 Task: Buy 5 Shaving Creams for Women's from Shave & Hair Removal section under best seller category for shipping address: Melinda Young, 1980 Bartlett Avenue, Southfield, Michigan 48076, Cell Number 2485598029. Pay from credit card ending with 5759, CVV 953
Action: Mouse moved to (15, 78)
Screenshot: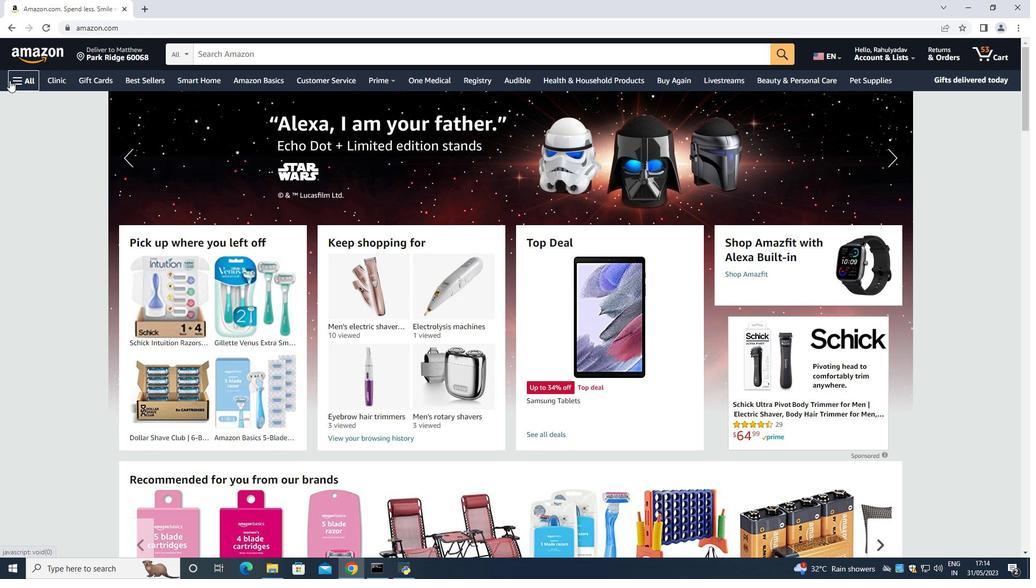 
Action: Mouse pressed left at (15, 78)
Screenshot: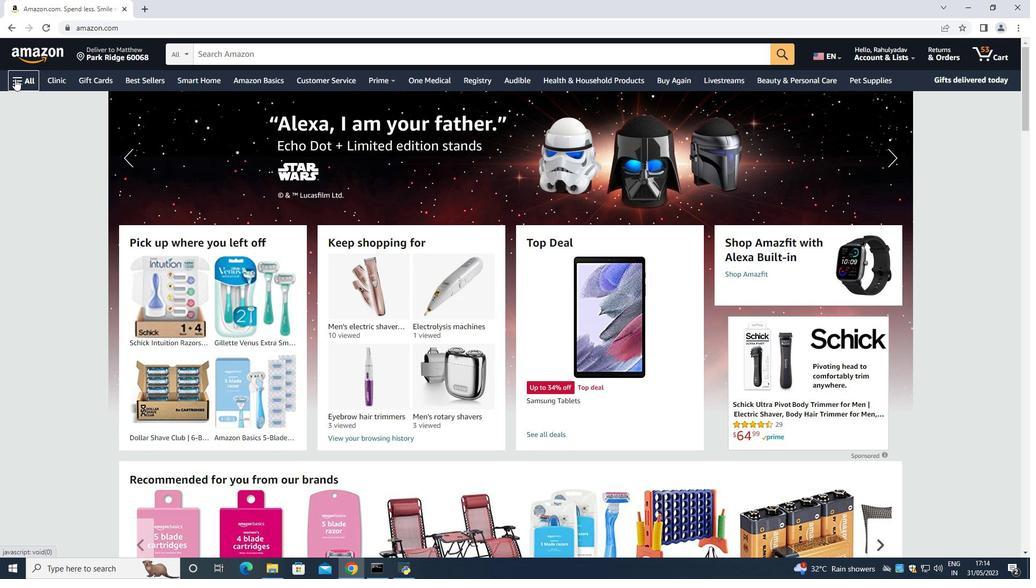 
Action: Mouse moved to (37, 98)
Screenshot: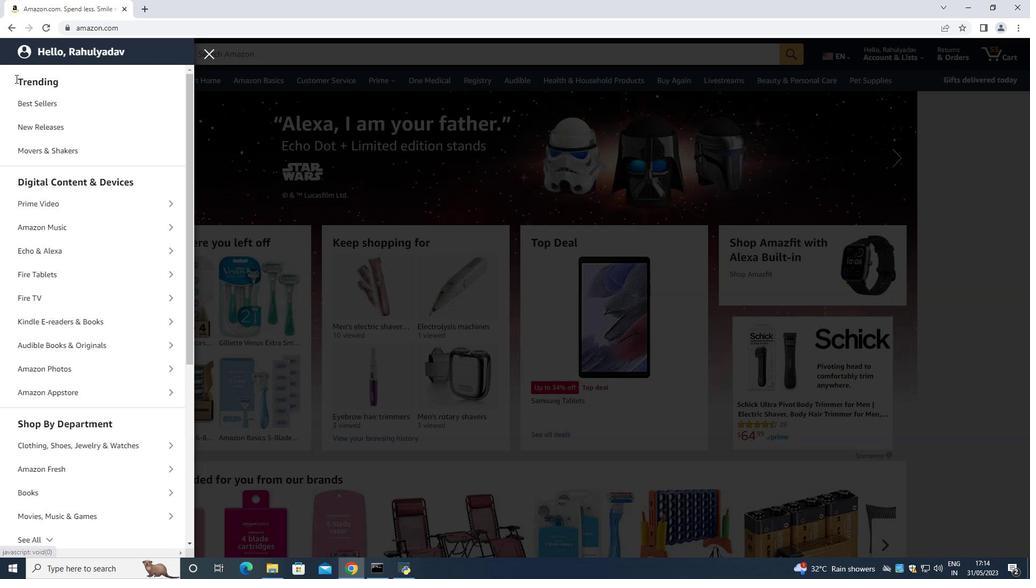 
Action: Mouse pressed left at (37, 98)
Screenshot: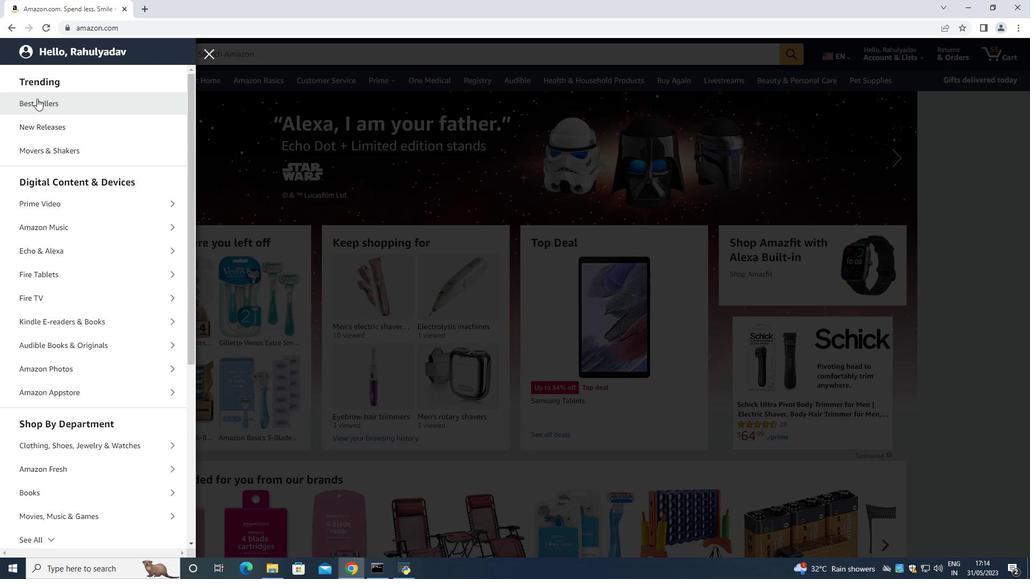 
Action: Mouse moved to (260, 54)
Screenshot: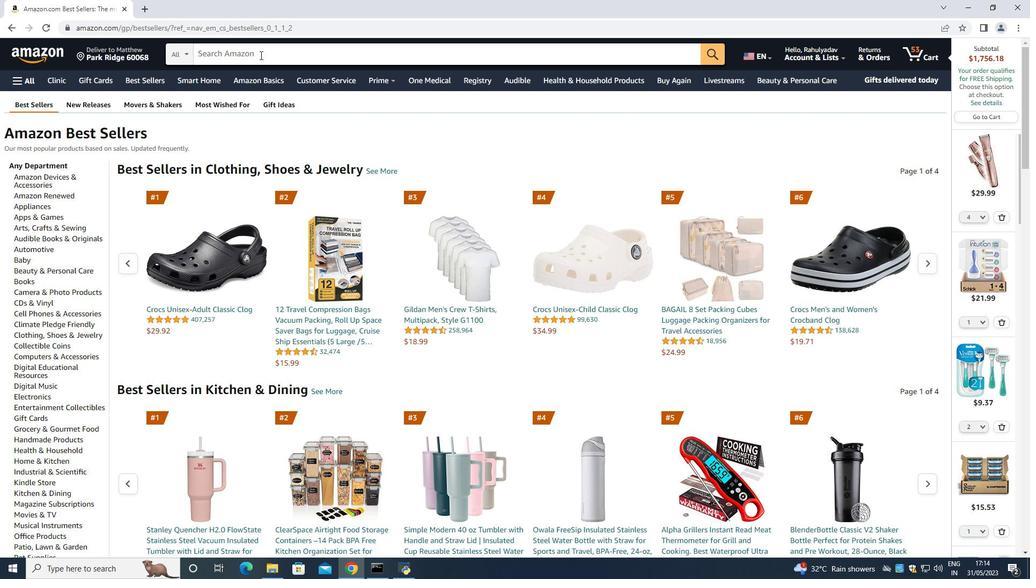 
Action: Mouse pressed left at (260, 54)
Screenshot: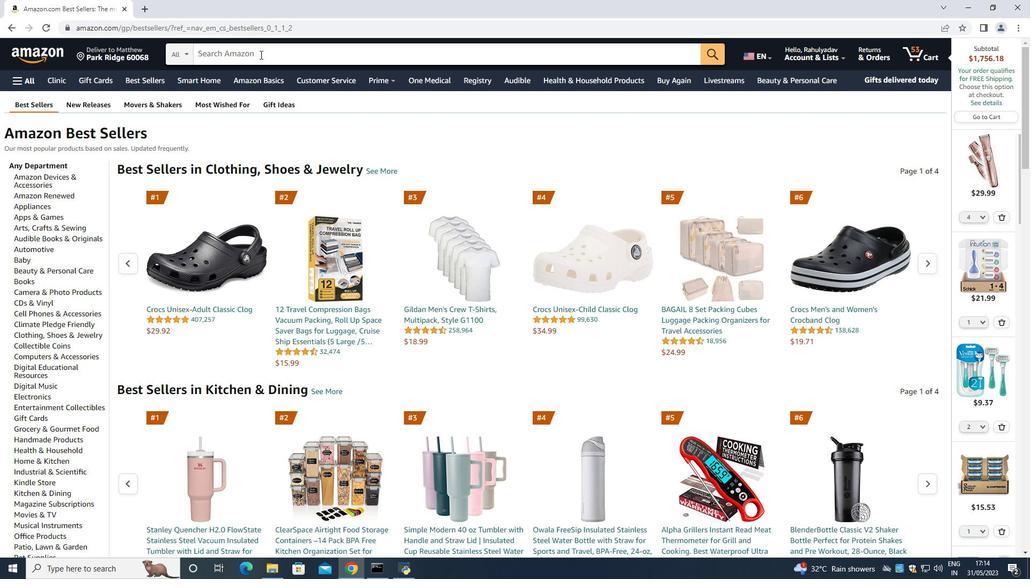 
Action: Key pressed <Key.shift>S
Screenshot: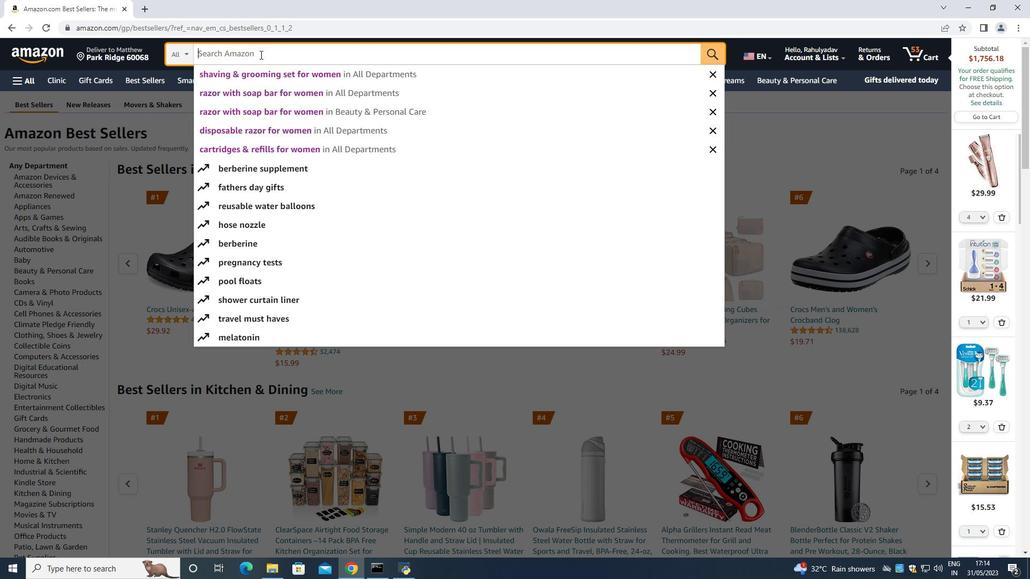 
Action: Mouse moved to (324, 66)
Screenshot: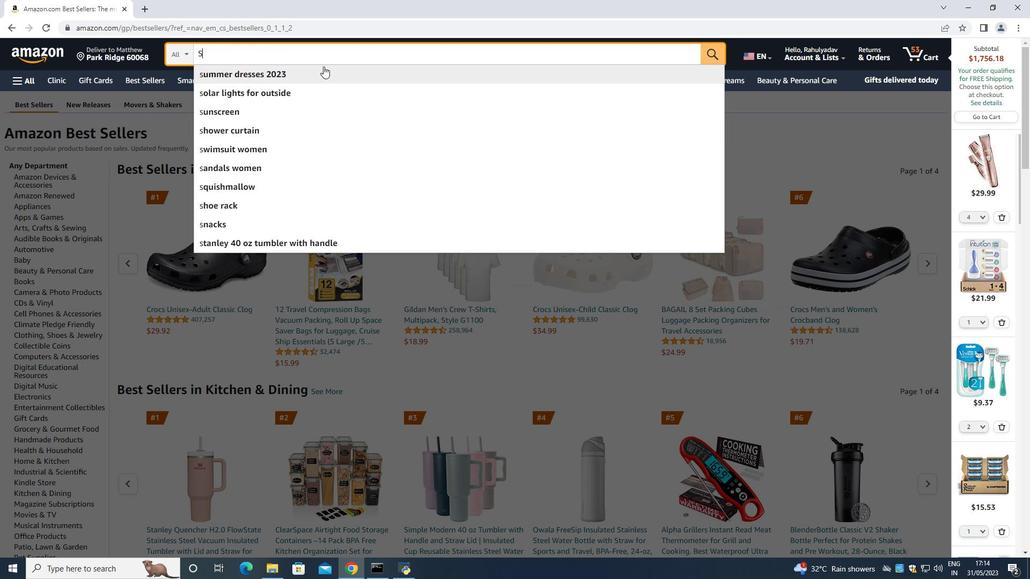 
Action: Key pressed h
Screenshot: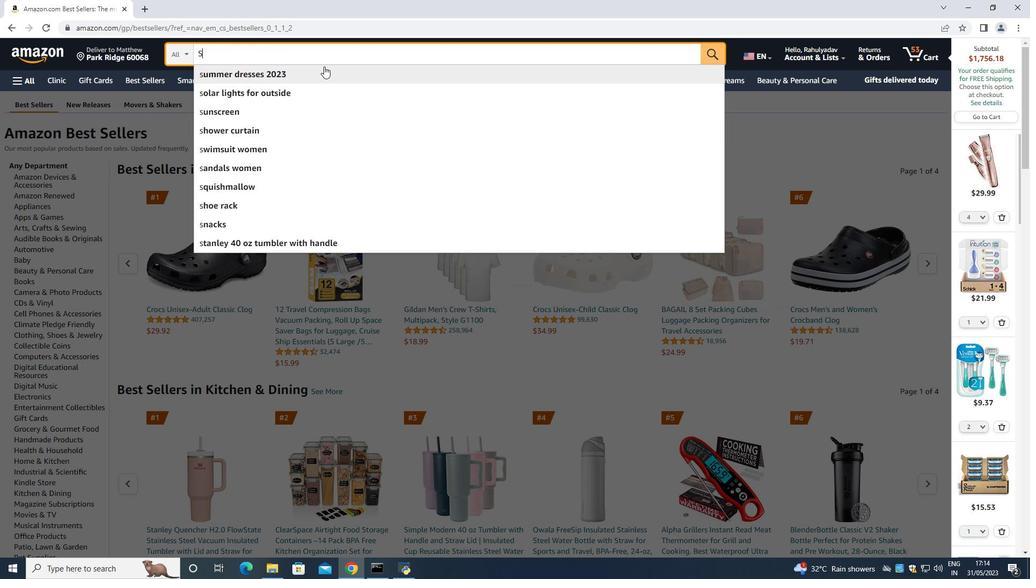 
Action: Mouse moved to (325, 66)
Screenshot: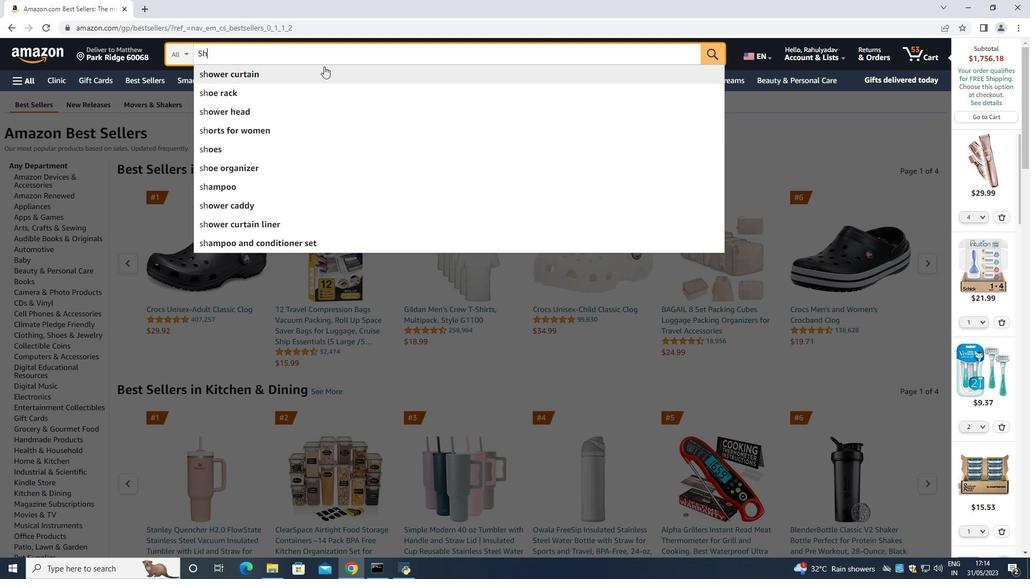 
Action: Key pressed aving<Key.space><Key.shift>Creams<Key.space><Key.shift>Form<Key.backspace><Key.space><Key.shift>Women<Key.space><Key.enter>
Screenshot: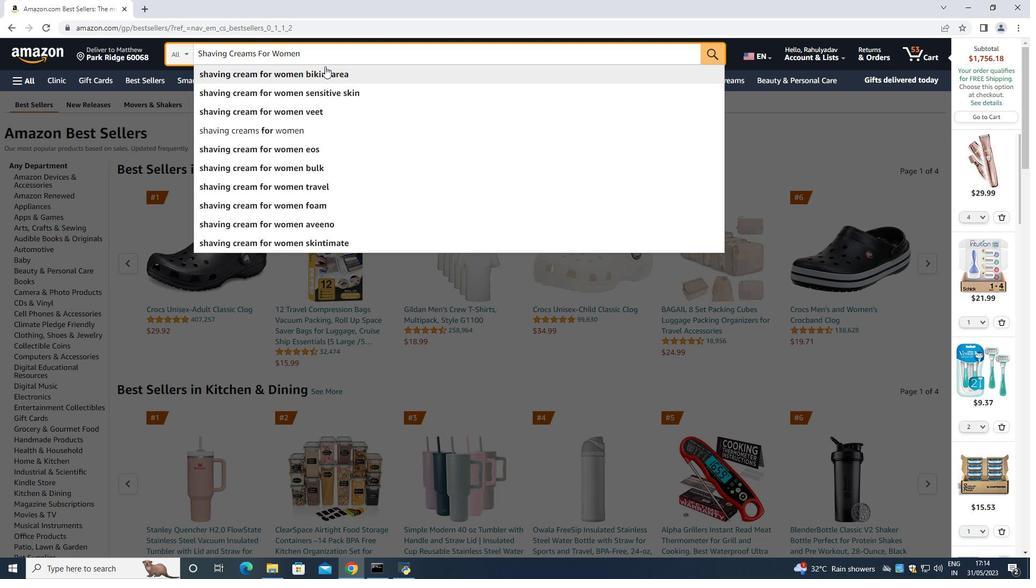
Action: Mouse moved to (346, 227)
Screenshot: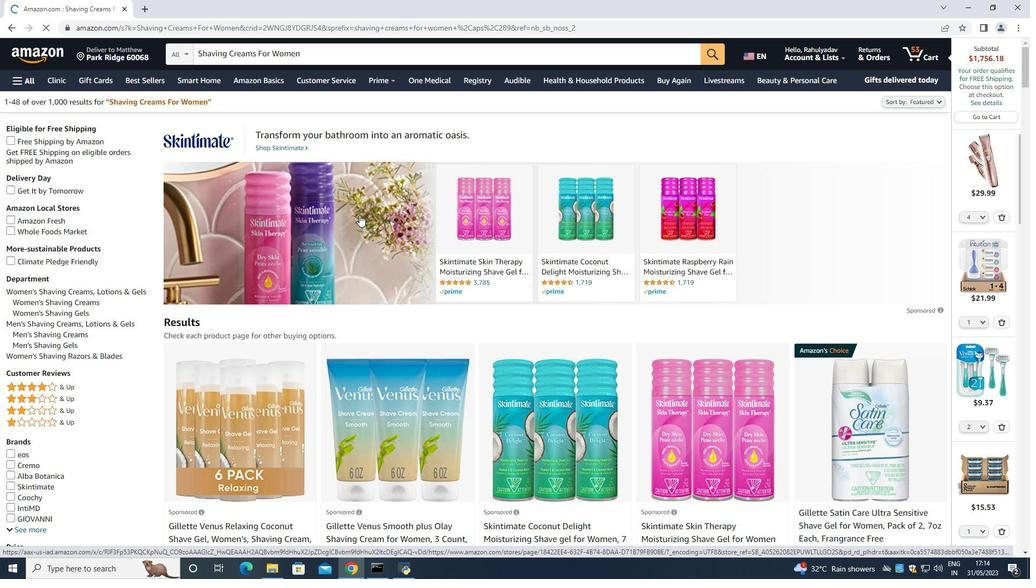 
Action: Mouse scrolled (347, 225) with delta (0, 0)
Screenshot: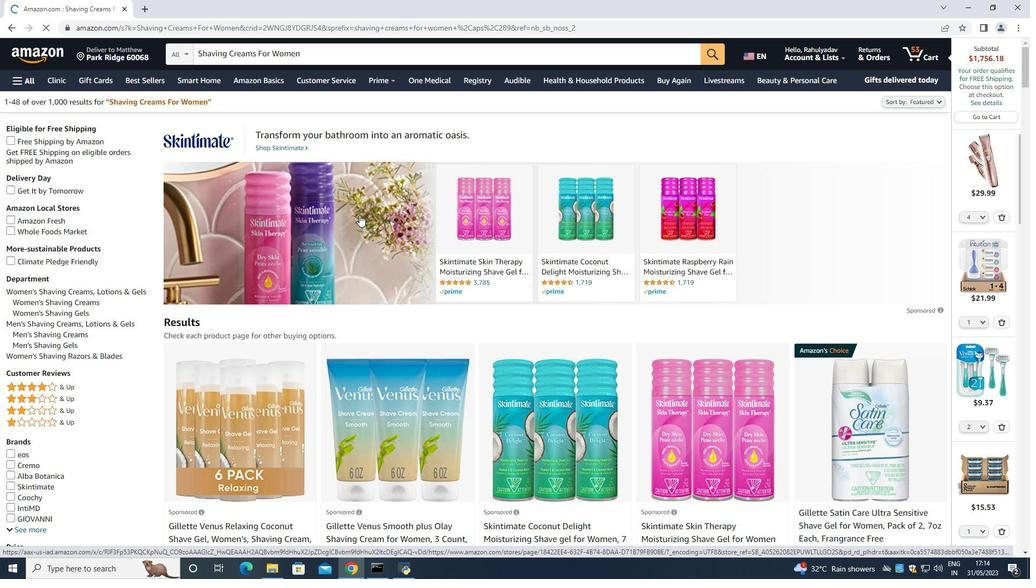 
Action: Mouse scrolled (346, 226) with delta (0, 0)
Screenshot: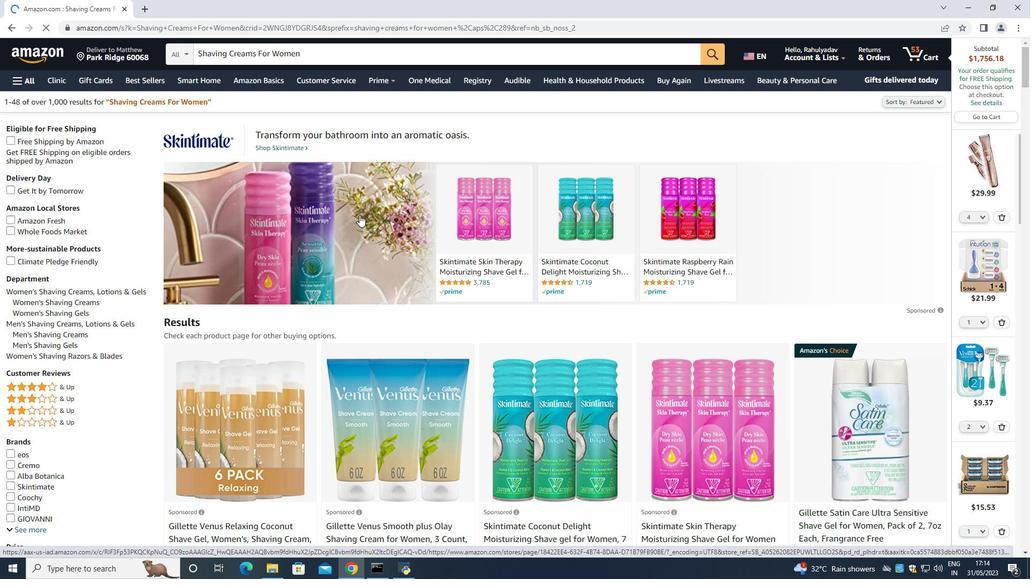 
Action: Mouse moved to (464, 430)
Screenshot: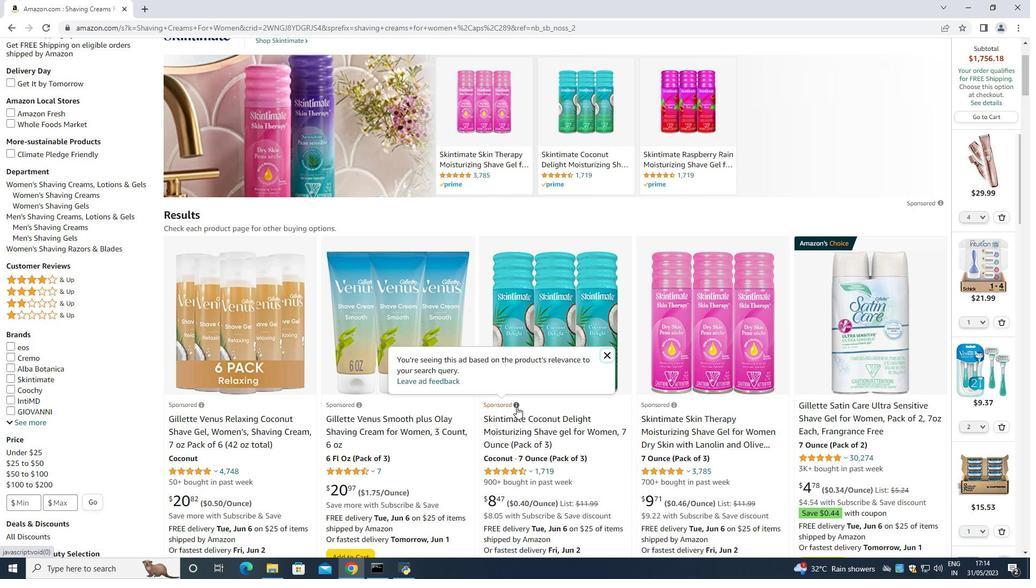 
Action: Mouse scrolled (464, 430) with delta (0, 0)
Screenshot: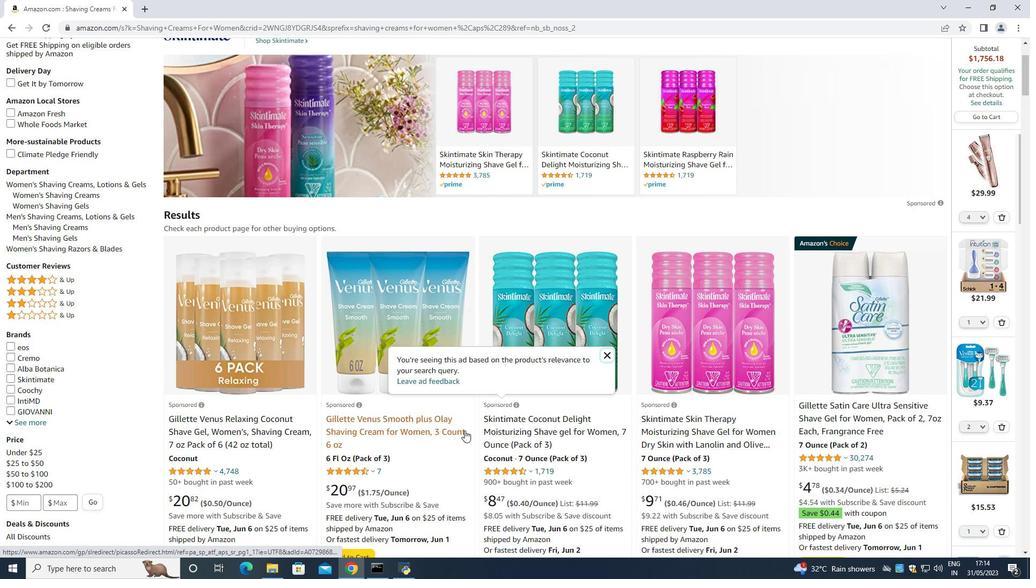 
Action: Mouse scrolled (464, 430) with delta (0, 0)
Screenshot: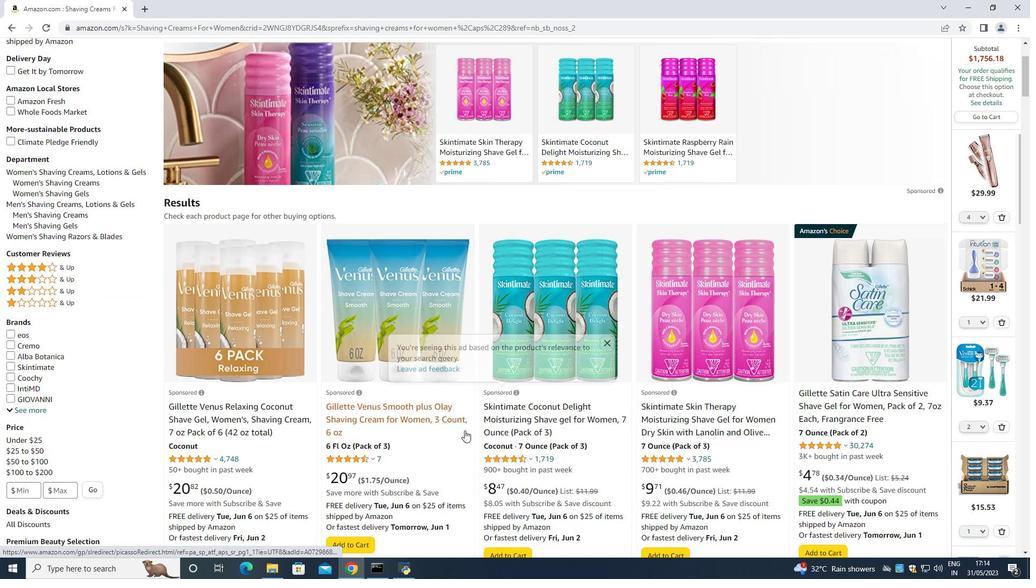 
Action: Mouse moved to (924, 256)
Screenshot: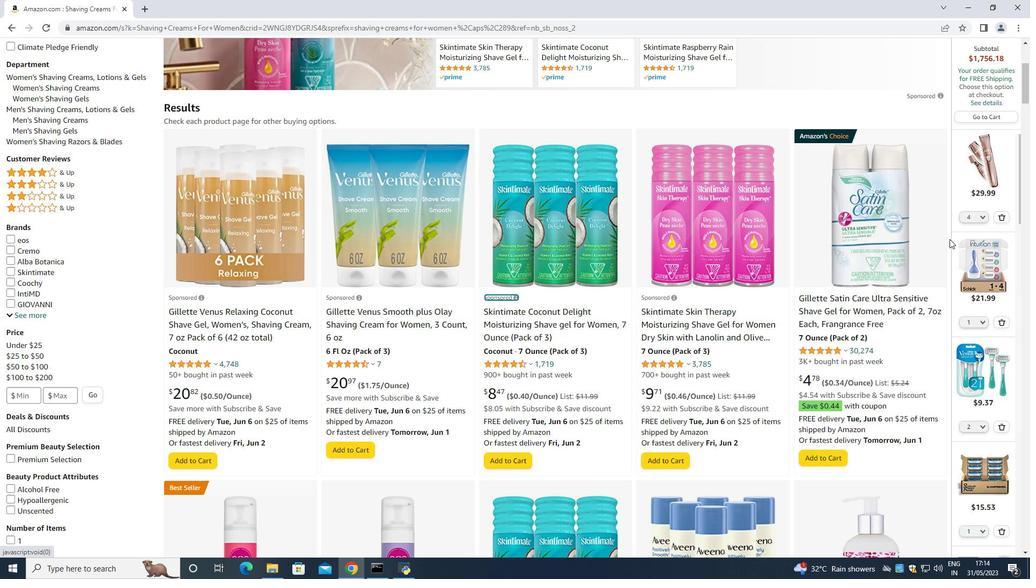 
Action: Mouse scrolled (933, 254) with delta (0, 0)
Screenshot: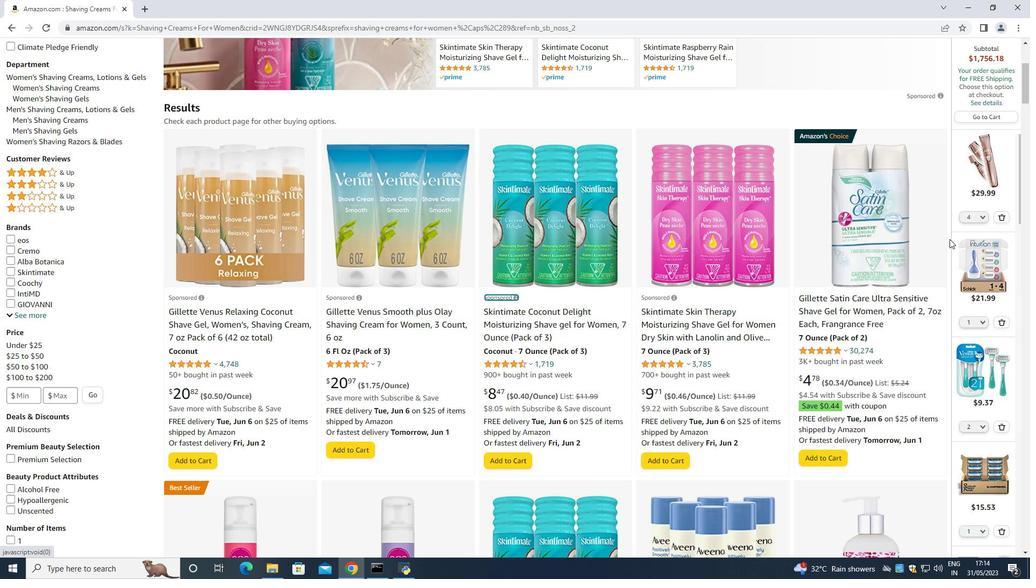 
Action: Mouse moved to (904, 254)
Screenshot: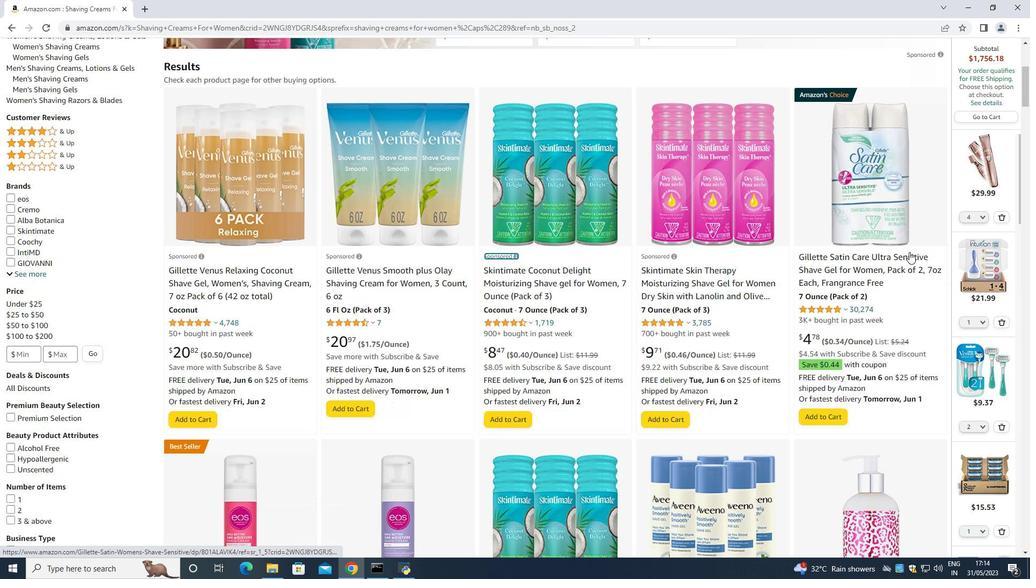 
Action: Mouse scrolled (904, 253) with delta (0, 0)
Screenshot: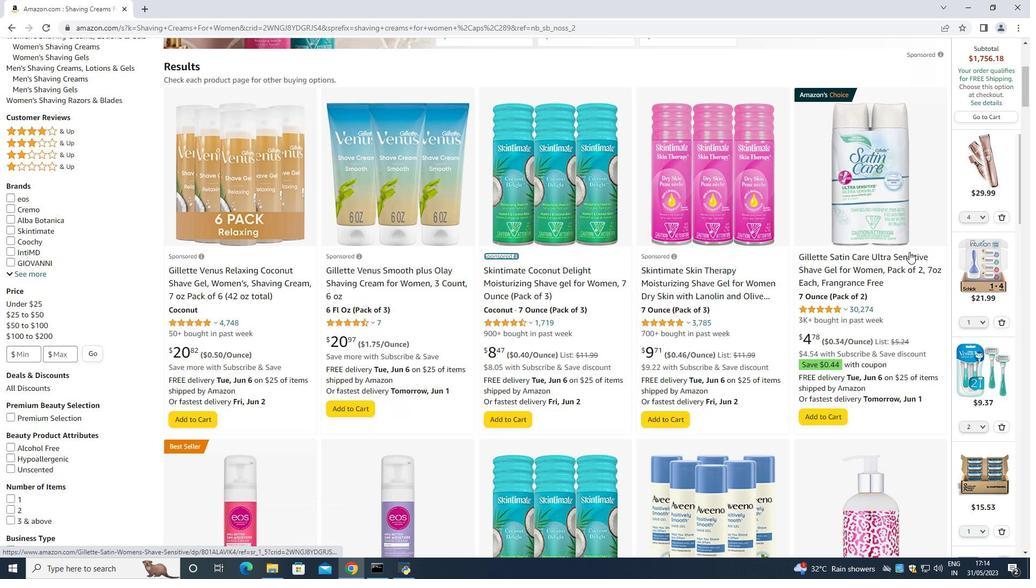 
Action: Mouse moved to (909, 182)
Screenshot: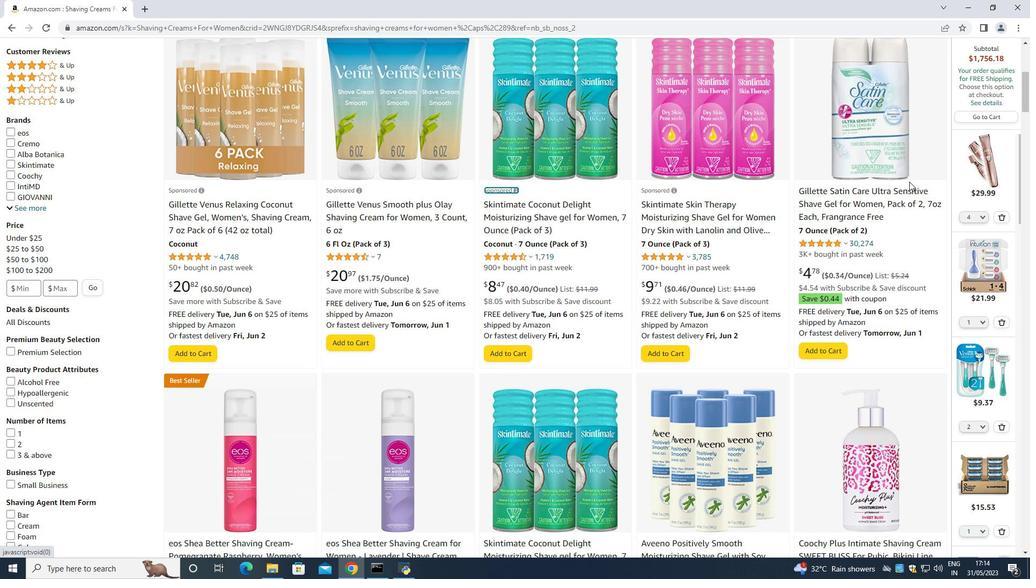 
Action: Mouse scrolled (909, 181) with delta (0, 0)
Screenshot: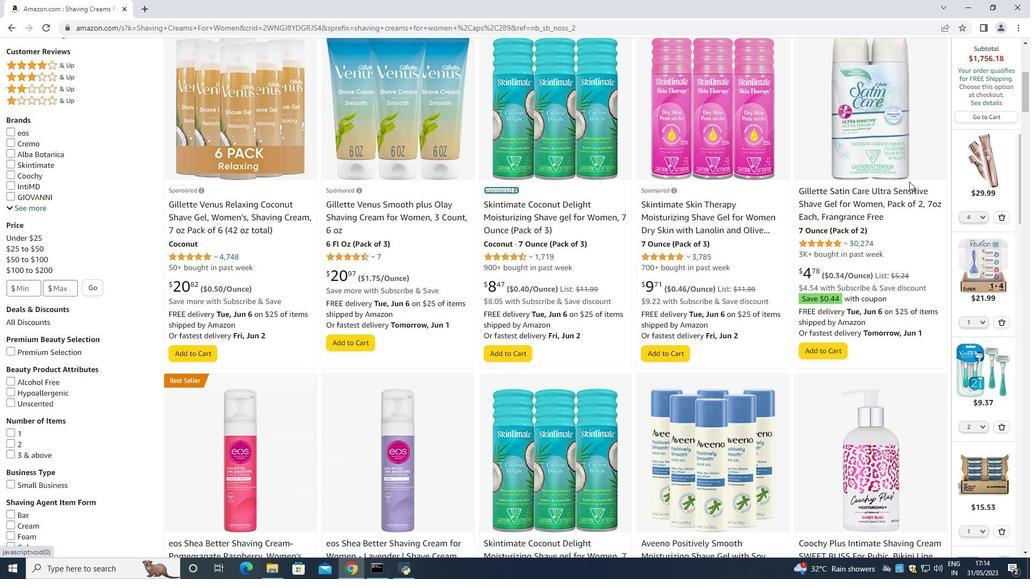 
Action: Mouse moved to (573, 143)
Screenshot: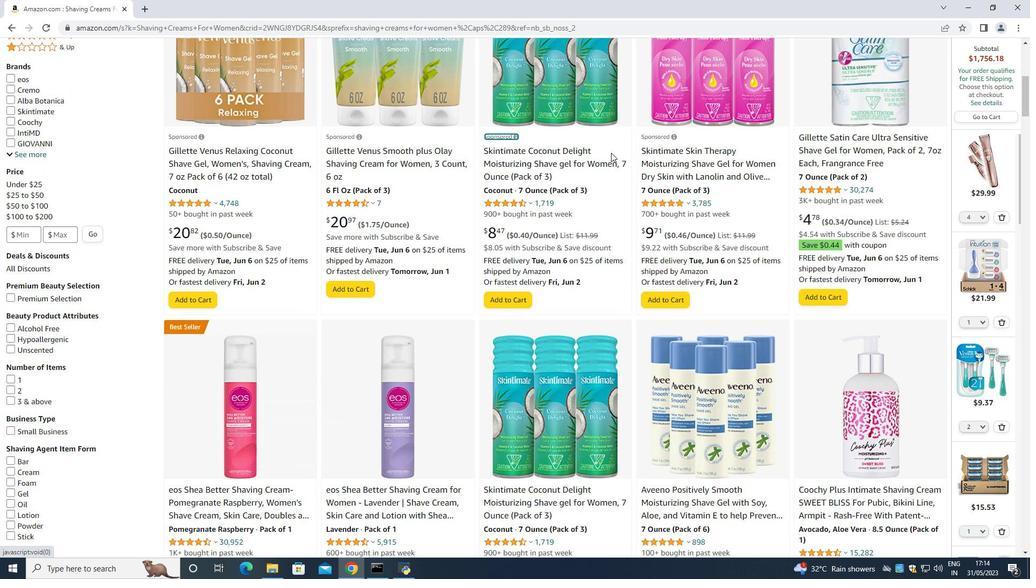 
Action: Mouse scrolled (573, 143) with delta (0, 0)
Screenshot: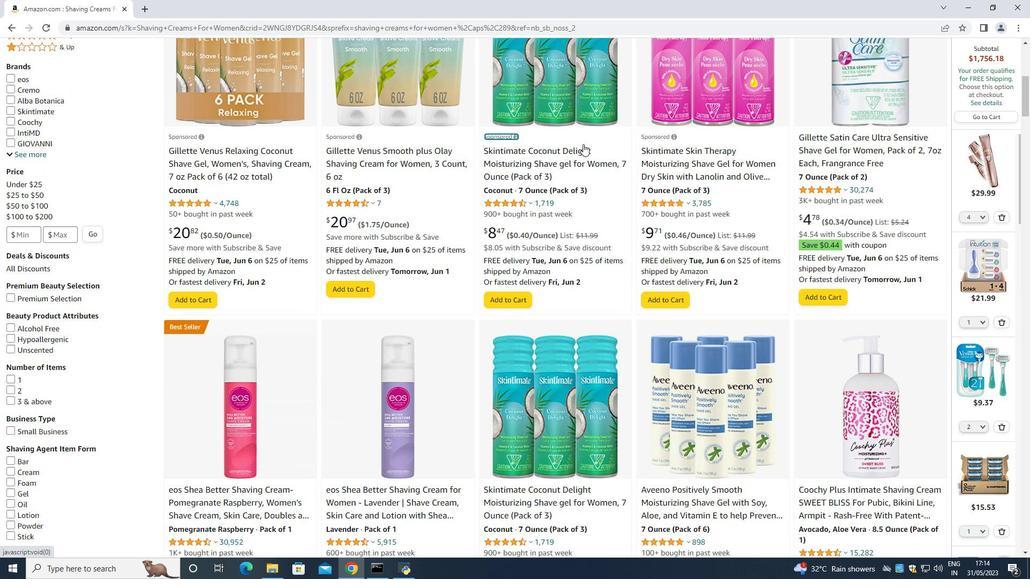 
Action: Mouse moved to (572, 143)
Screenshot: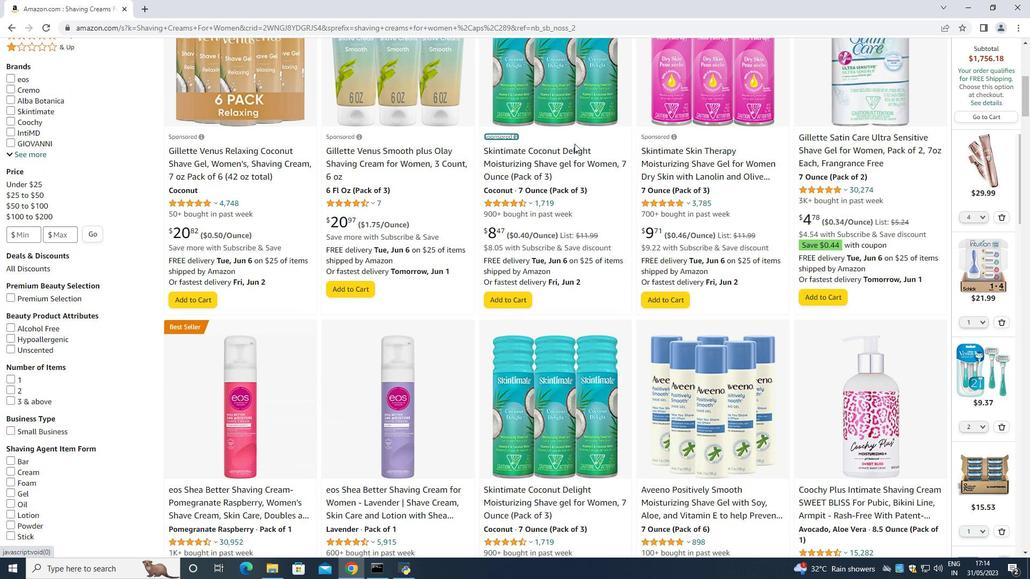 
Action: Mouse scrolled (572, 143) with delta (0, 0)
Screenshot: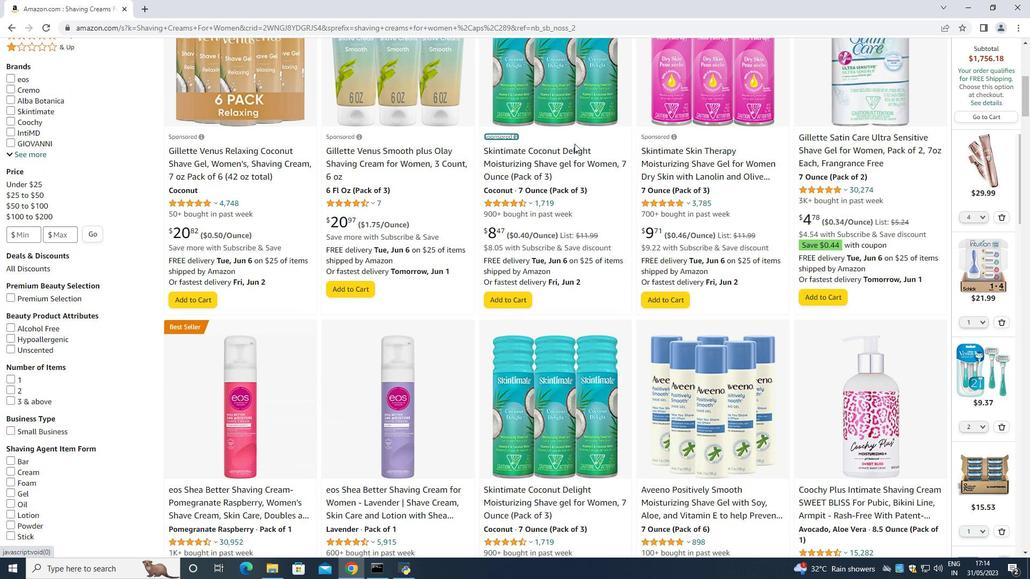 
Action: Mouse moved to (572, 143)
Screenshot: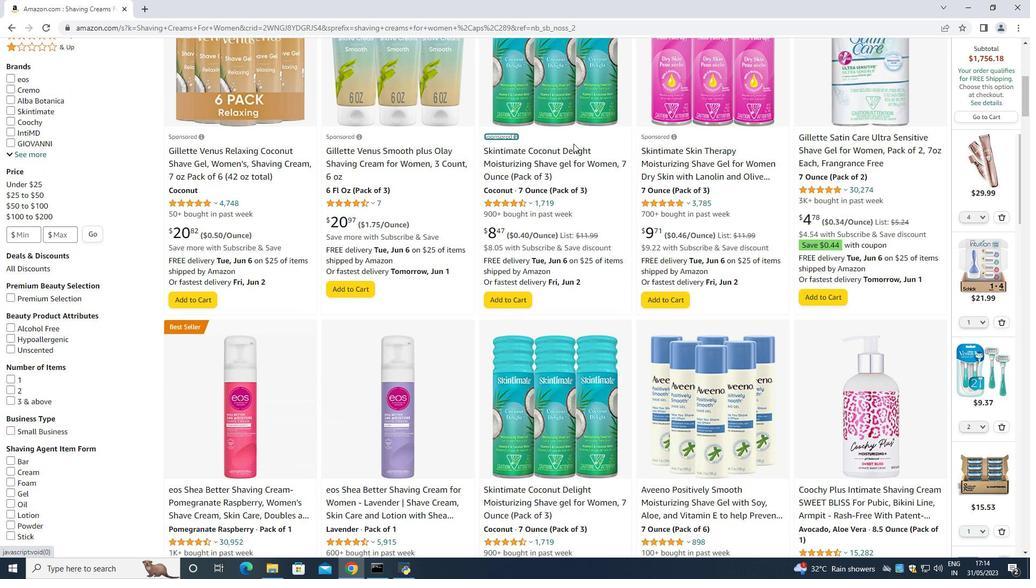 
Action: Mouse scrolled (572, 143) with delta (0, 0)
Screenshot: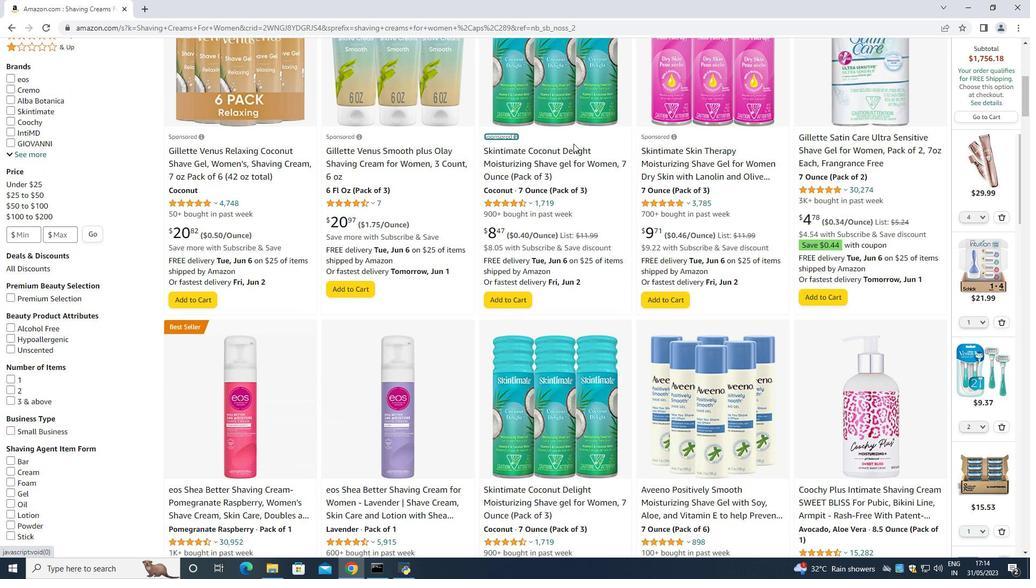 
Action: Mouse moved to (571, 143)
Screenshot: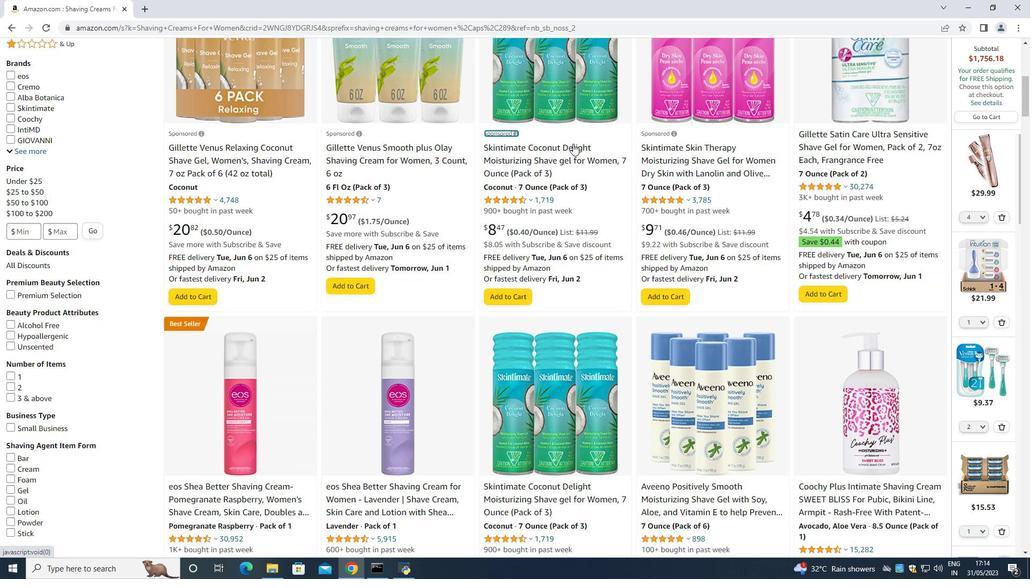 
Action: Mouse scrolled (571, 143) with delta (0, 0)
Screenshot: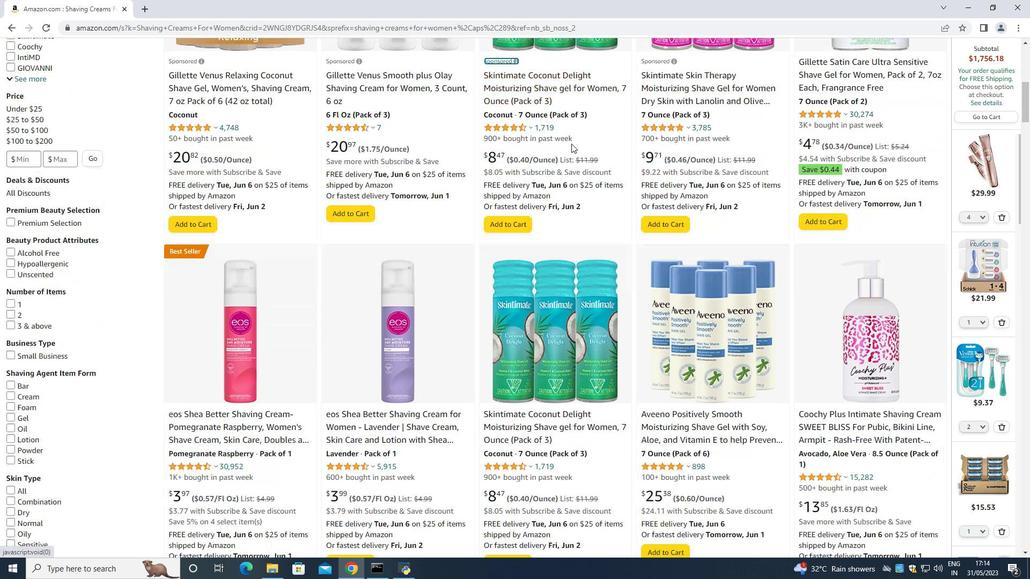 
Action: Mouse moved to (240, 290)
Screenshot: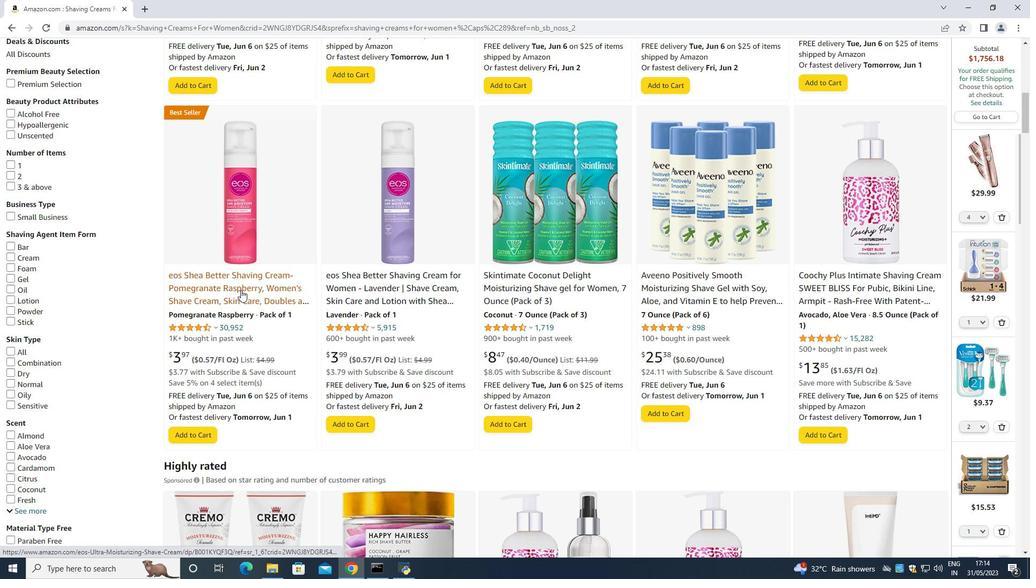 
Action: Mouse pressed left at (240, 290)
Screenshot: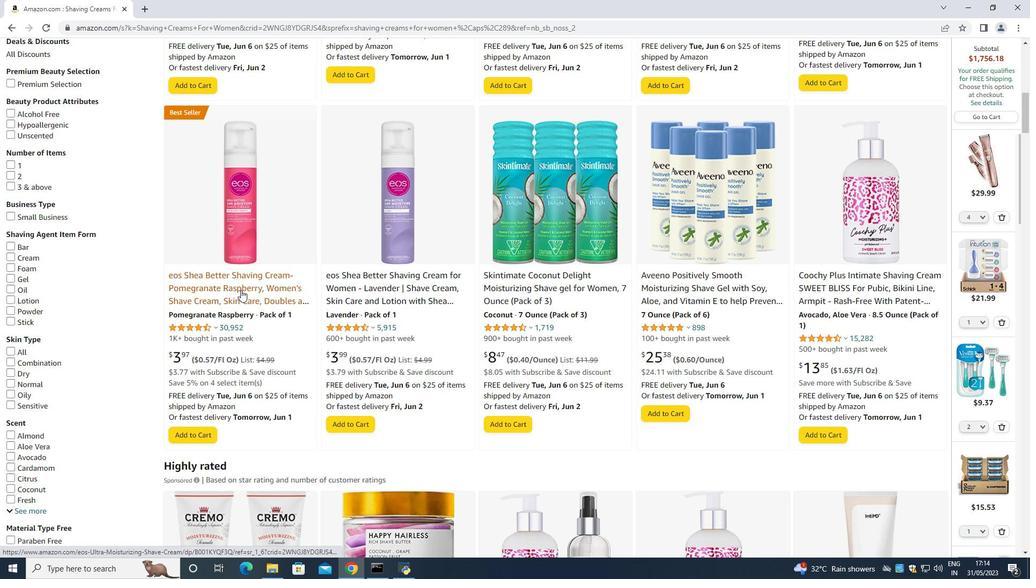 
Action: Mouse moved to (422, 178)
Screenshot: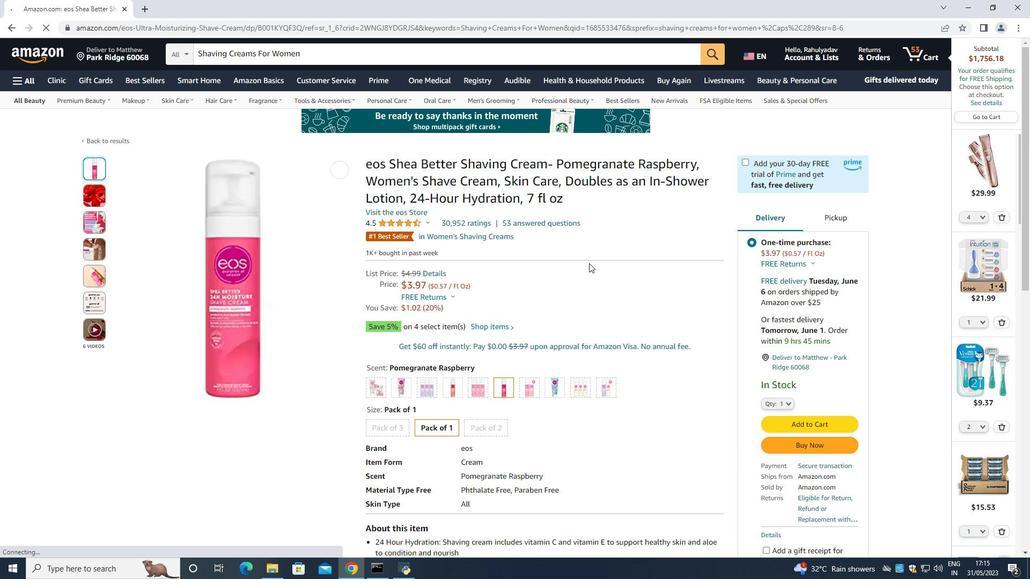 
Action: Mouse scrolled (422, 178) with delta (0, 0)
Screenshot: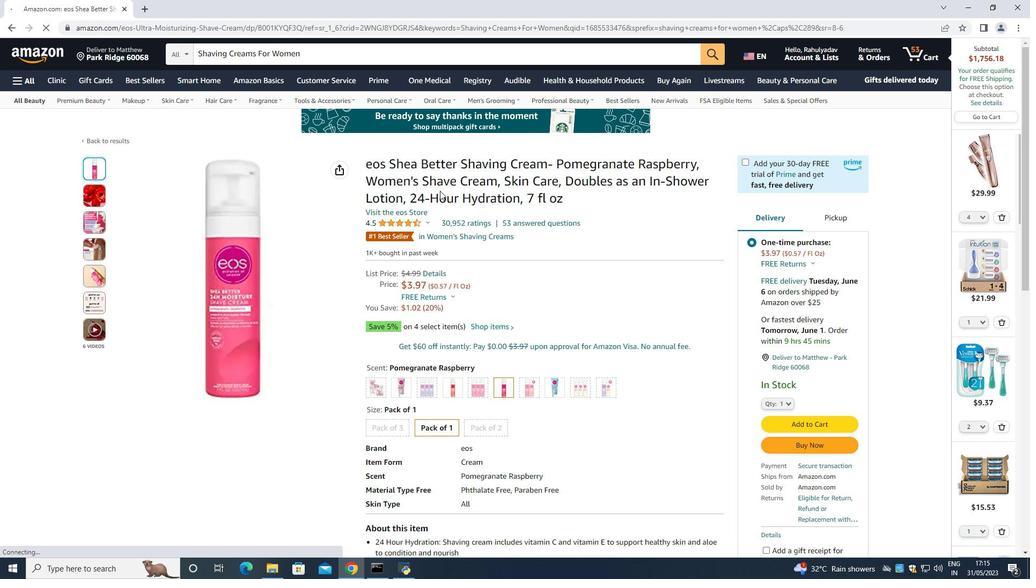 
Action: Mouse moved to (740, 213)
Screenshot: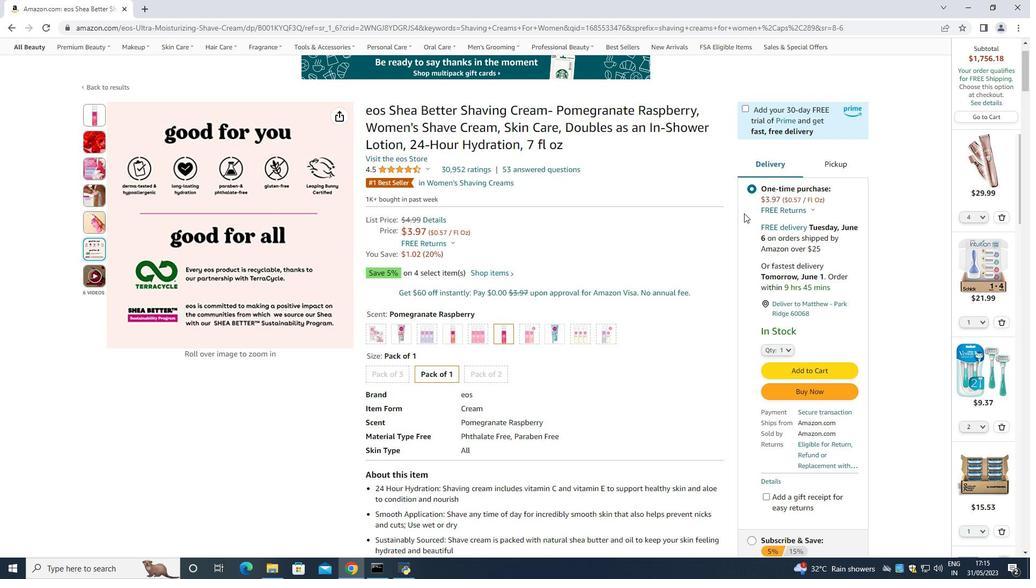 
Action: Mouse scrolled (740, 212) with delta (0, 0)
Screenshot: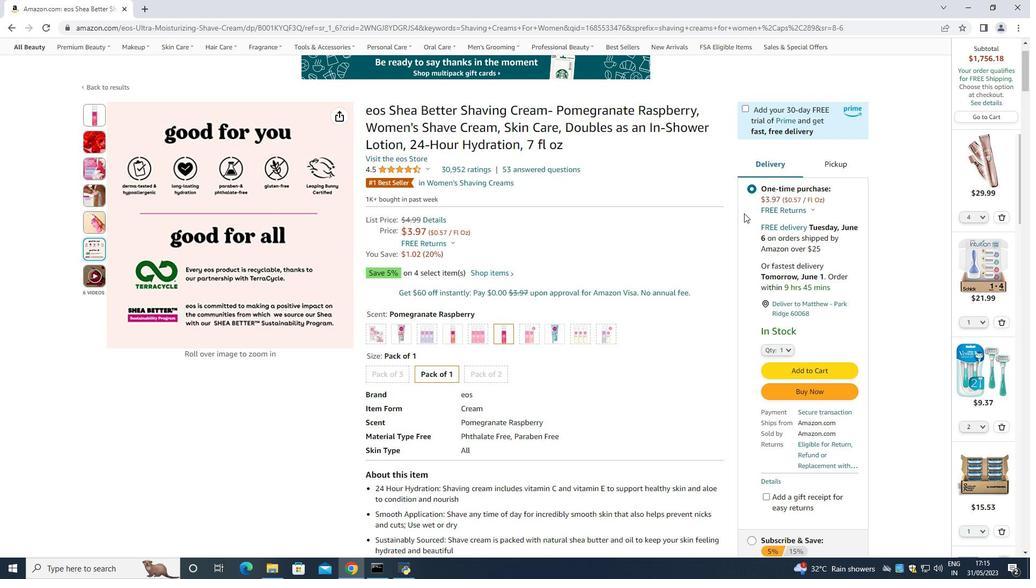 
Action: Mouse moved to (736, 213)
Screenshot: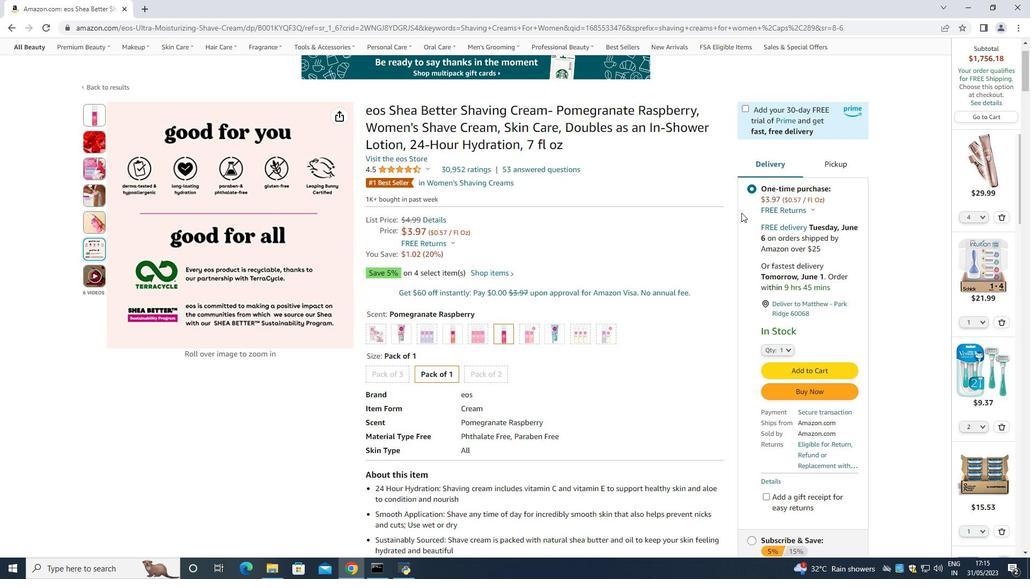 
Action: Mouse scrolled (736, 212) with delta (0, 0)
Screenshot: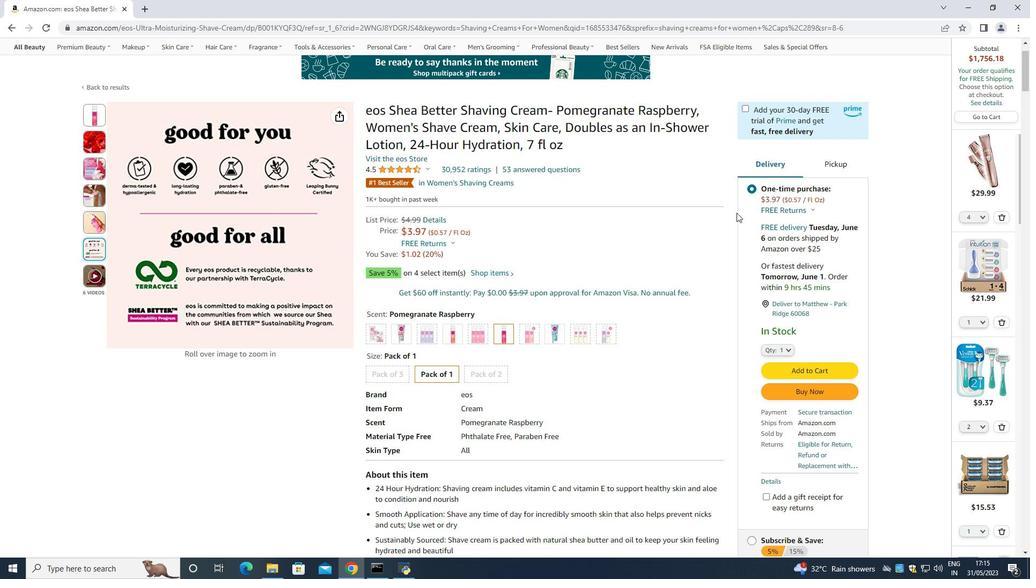 
Action: Mouse moved to (729, 205)
Screenshot: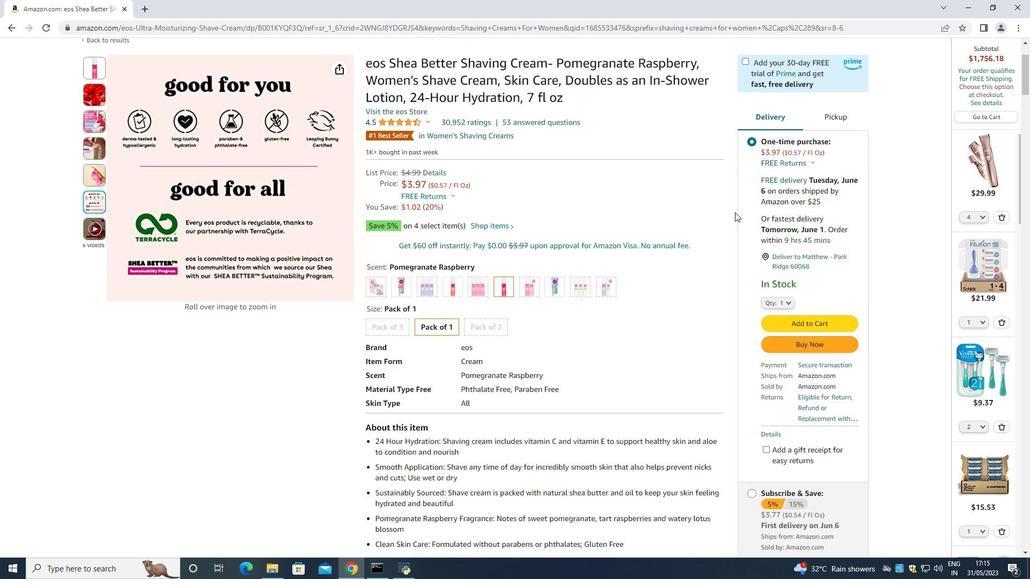 
Action: Mouse scrolled (732, 208) with delta (0, 0)
Screenshot: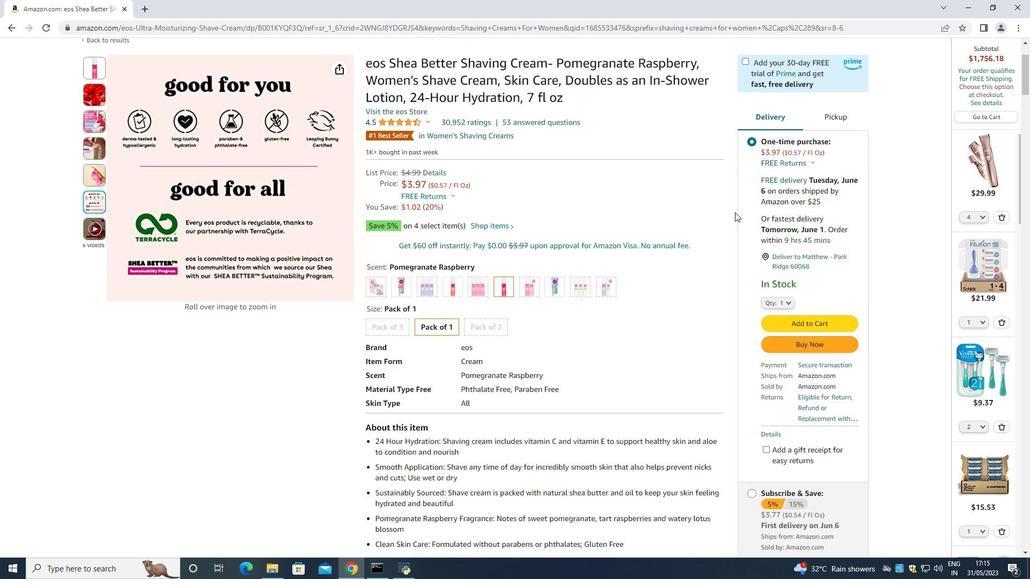 
Action: Mouse moved to (784, 192)
Screenshot: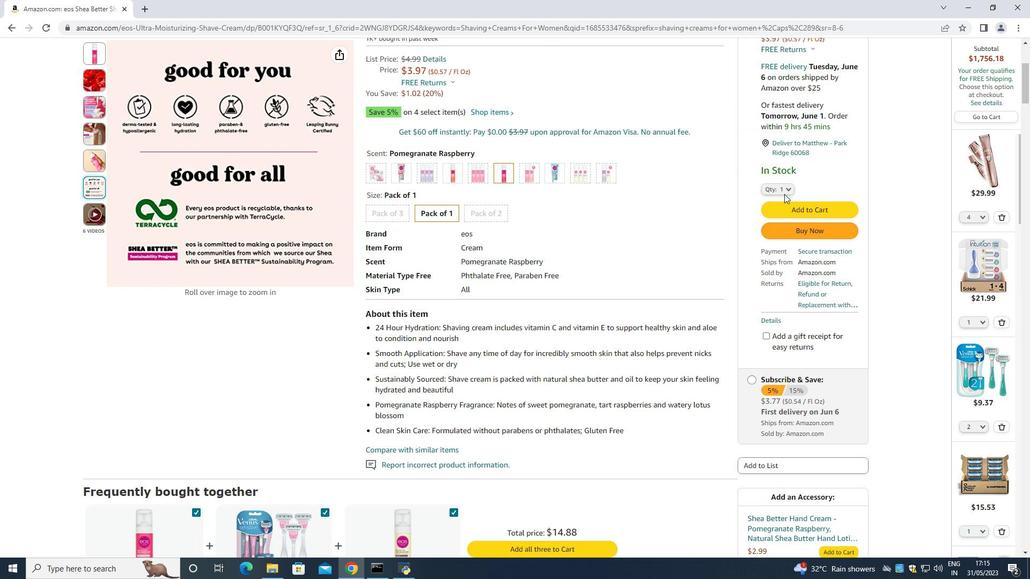 
Action: Mouse pressed left at (784, 192)
Screenshot: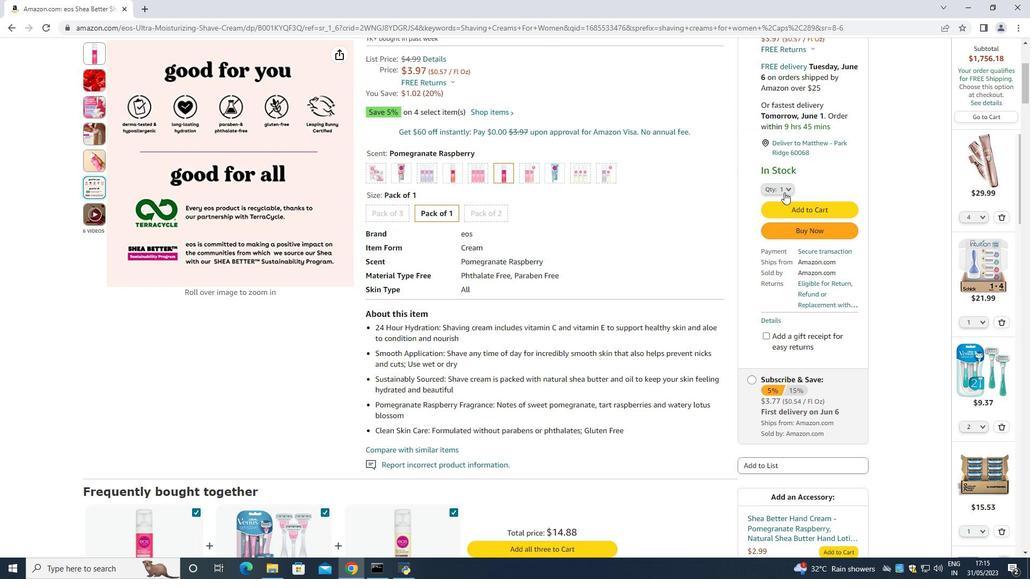 
Action: Mouse moved to (774, 243)
Screenshot: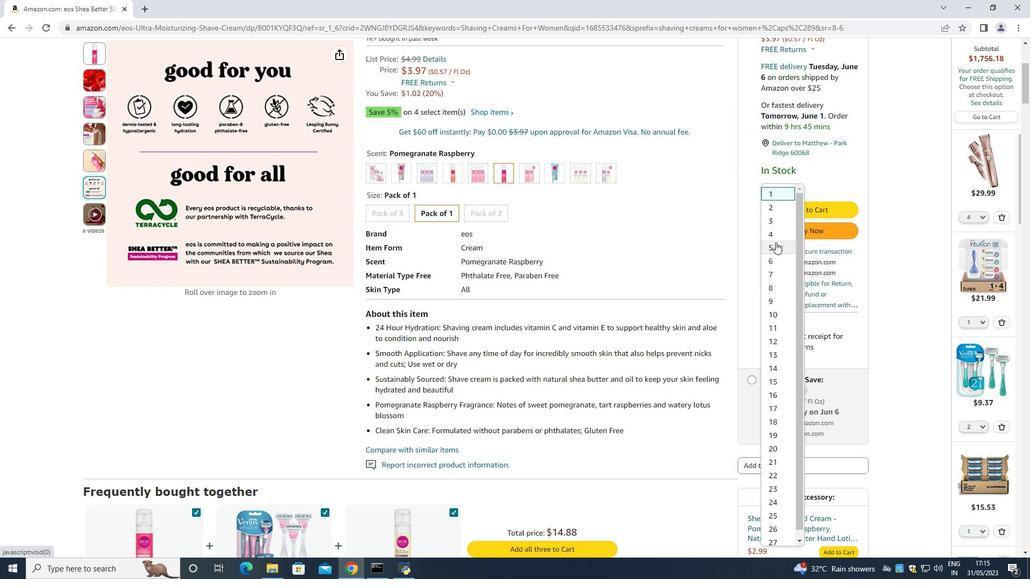 
Action: Mouse pressed left at (774, 243)
Screenshot: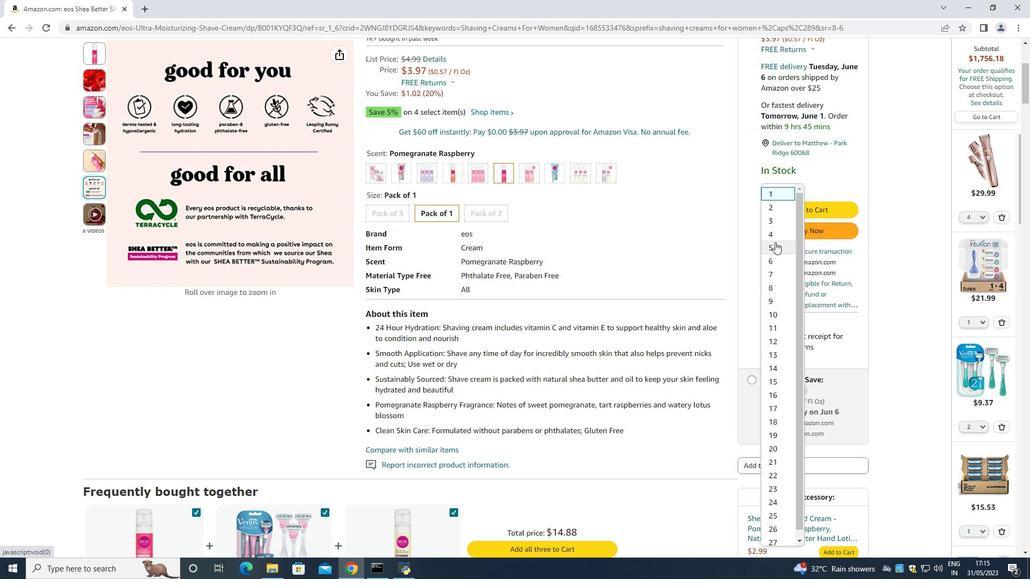 
Action: Mouse moved to (814, 224)
Screenshot: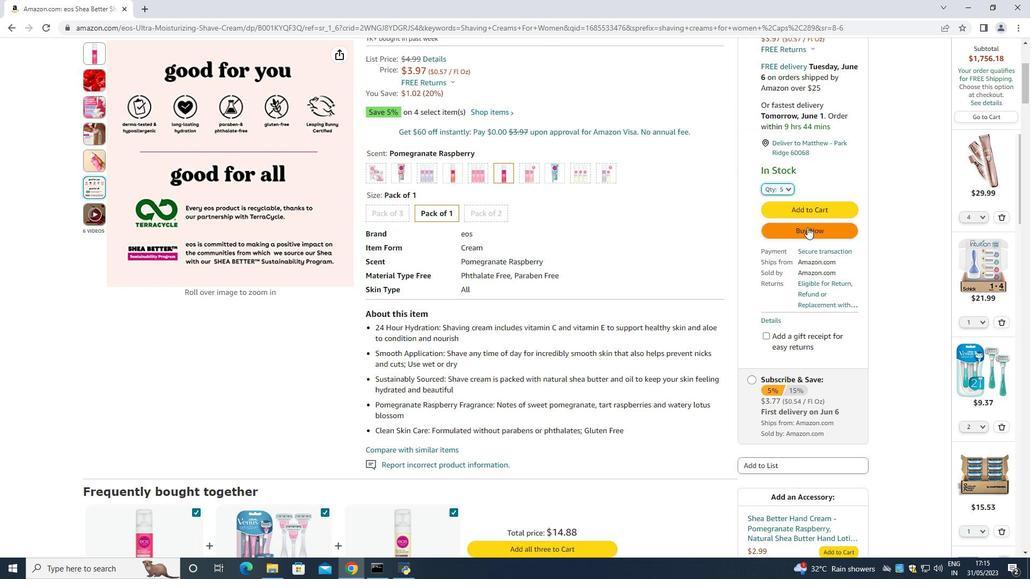 
Action: Mouse pressed left at (814, 224)
Screenshot: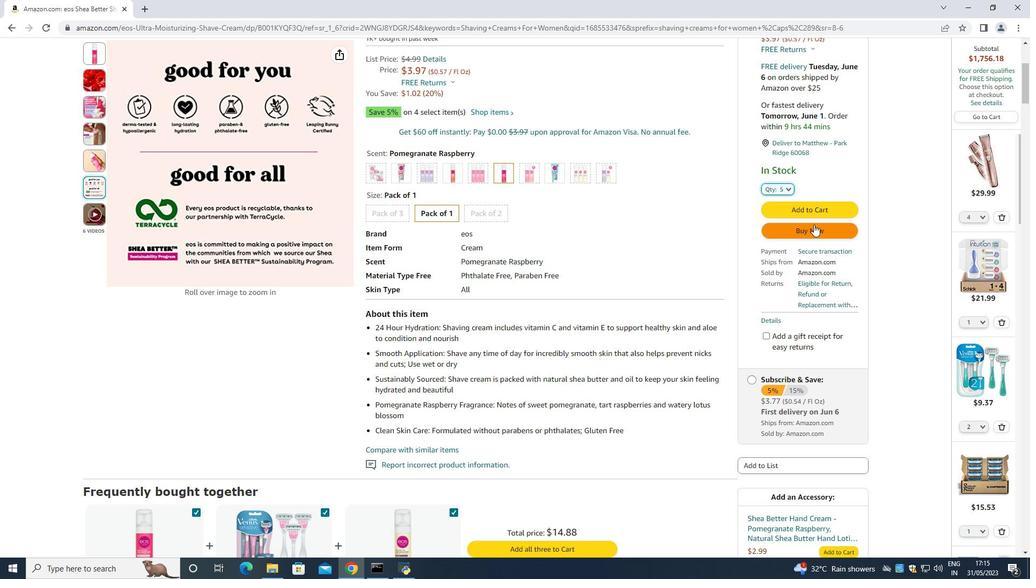 
Action: Mouse moved to (629, 85)
Screenshot: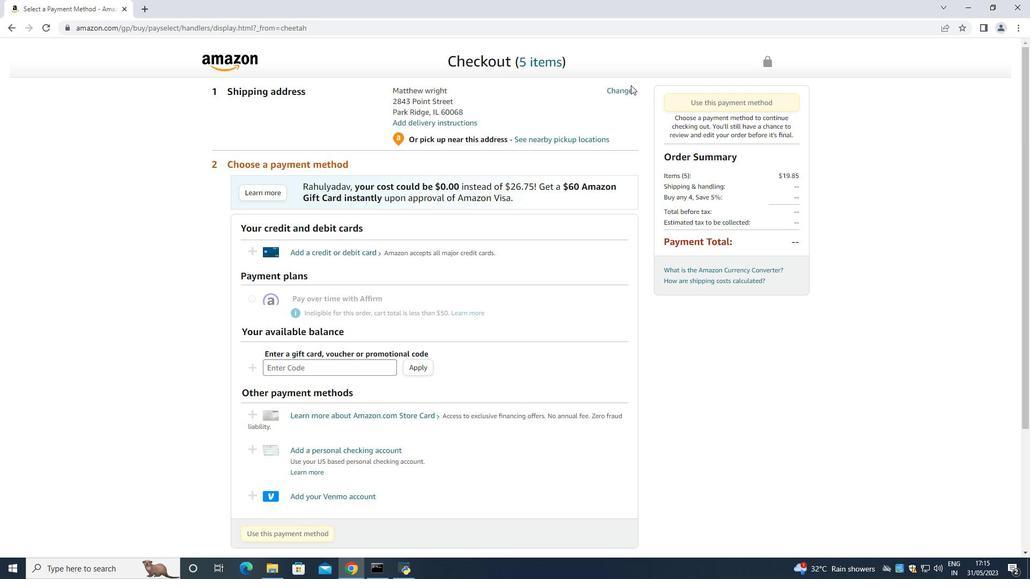 
Action: Mouse pressed left at (629, 85)
Screenshot: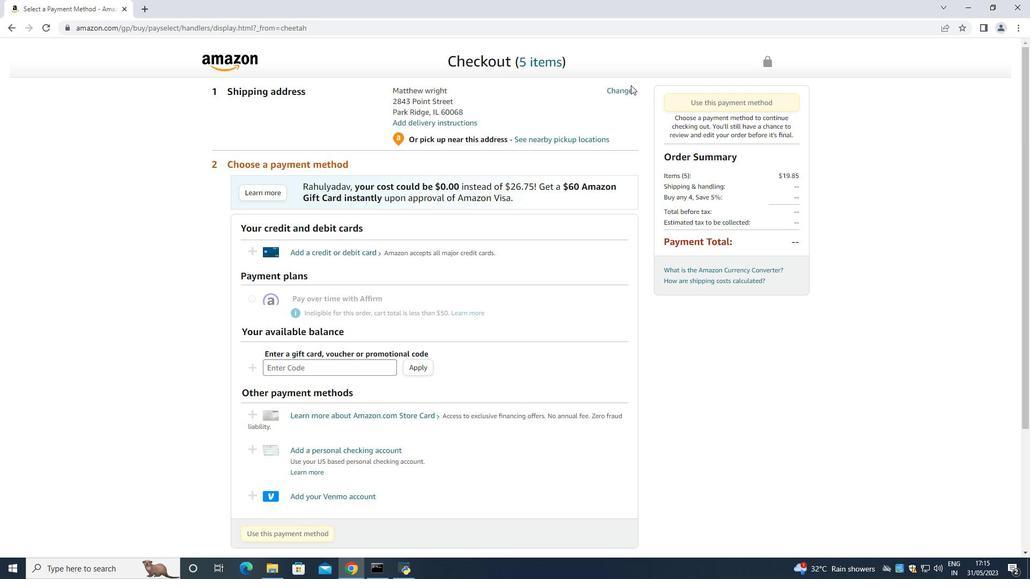 
Action: Mouse moved to (623, 92)
Screenshot: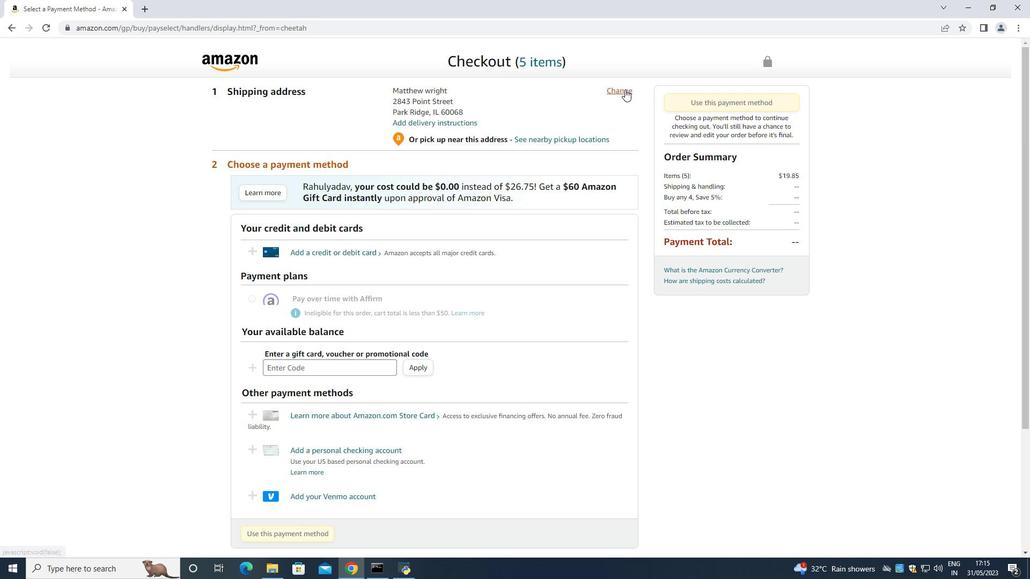 
Action: Mouse pressed left at (623, 92)
Screenshot: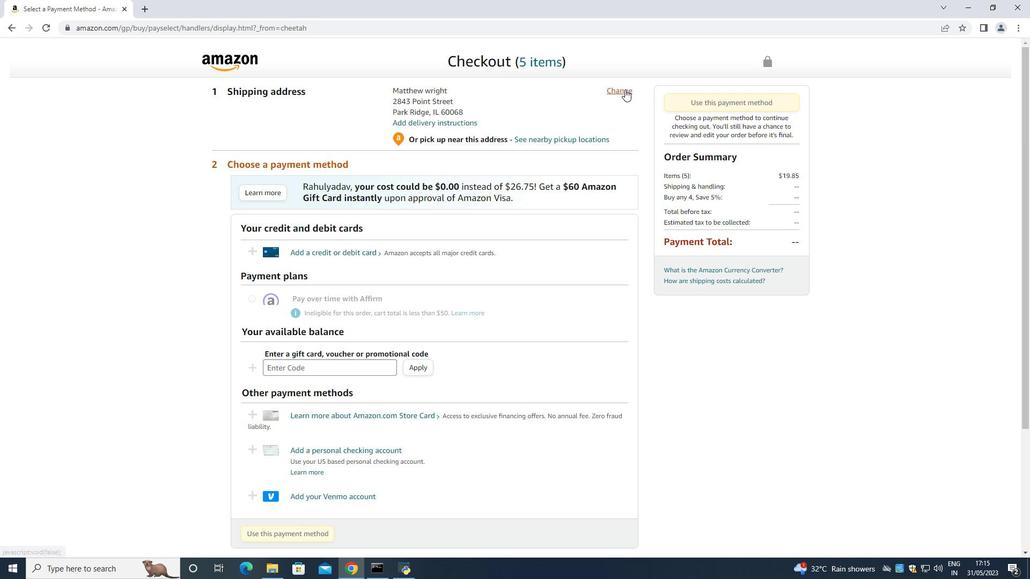 
Action: Mouse moved to (477, 110)
Screenshot: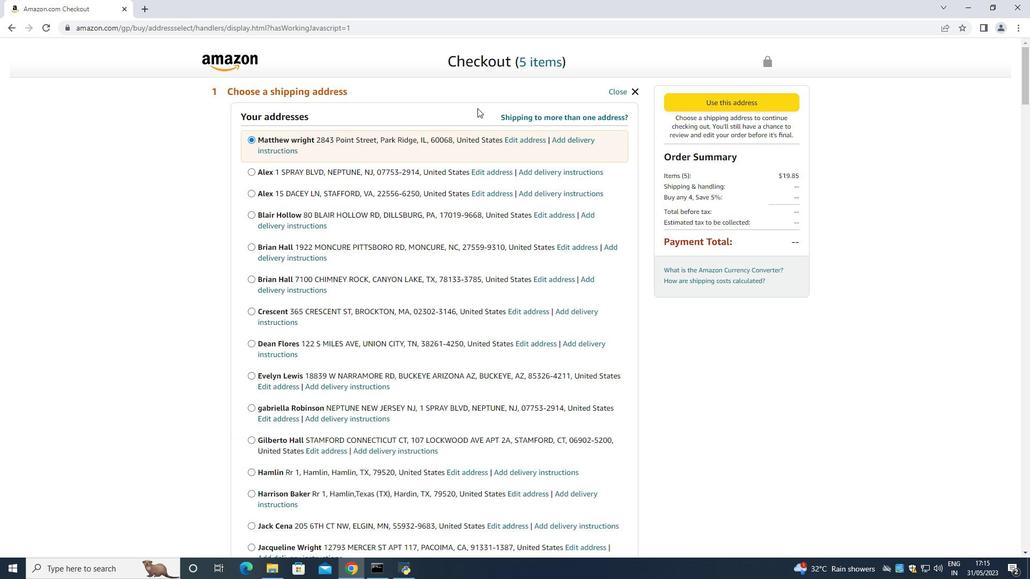 
Action: Mouse scrolled (477, 110) with delta (0, 0)
Screenshot: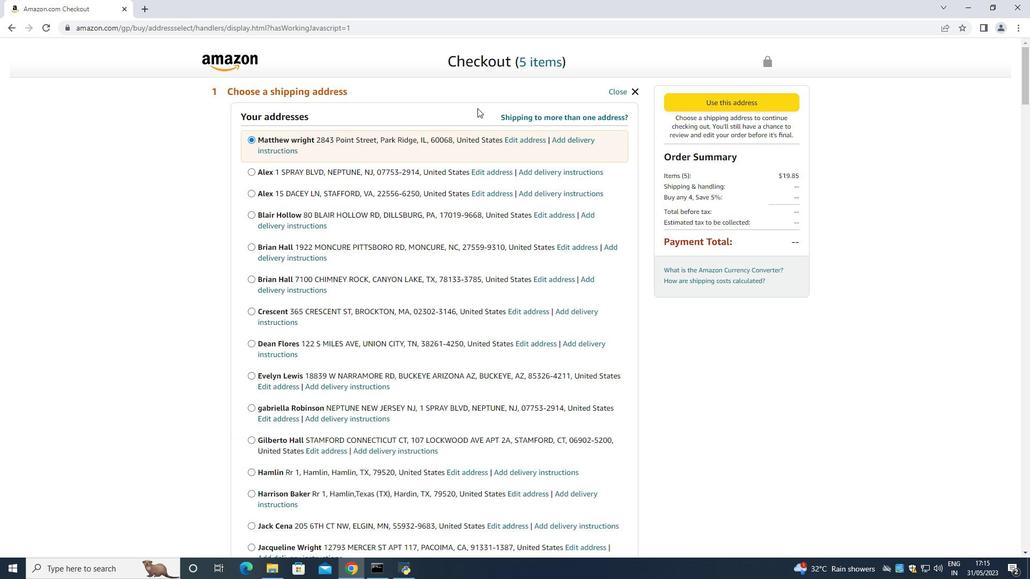 
Action: Mouse moved to (477, 112)
Screenshot: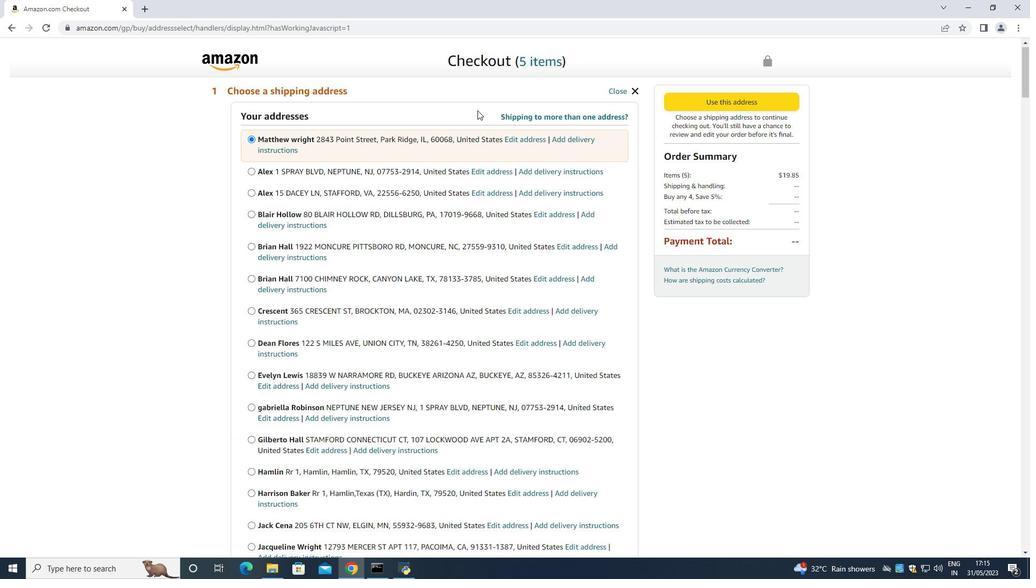 
Action: Mouse scrolled (477, 110) with delta (0, 0)
Screenshot: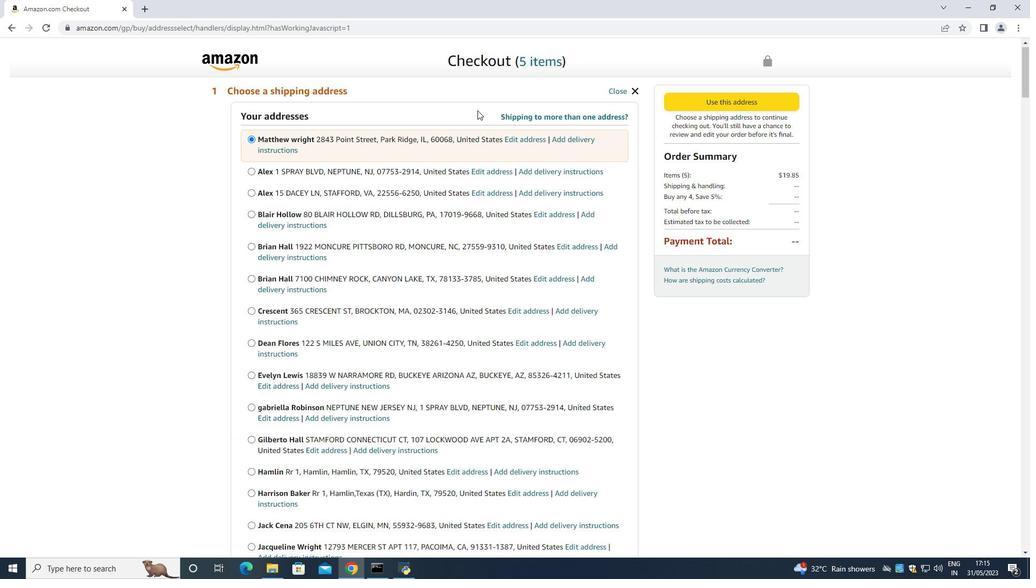 
Action: Mouse scrolled (477, 111) with delta (0, 0)
Screenshot: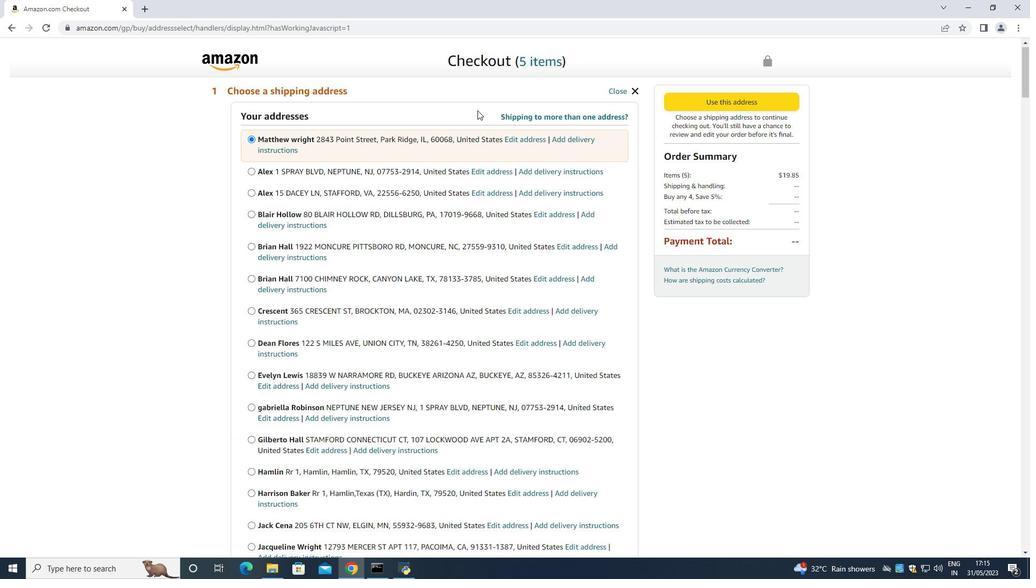 
Action: Mouse moved to (477, 111)
Screenshot: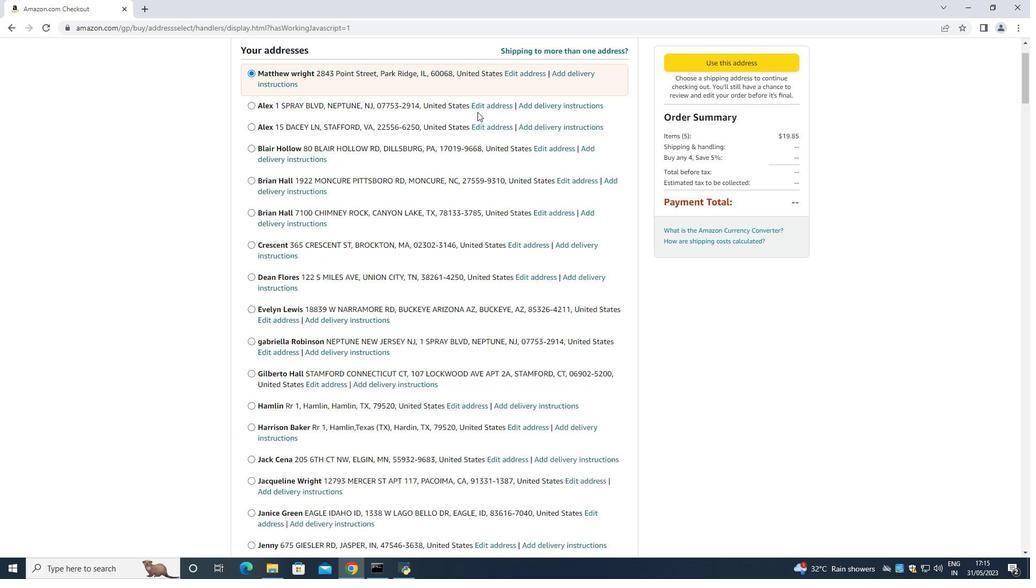 
Action: Mouse scrolled (477, 111) with delta (0, 0)
Screenshot: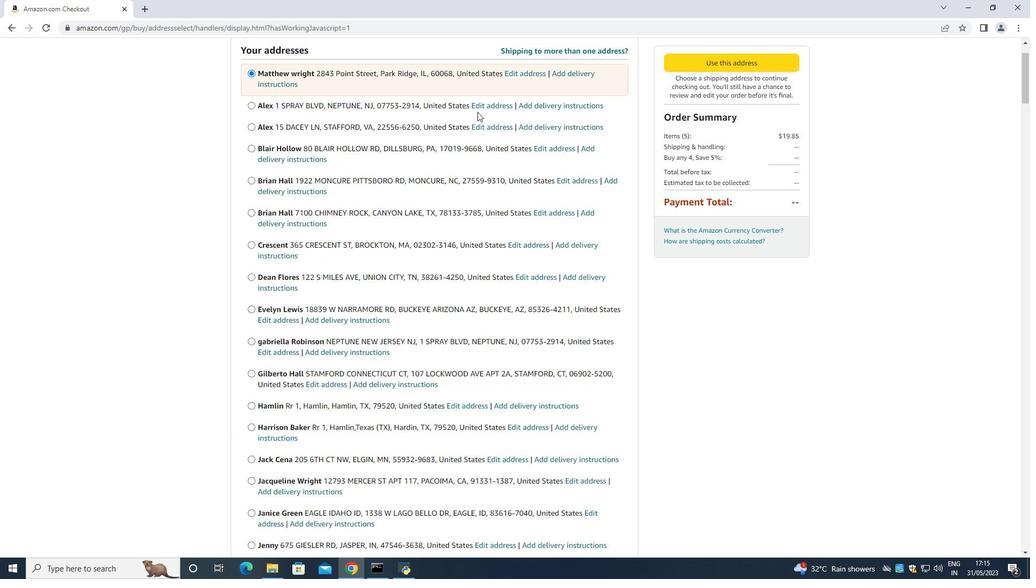 
Action: Mouse moved to (485, 106)
Screenshot: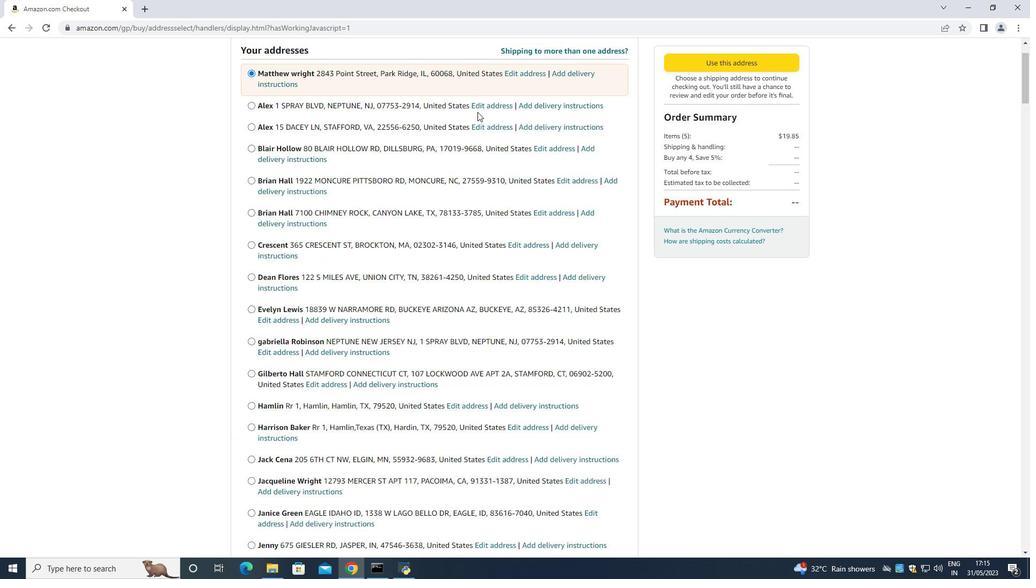 
Action: Mouse scrolled (485, 105) with delta (0, 0)
Screenshot: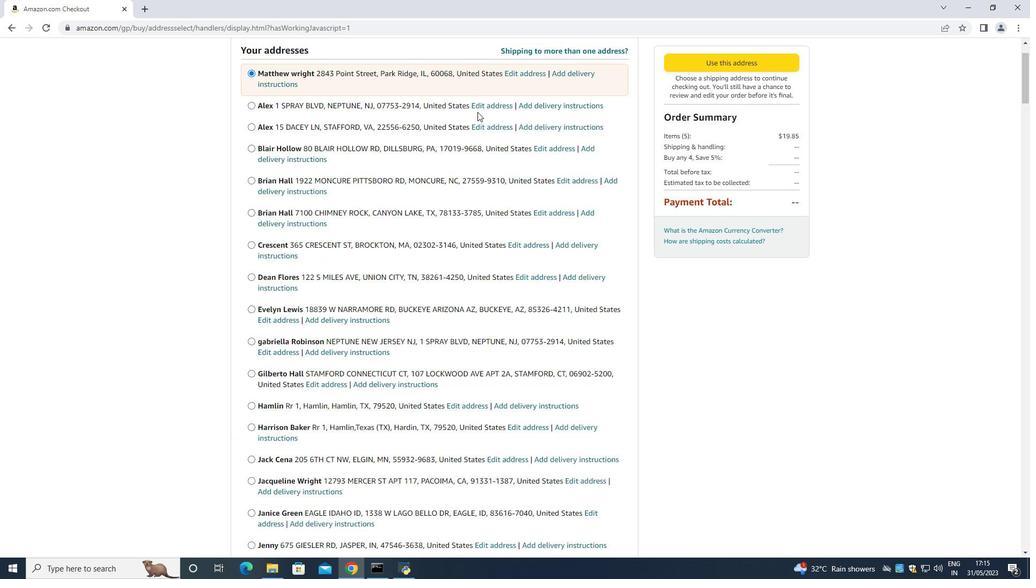 
Action: Mouse scrolled (485, 105) with delta (0, 0)
Screenshot: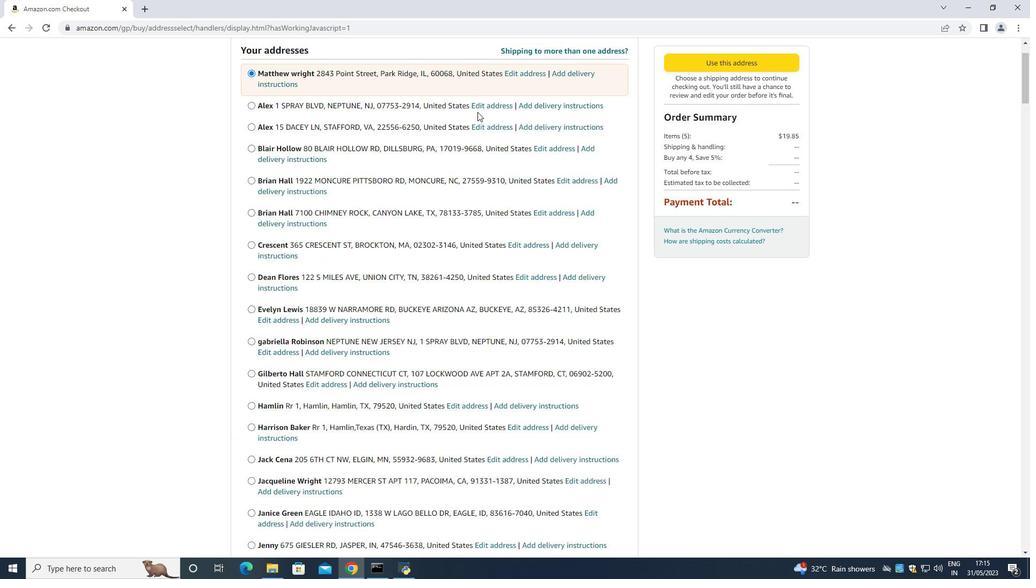 
Action: Mouse scrolled (485, 105) with delta (0, 0)
Screenshot: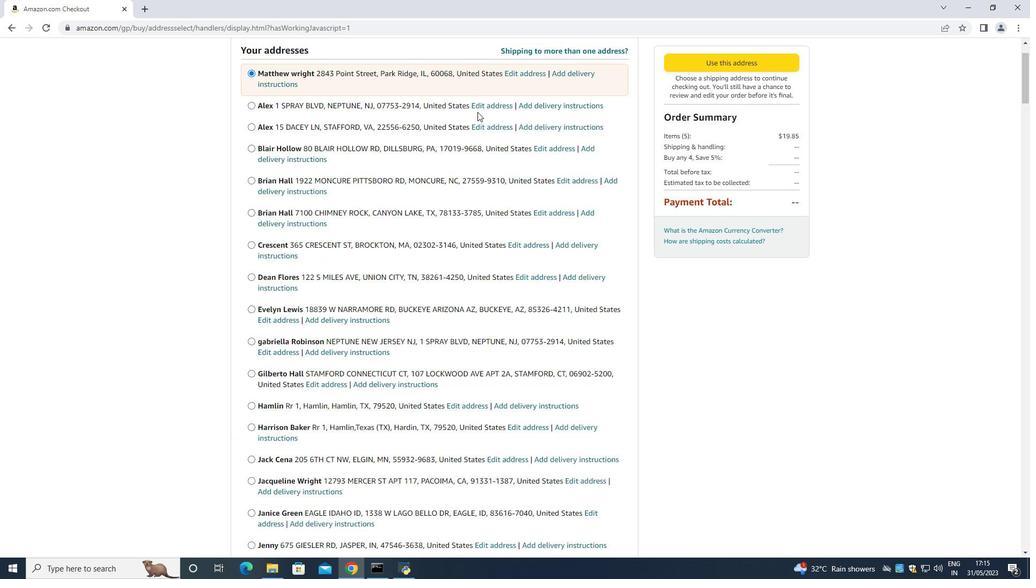 
Action: Mouse moved to (485, 106)
Screenshot: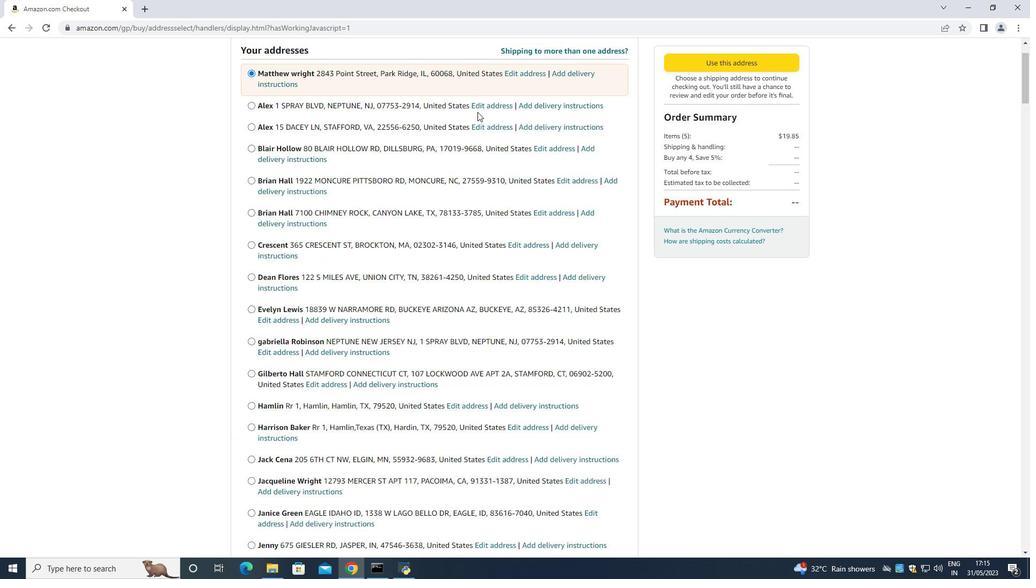 
Action: Mouse scrolled (485, 105) with delta (0, 0)
Screenshot: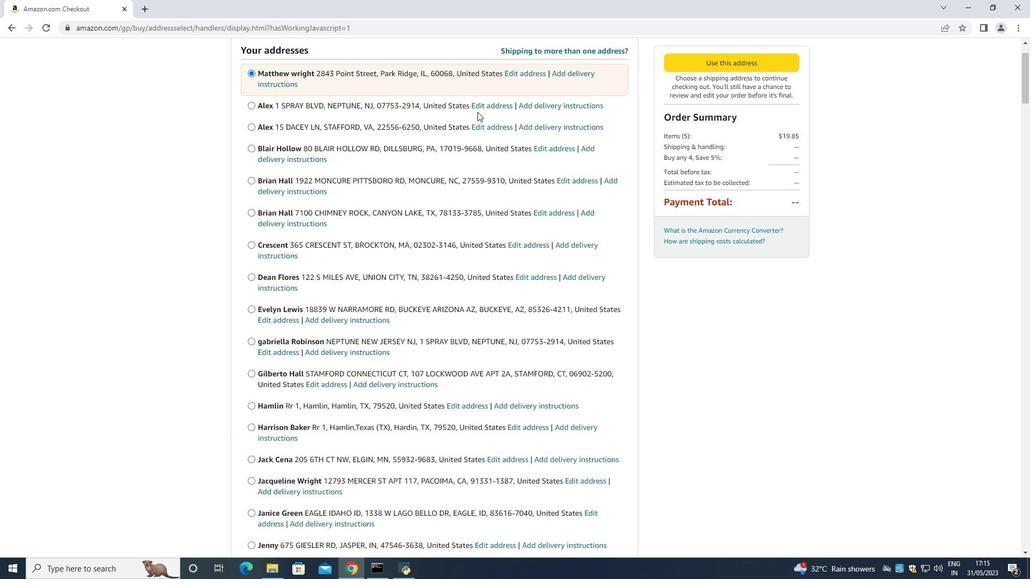 
Action: Mouse moved to (485, 106)
Screenshot: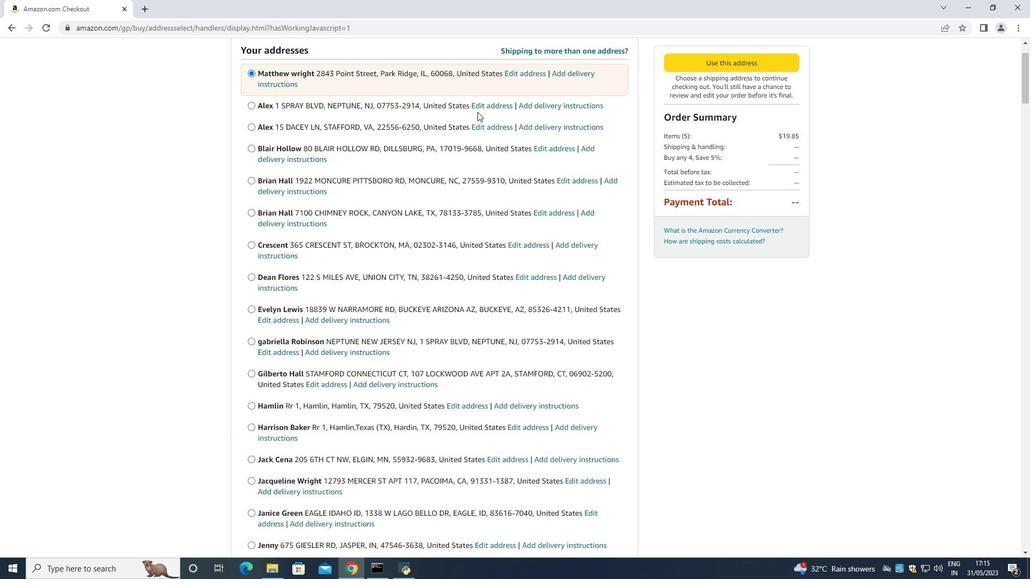 
Action: Mouse scrolled (485, 105) with delta (0, 0)
Screenshot: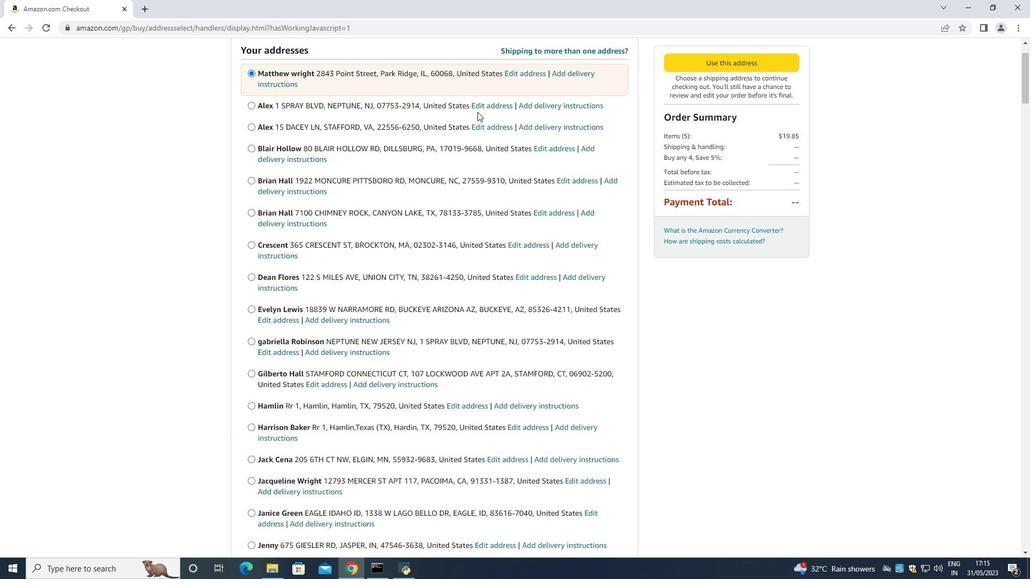 
Action: Mouse scrolled (485, 105) with delta (0, 0)
Screenshot: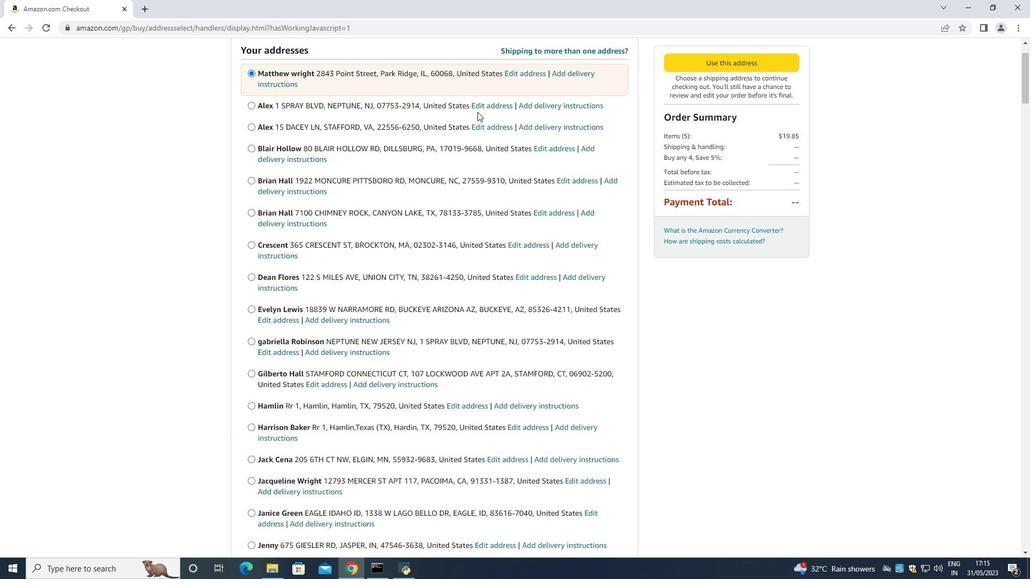 
Action: Mouse moved to (486, 102)
Screenshot: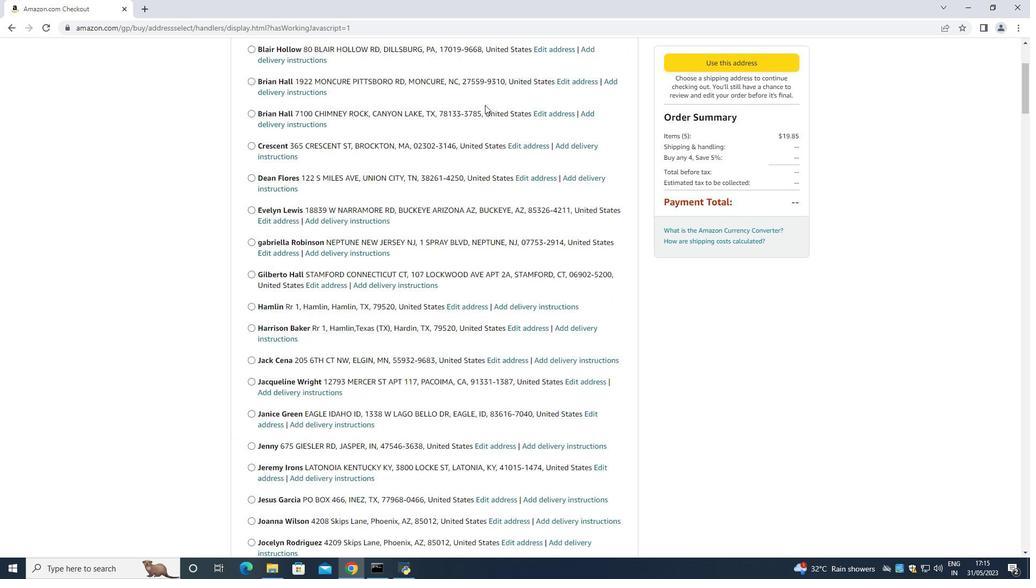 
Action: Mouse scrolled (486, 101) with delta (0, 0)
Screenshot: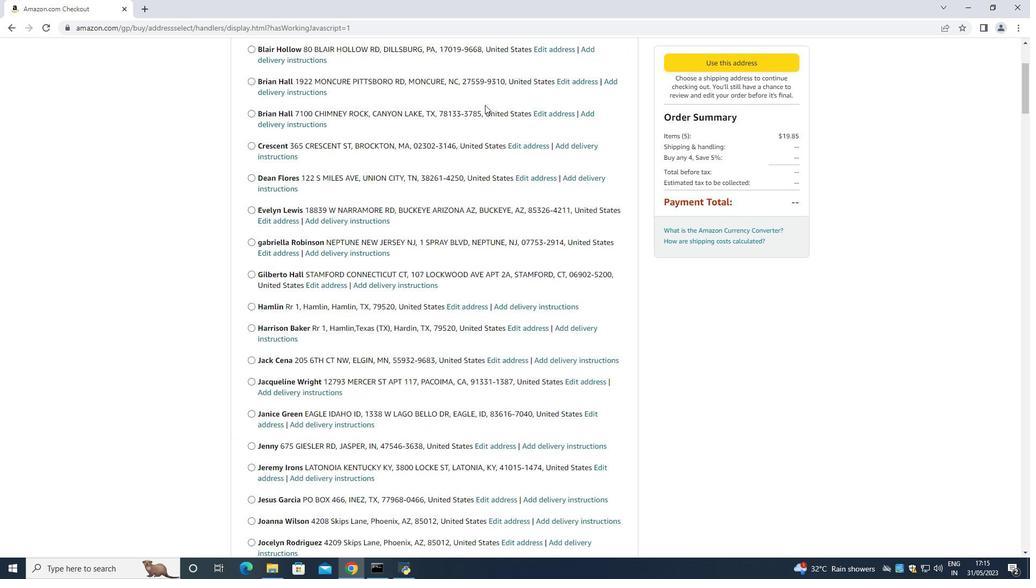 
Action: Mouse scrolled (486, 101) with delta (0, 0)
Screenshot: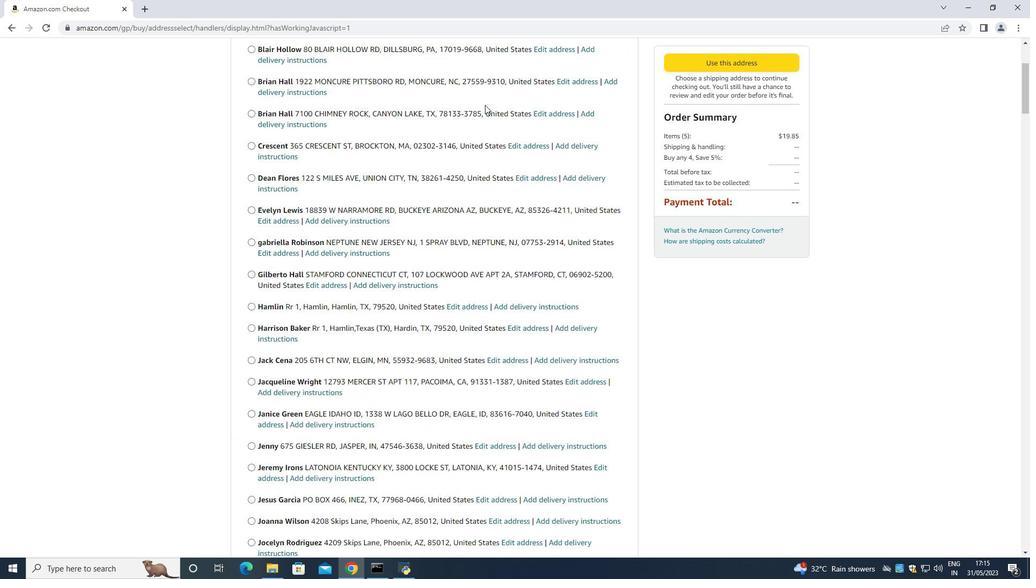 
Action: Mouse scrolled (486, 101) with delta (0, 0)
Screenshot: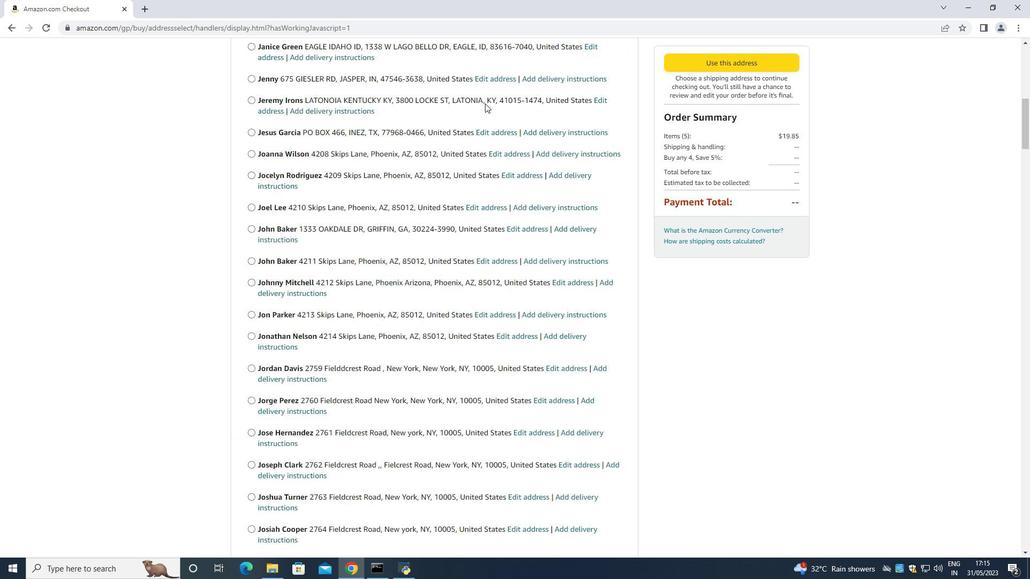 
Action: Mouse scrolled (486, 101) with delta (0, 0)
Screenshot: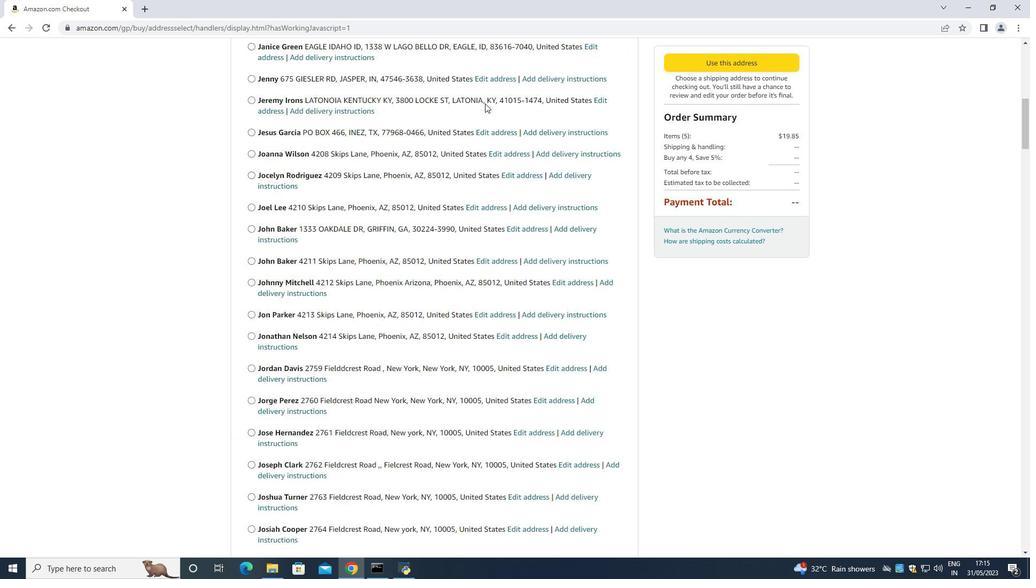 
Action: Mouse scrolled (486, 101) with delta (0, 0)
Screenshot: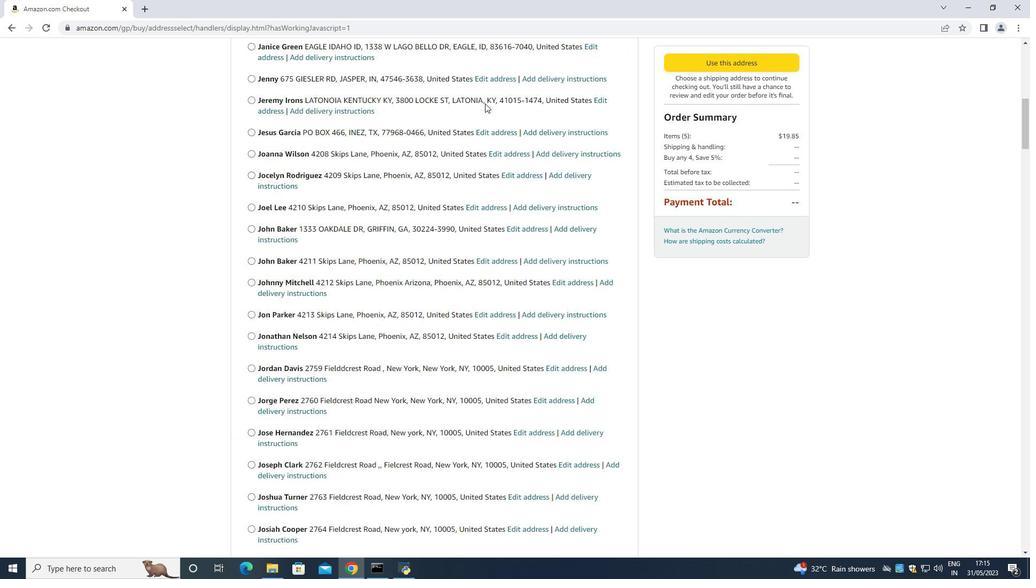 
Action: Mouse scrolled (486, 101) with delta (0, 0)
Screenshot: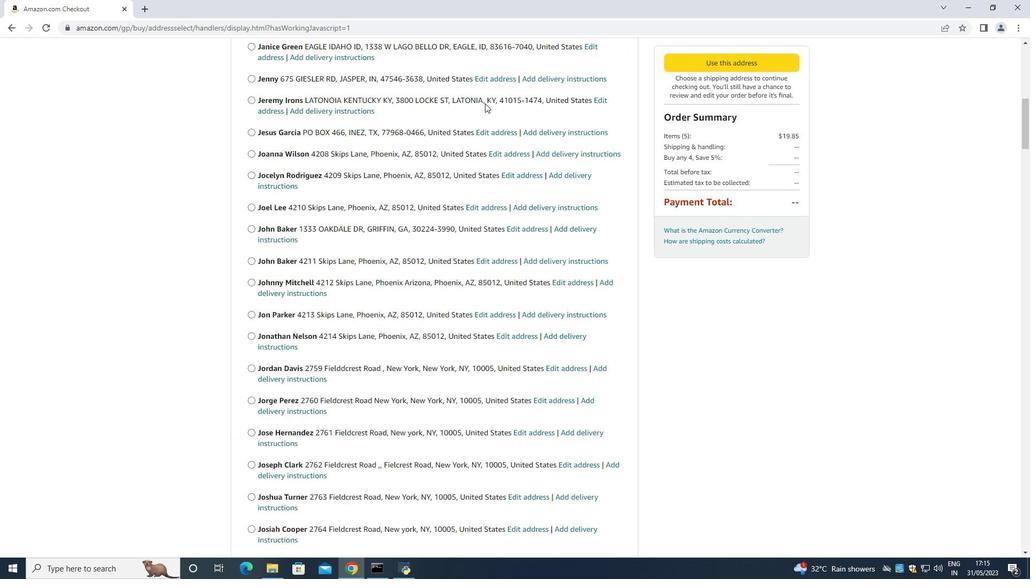 
Action: Mouse moved to (486, 101)
Screenshot: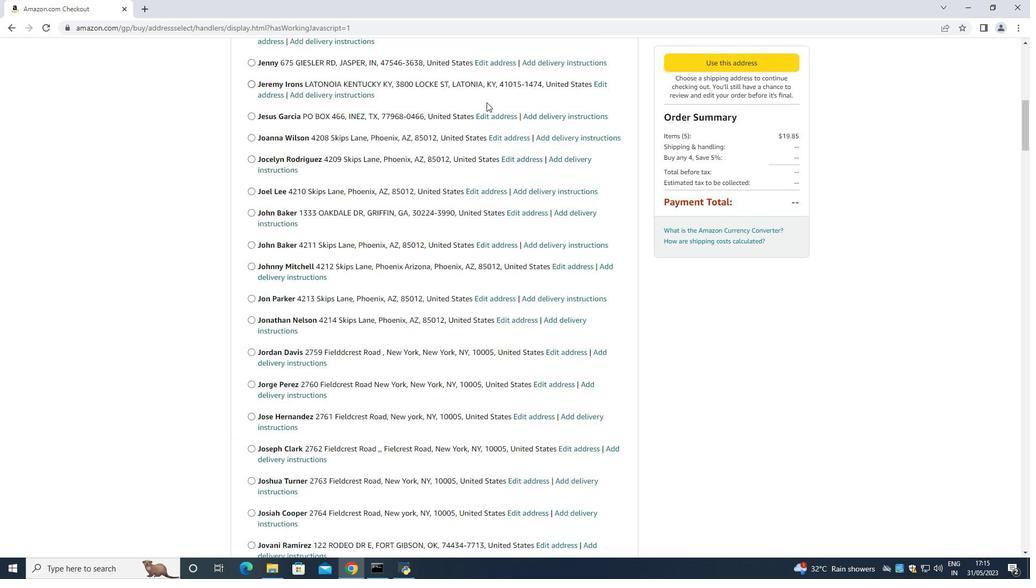 
Action: Mouse scrolled (486, 101) with delta (0, 0)
Screenshot: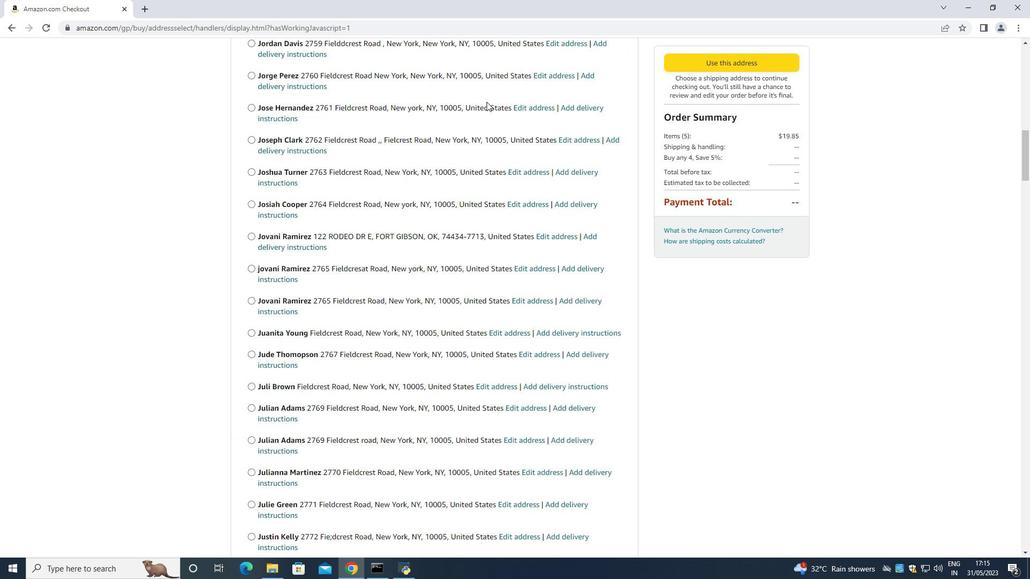 
Action: Mouse scrolled (486, 101) with delta (0, 0)
Screenshot: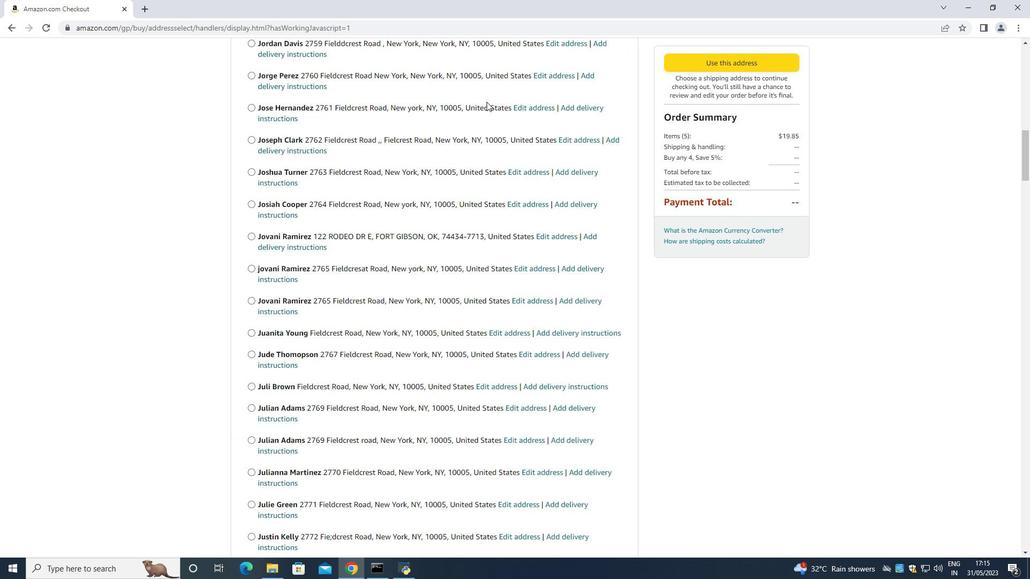 
Action: Mouse scrolled (486, 101) with delta (0, 0)
Screenshot: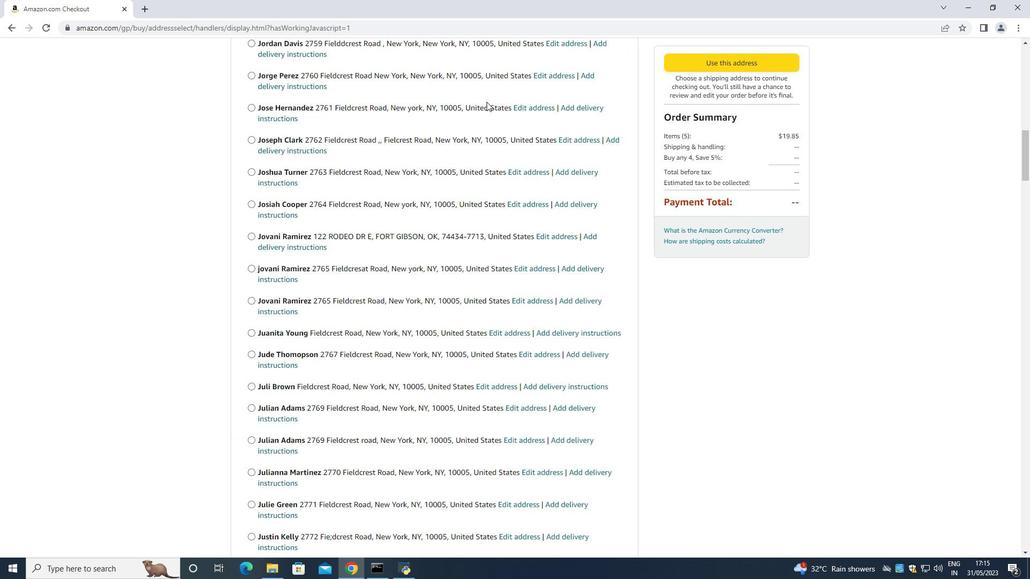 
Action: Mouse scrolled (486, 101) with delta (0, 0)
Screenshot: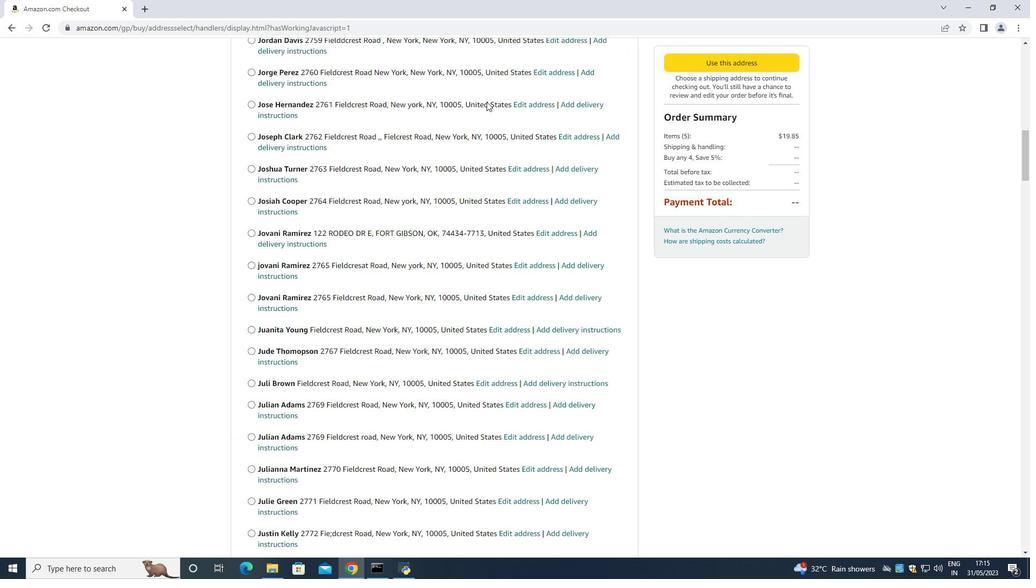 
Action: Mouse moved to (486, 101)
Screenshot: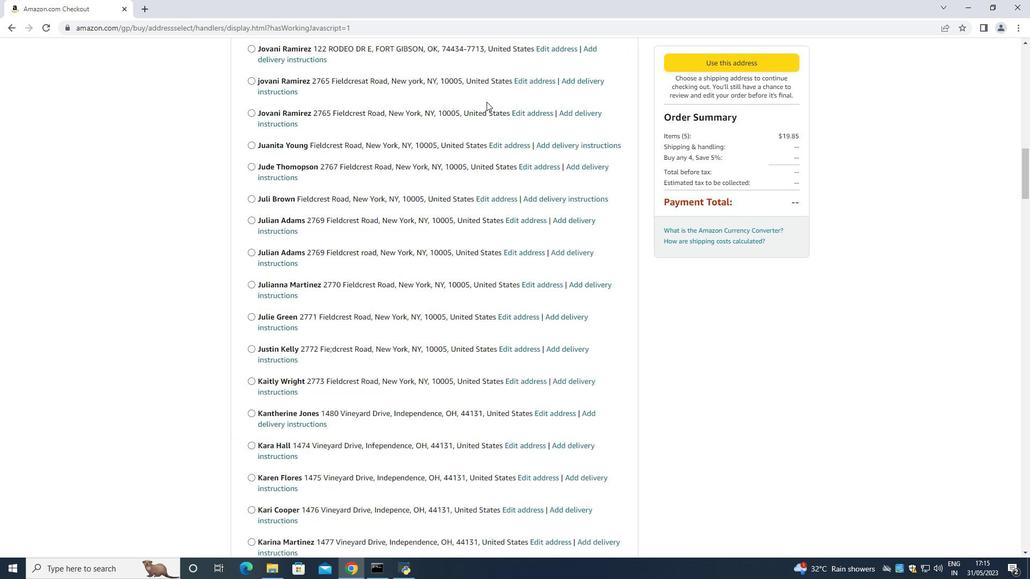 
Action: Mouse scrolled (486, 100) with delta (0, 0)
Screenshot: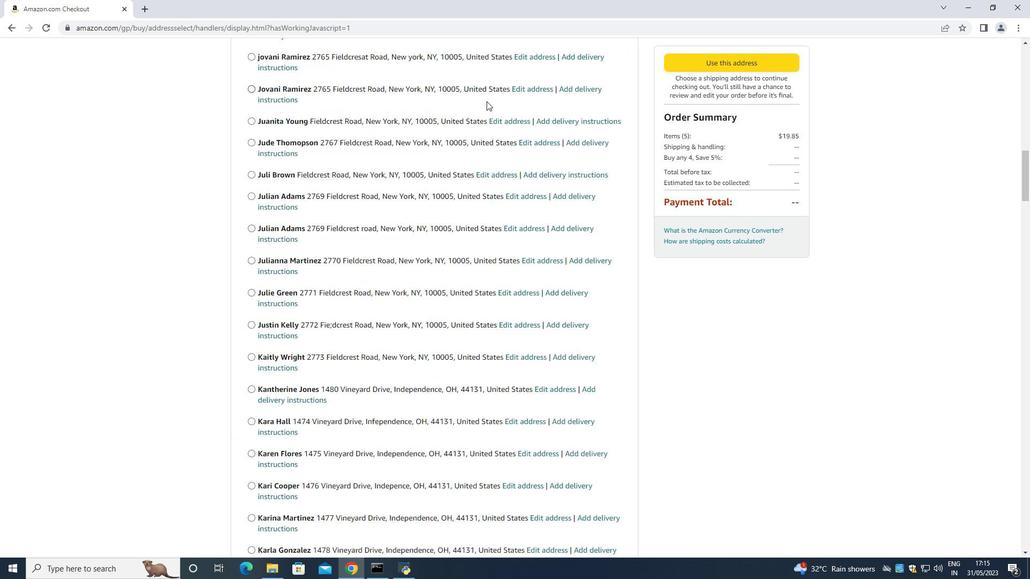 
Action: Mouse scrolled (486, 100) with delta (0, 0)
Screenshot: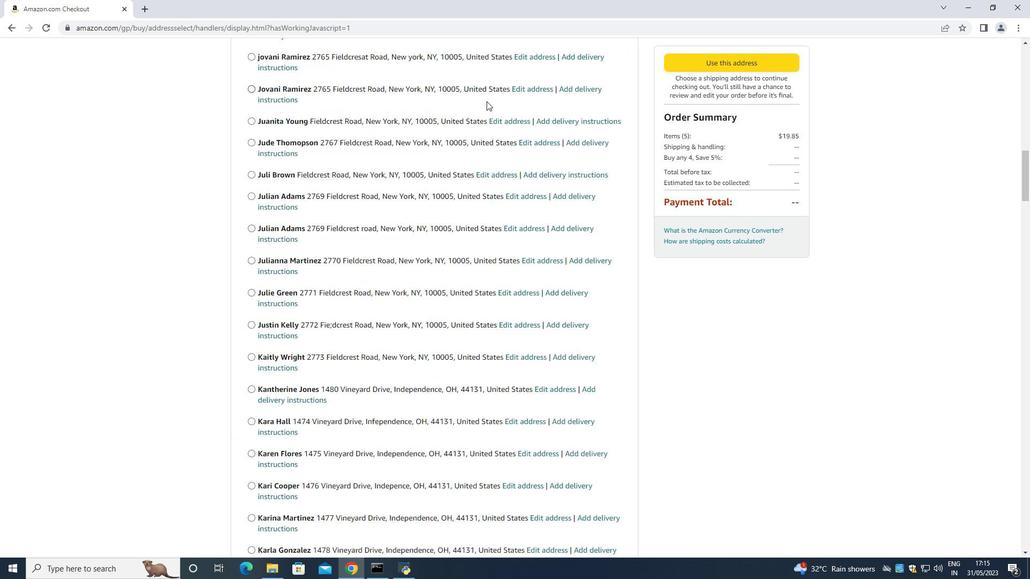 
Action: Mouse scrolled (486, 100) with delta (0, 0)
Screenshot: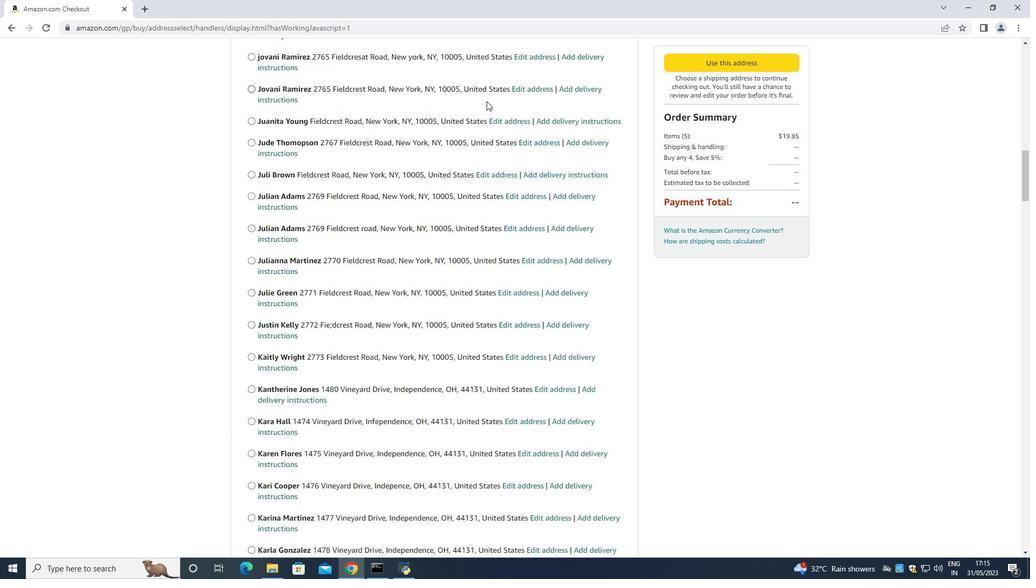 
Action: Mouse scrolled (486, 100) with delta (0, 0)
Screenshot: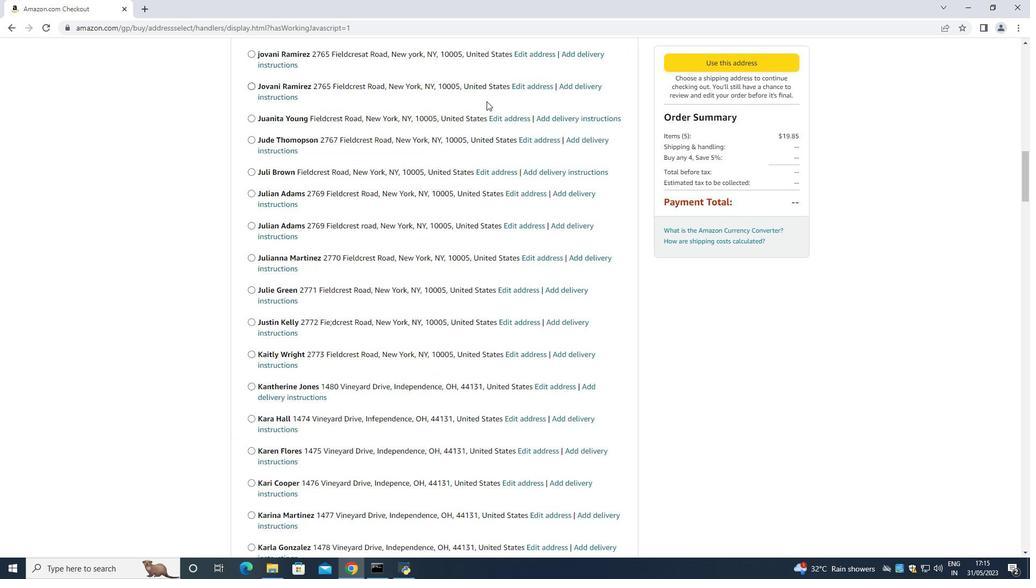 
Action: Mouse moved to (485, 100)
Screenshot: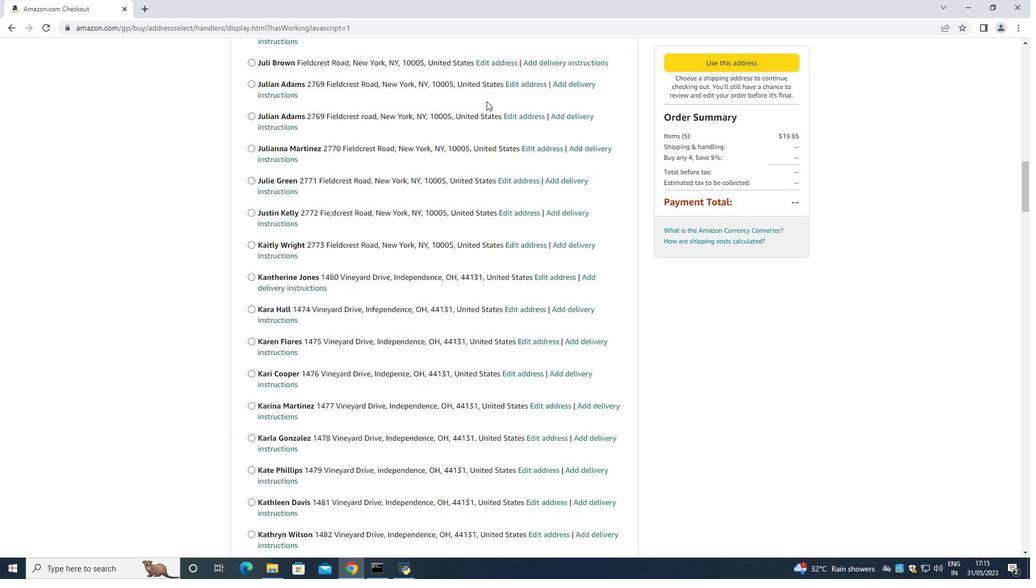 
Action: Mouse scrolled (485, 100) with delta (0, 0)
Screenshot: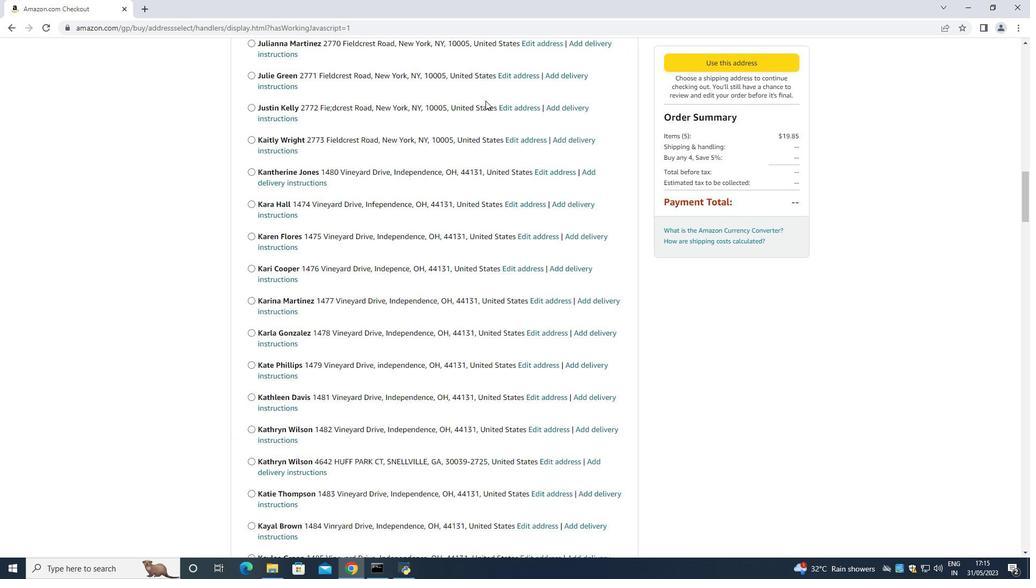 
Action: Mouse scrolled (485, 100) with delta (0, 0)
Screenshot: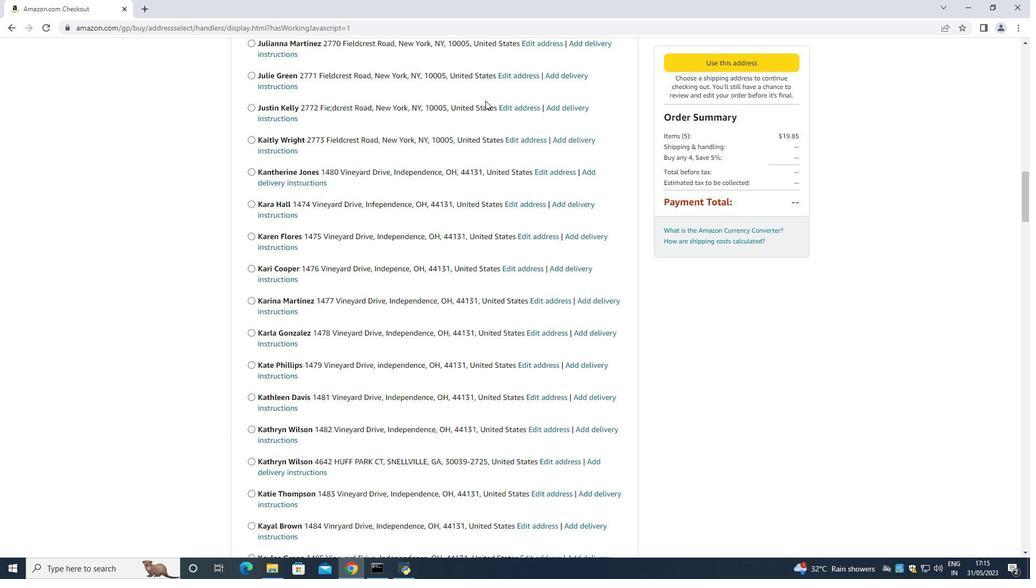 
Action: Mouse scrolled (485, 100) with delta (0, 0)
Screenshot: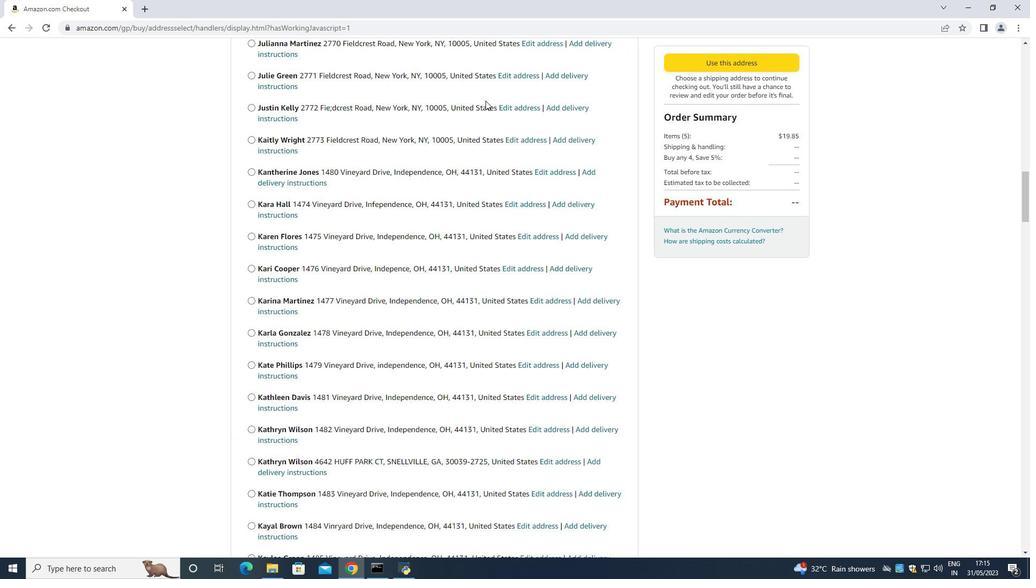
Action: Mouse scrolled (485, 100) with delta (0, 0)
Screenshot: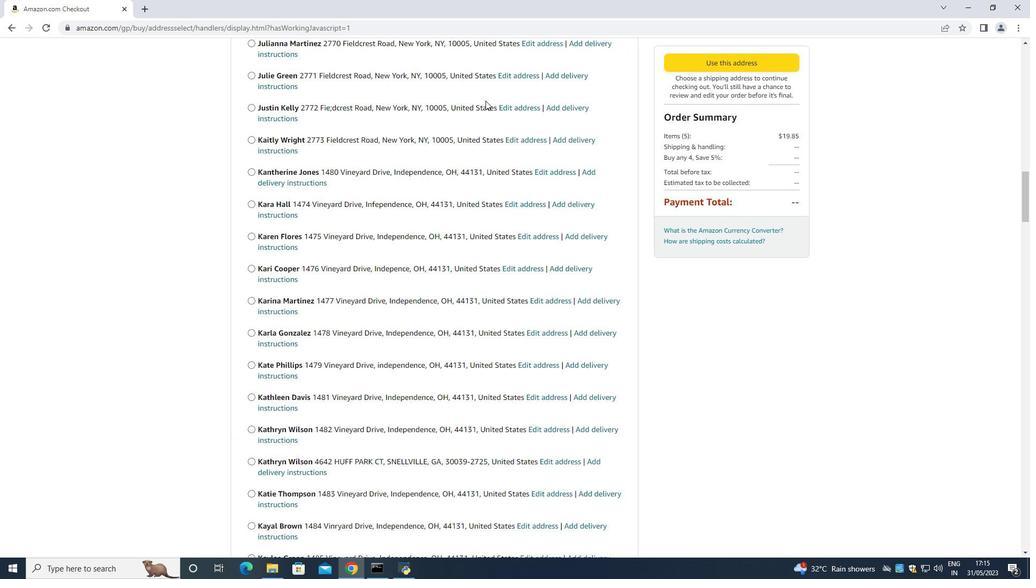 
Action: Mouse moved to (485, 100)
Screenshot: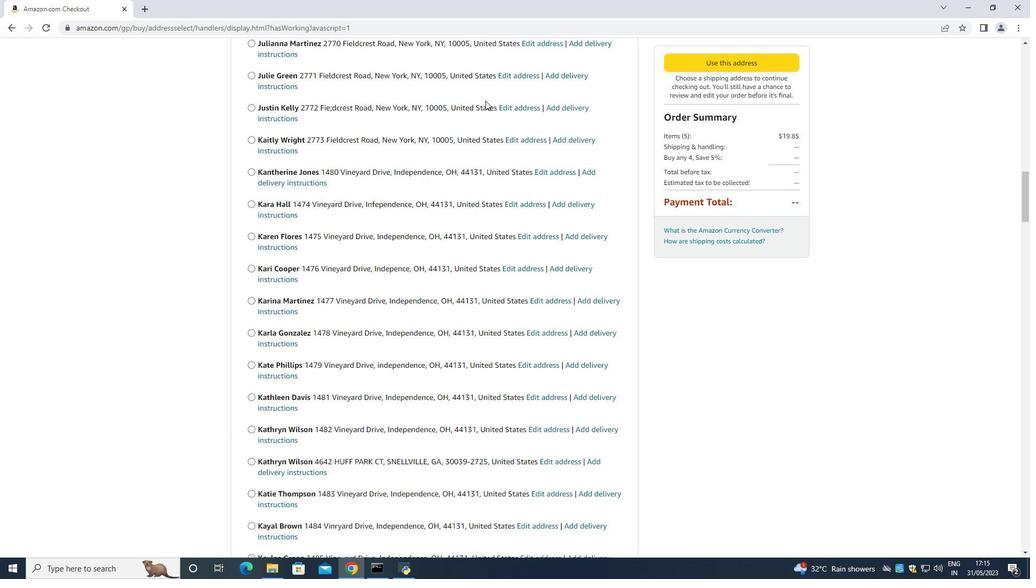 
Action: Mouse scrolled (485, 100) with delta (0, 0)
Screenshot: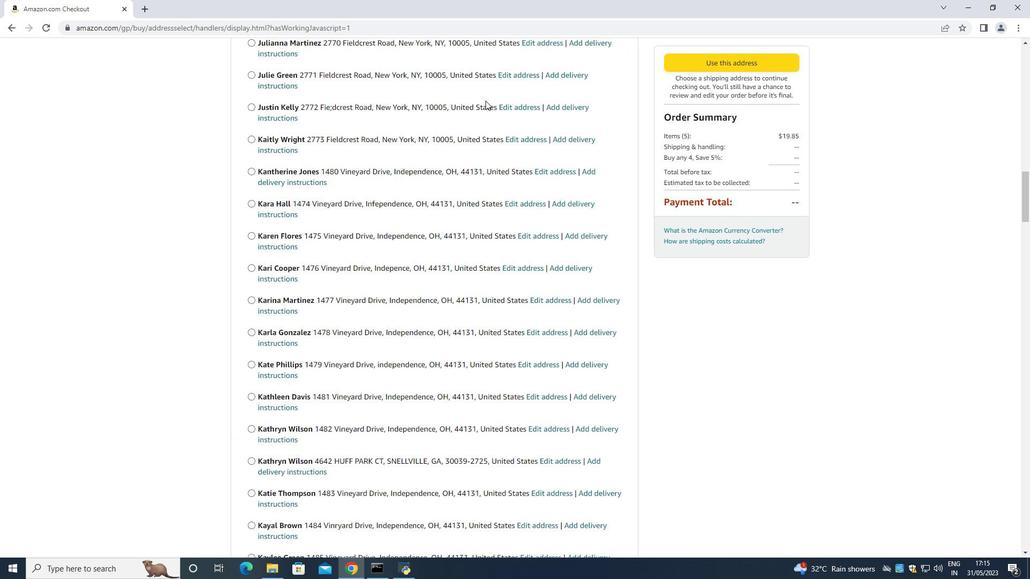 
Action: Mouse scrolled (485, 100) with delta (0, 0)
Screenshot: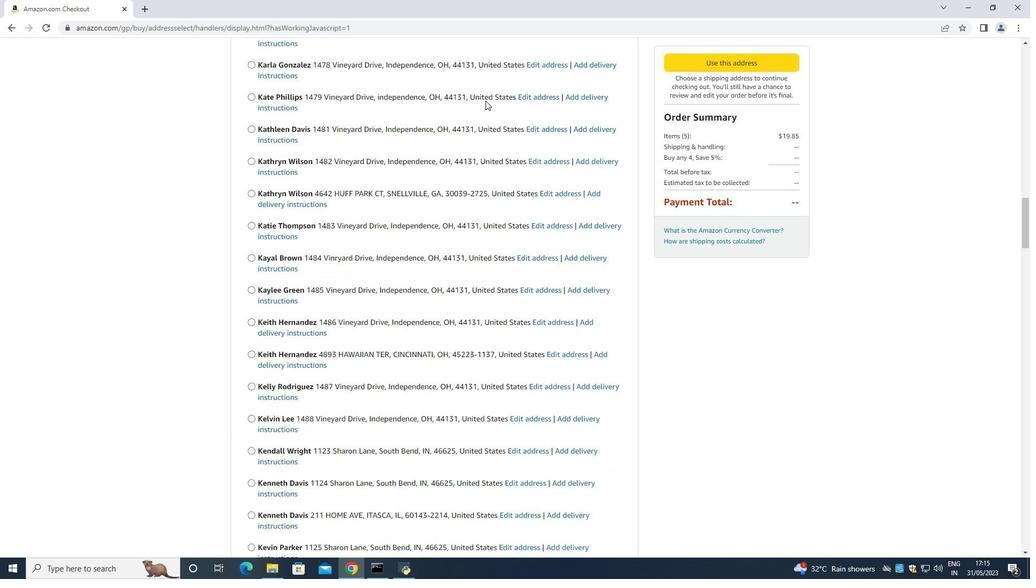 
Action: Mouse scrolled (485, 100) with delta (0, 0)
Screenshot: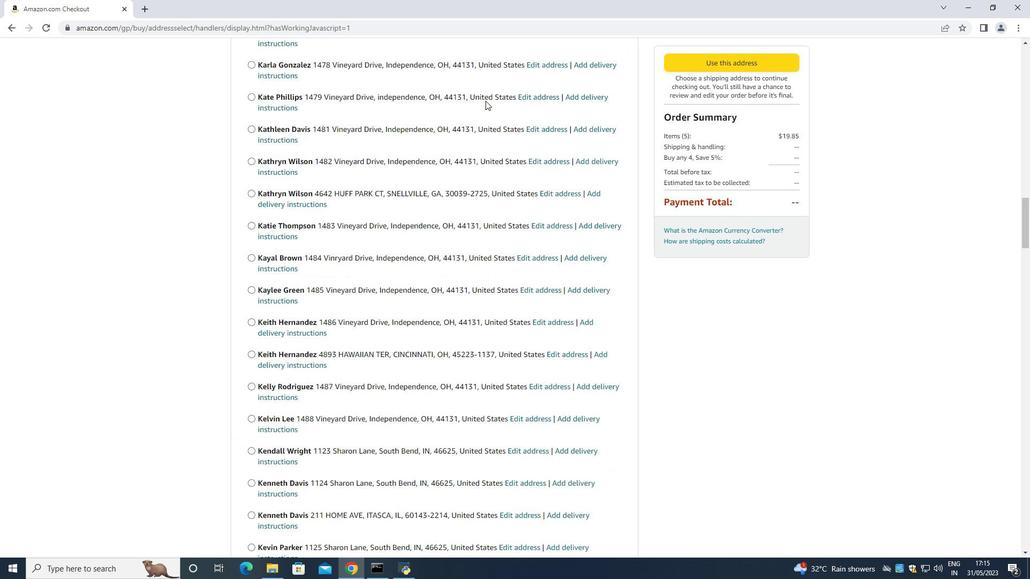 
Action: Mouse scrolled (485, 100) with delta (0, 0)
Screenshot: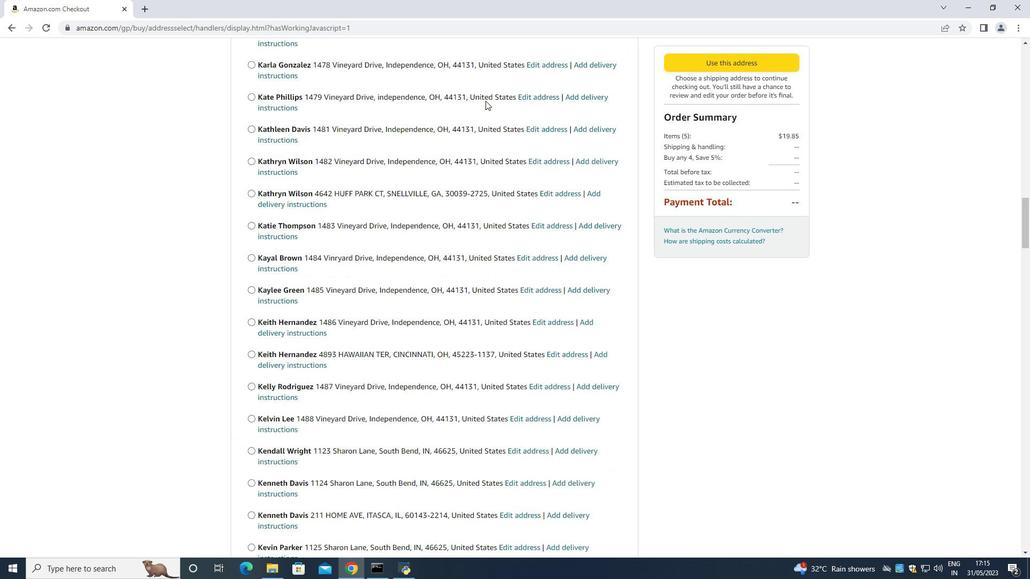 
Action: Mouse scrolled (485, 100) with delta (0, 0)
Screenshot: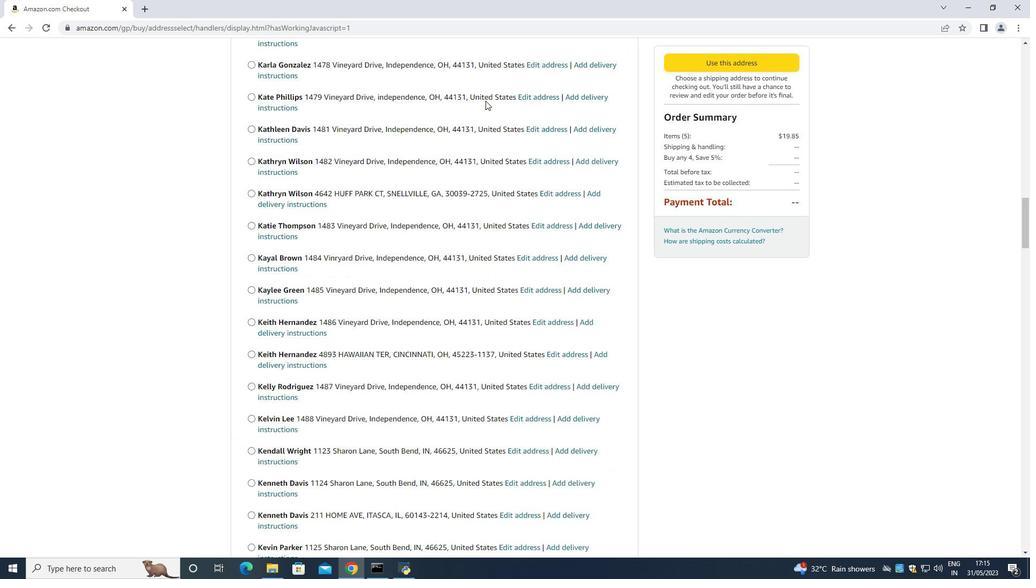 
Action: Mouse scrolled (485, 100) with delta (0, 0)
Screenshot: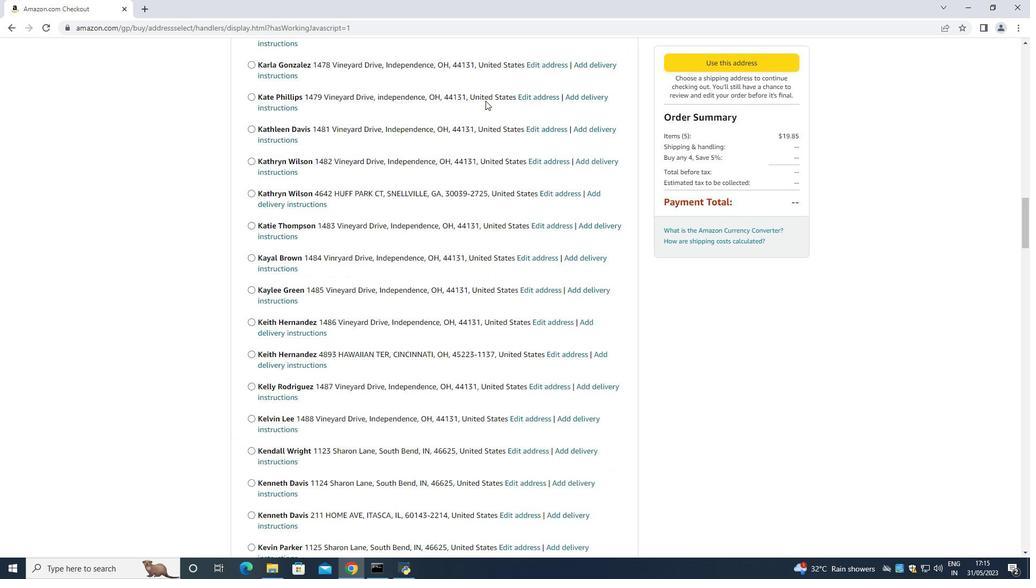 
Action: Mouse moved to (485, 100)
Screenshot: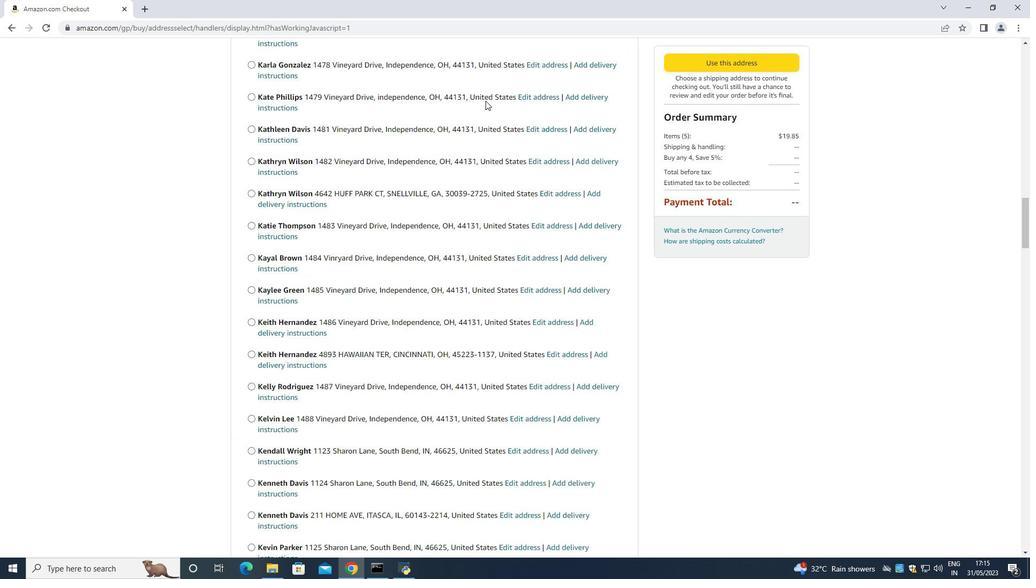 
Action: Mouse scrolled (485, 100) with delta (0, 0)
Screenshot: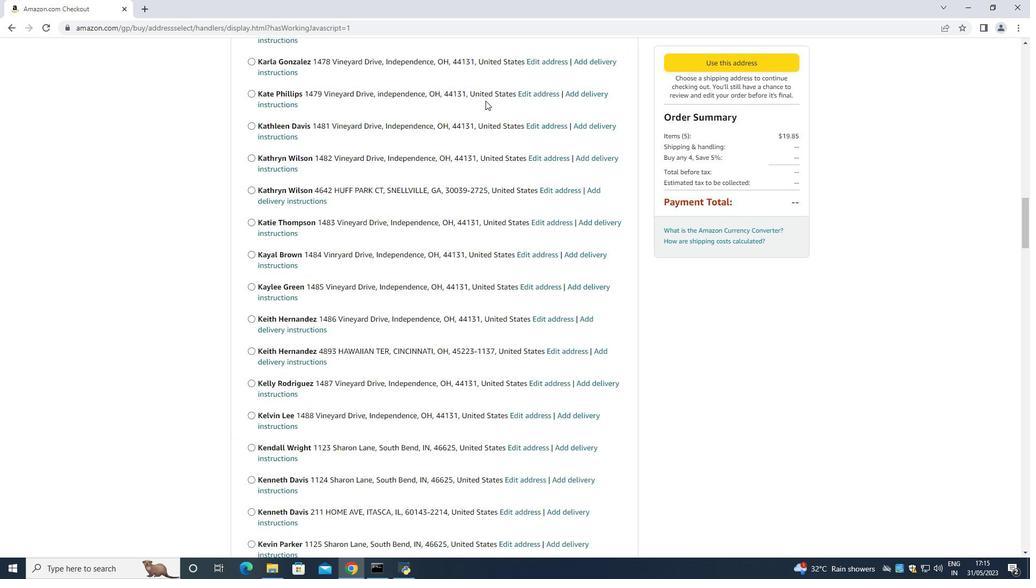 
Action: Mouse moved to (484, 100)
Screenshot: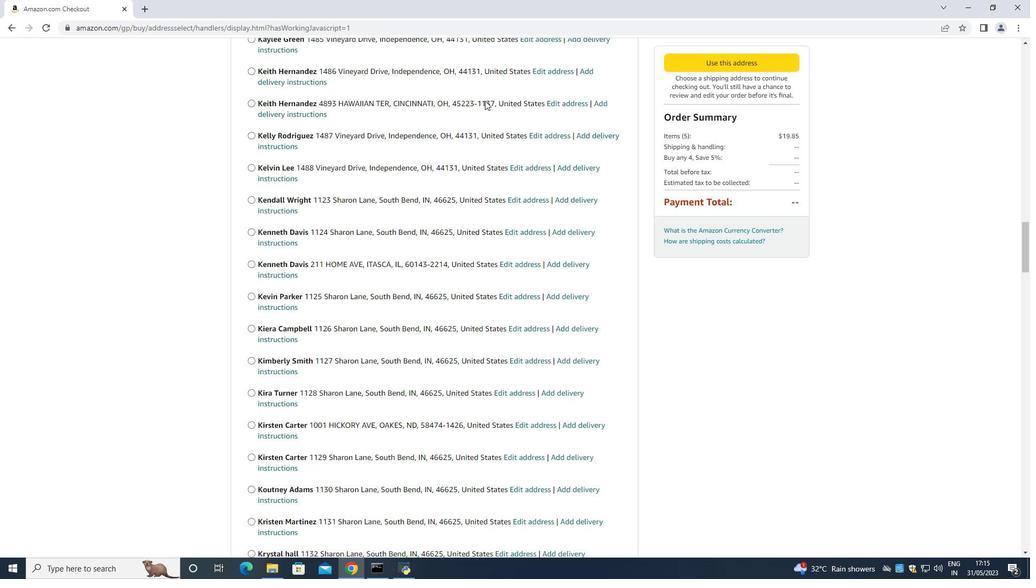 
Action: Mouse scrolled (484, 100) with delta (0, 0)
Screenshot: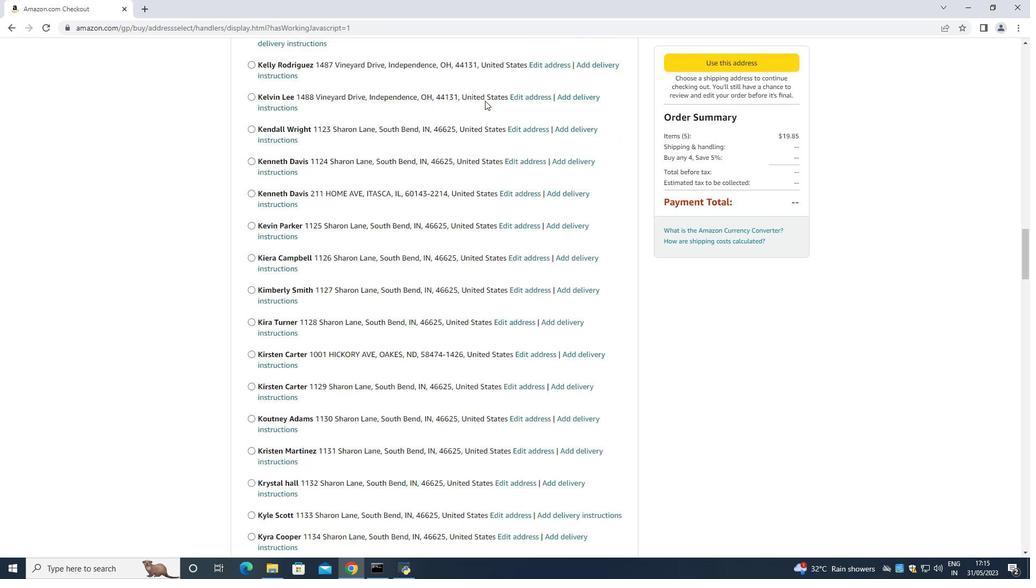 
Action: Mouse scrolled (484, 100) with delta (0, 0)
Screenshot: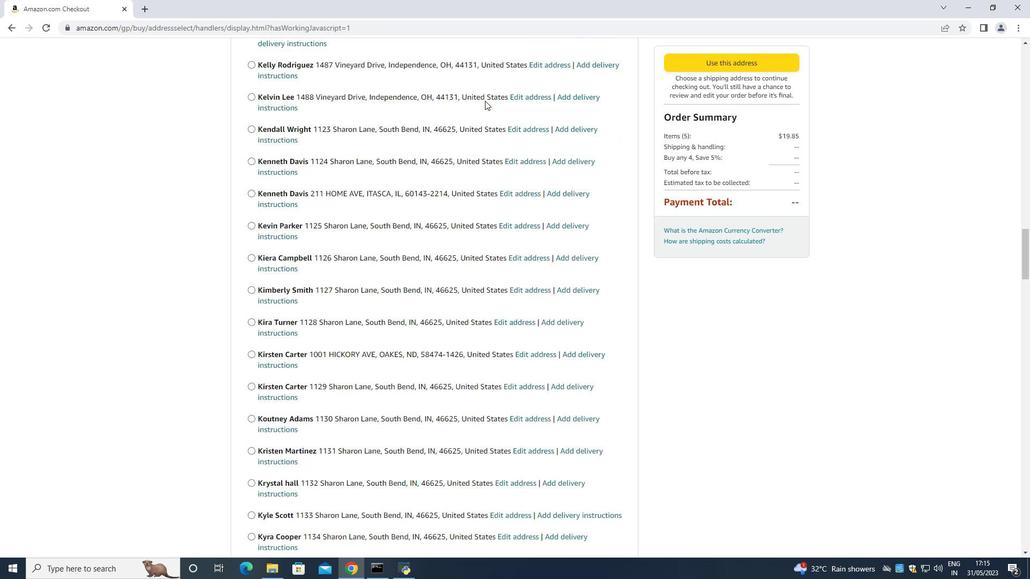 
Action: Mouse scrolled (484, 100) with delta (0, 0)
Screenshot: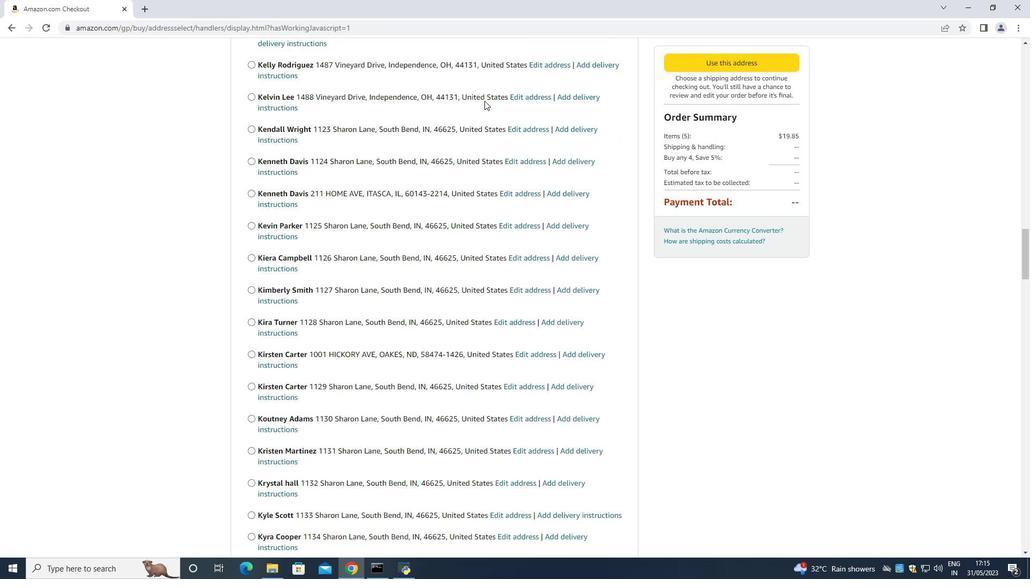 
Action: Mouse moved to (484, 101)
Screenshot: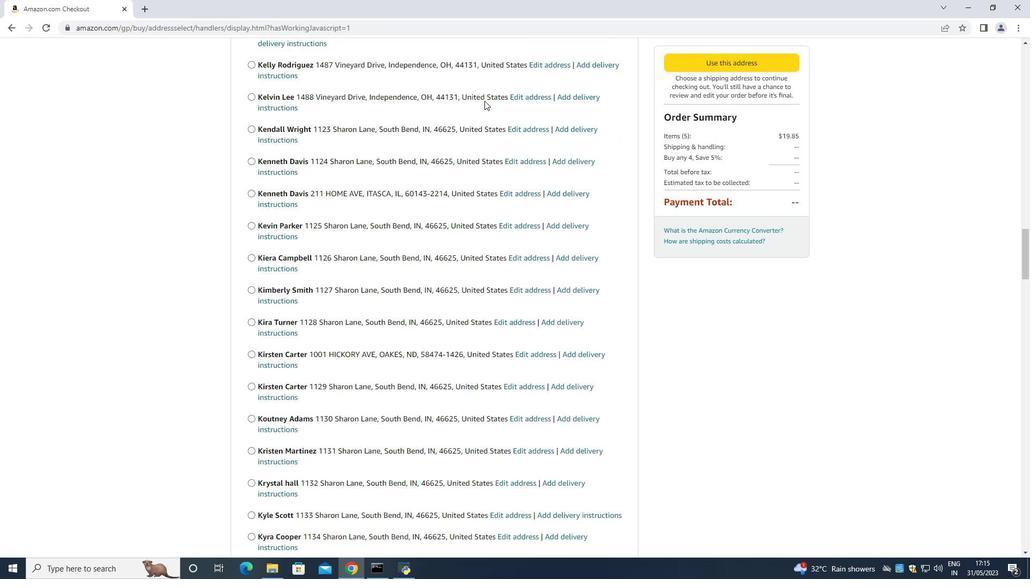 
Action: Mouse scrolled (484, 100) with delta (0, 0)
Screenshot: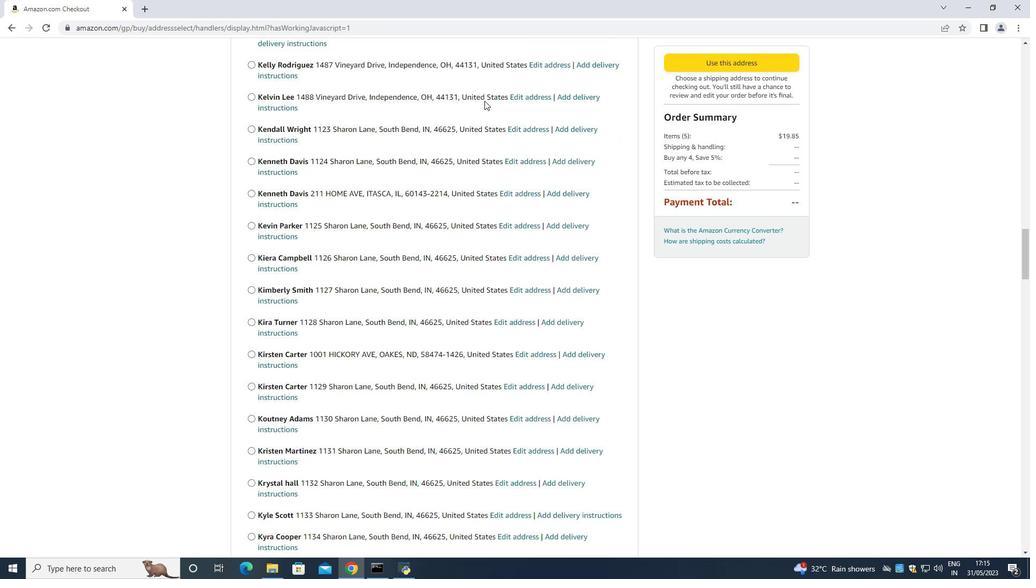 
Action: Mouse scrolled (484, 100) with delta (0, 0)
Screenshot: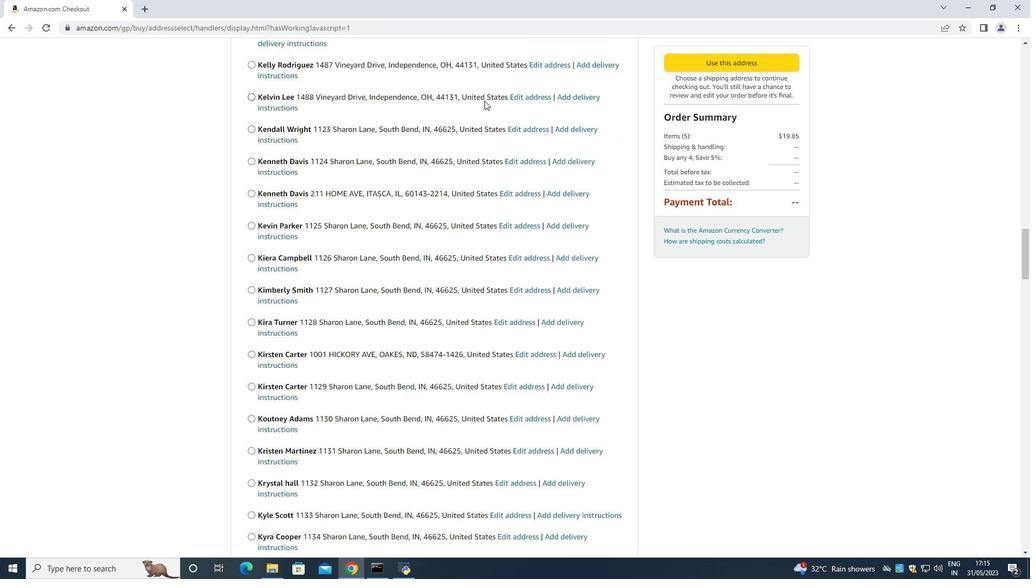 
Action: Mouse moved to (484, 101)
Screenshot: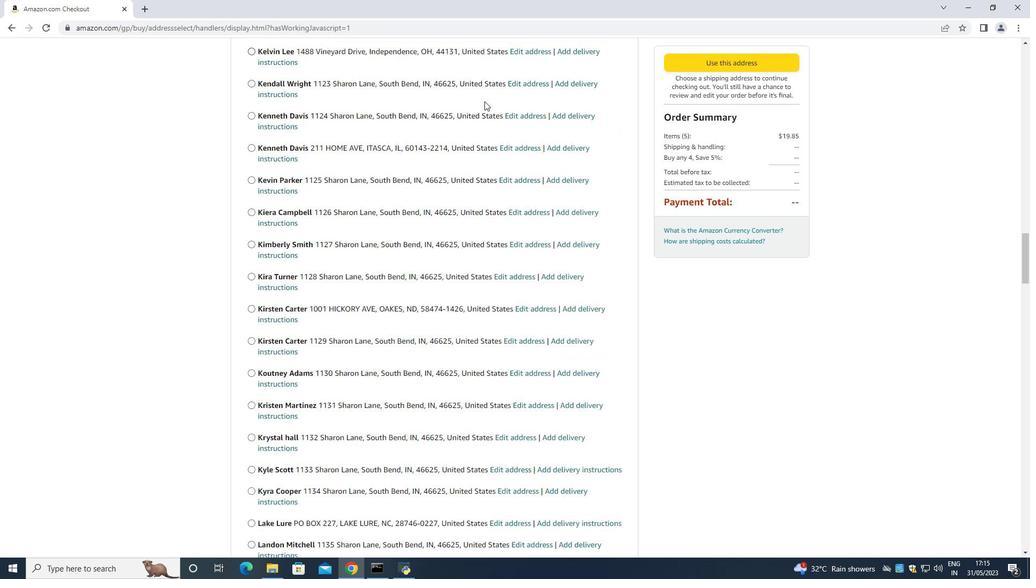
Action: Mouse scrolled (484, 100) with delta (0, 0)
Screenshot: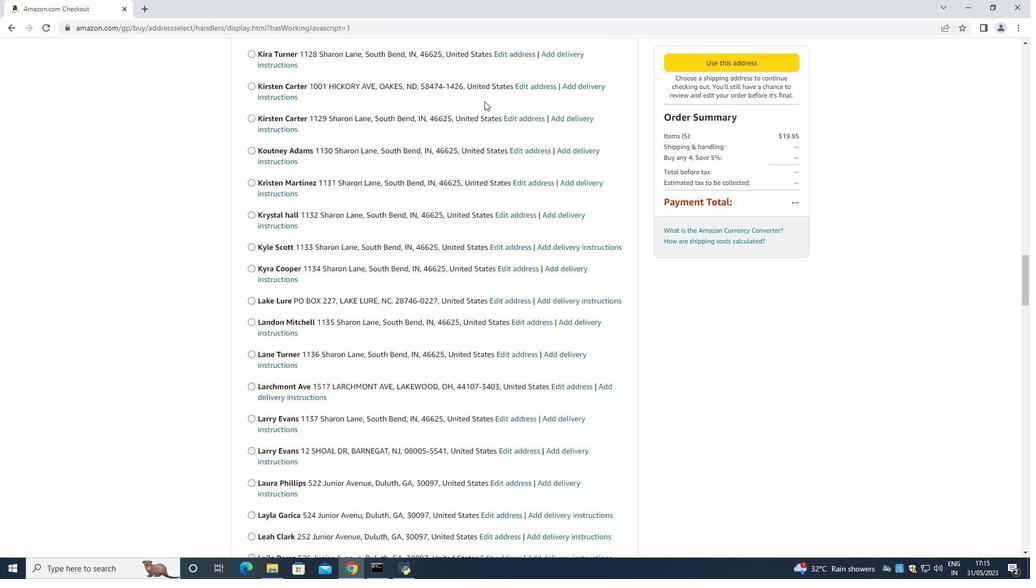 
Action: Mouse scrolled (484, 100) with delta (0, 0)
Screenshot: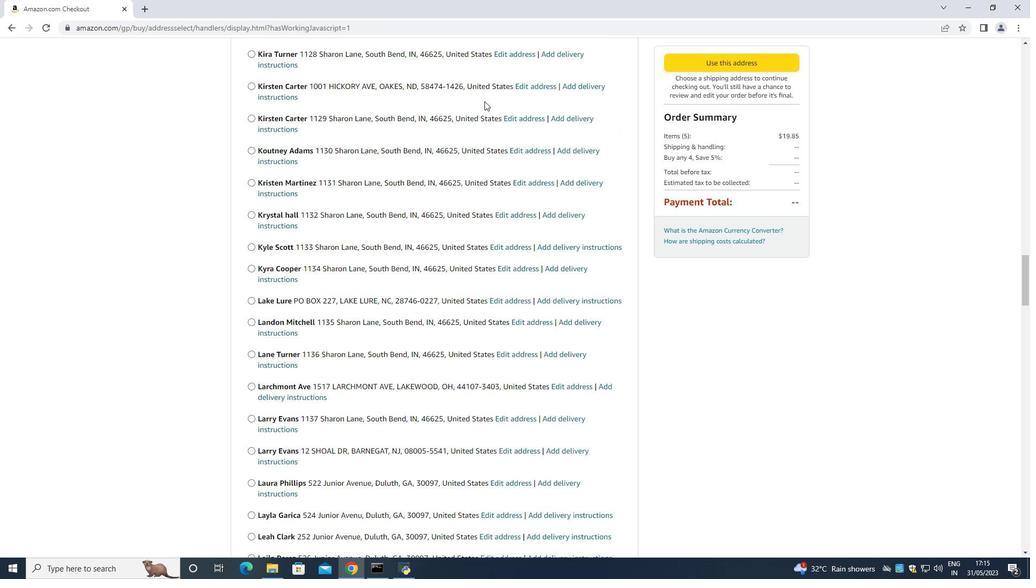 
Action: Mouse scrolled (484, 100) with delta (0, 0)
Screenshot: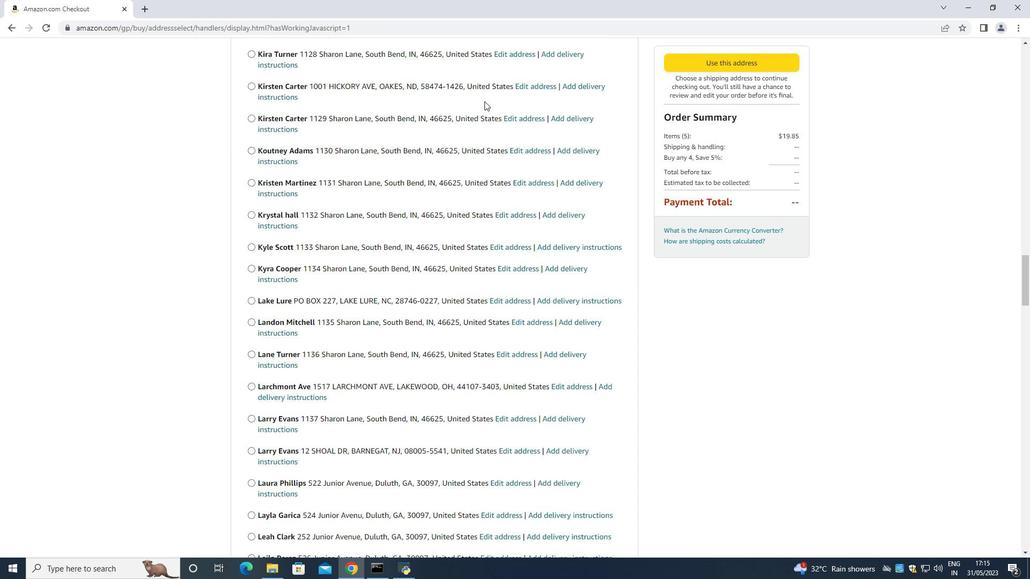 
Action: Mouse scrolled (484, 100) with delta (0, 0)
Screenshot: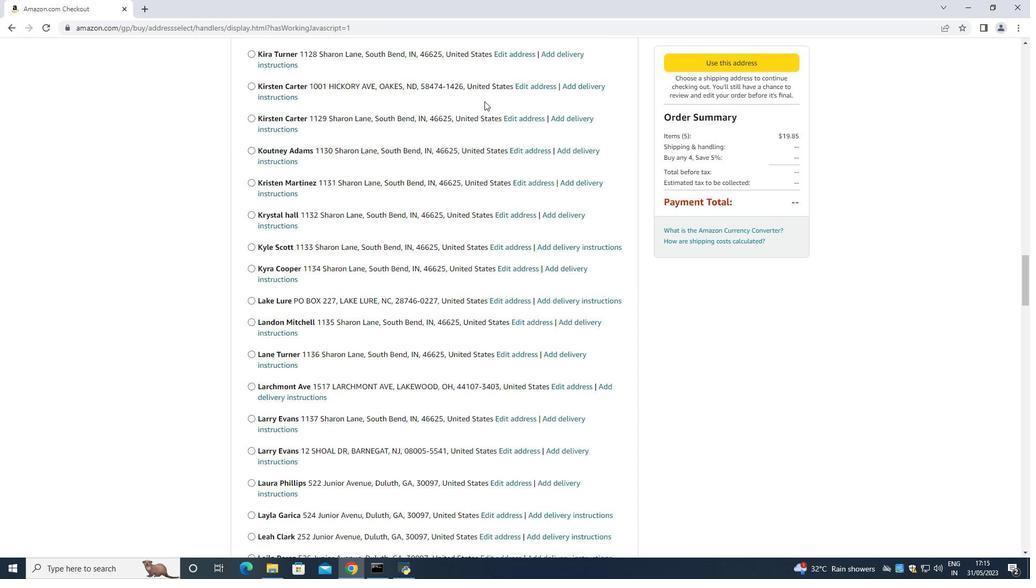 
Action: Mouse scrolled (484, 100) with delta (0, 0)
Screenshot: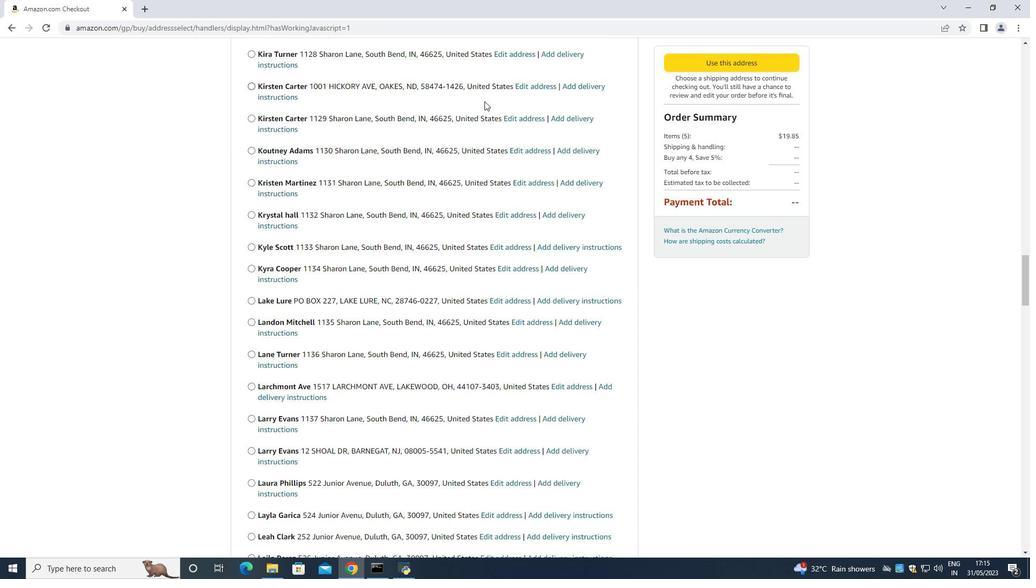 
Action: Mouse scrolled (484, 100) with delta (0, 0)
Screenshot: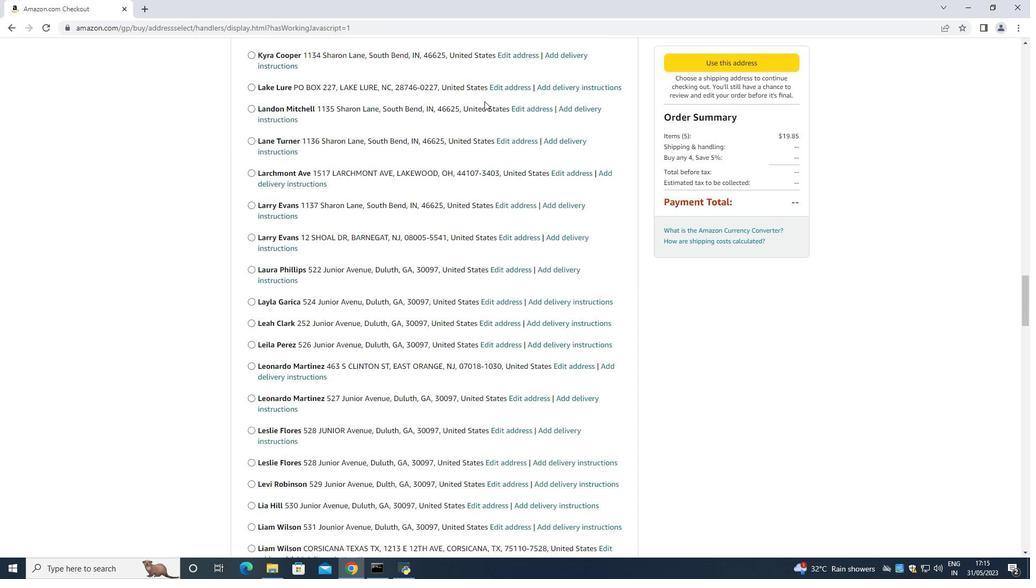 
Action: Mouse scrolled (484, 100) with delta (0, 0)
Screenshot: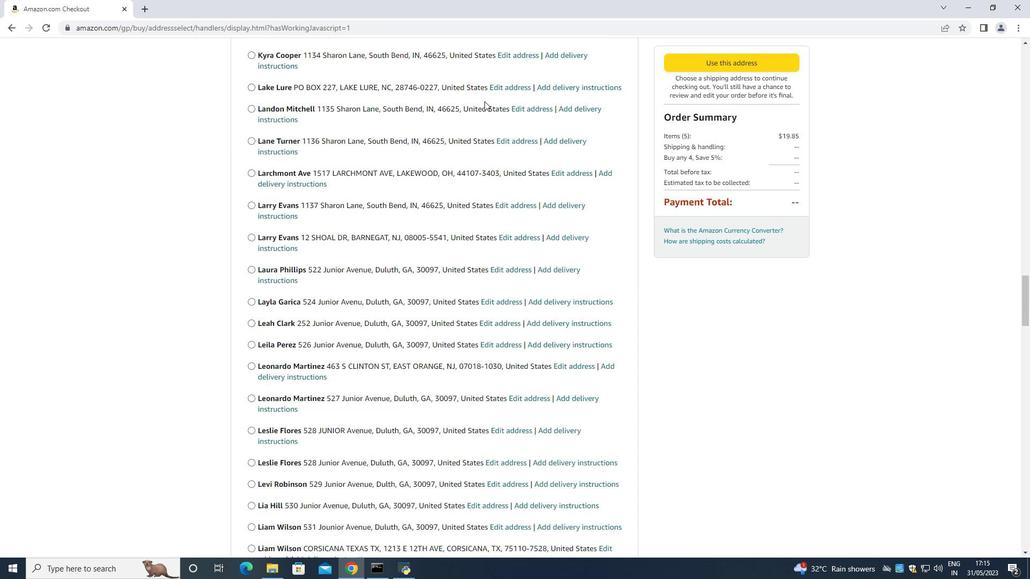 
Action: Mouse scrolled (484, 100) with delta (0, 0)
Screenshot: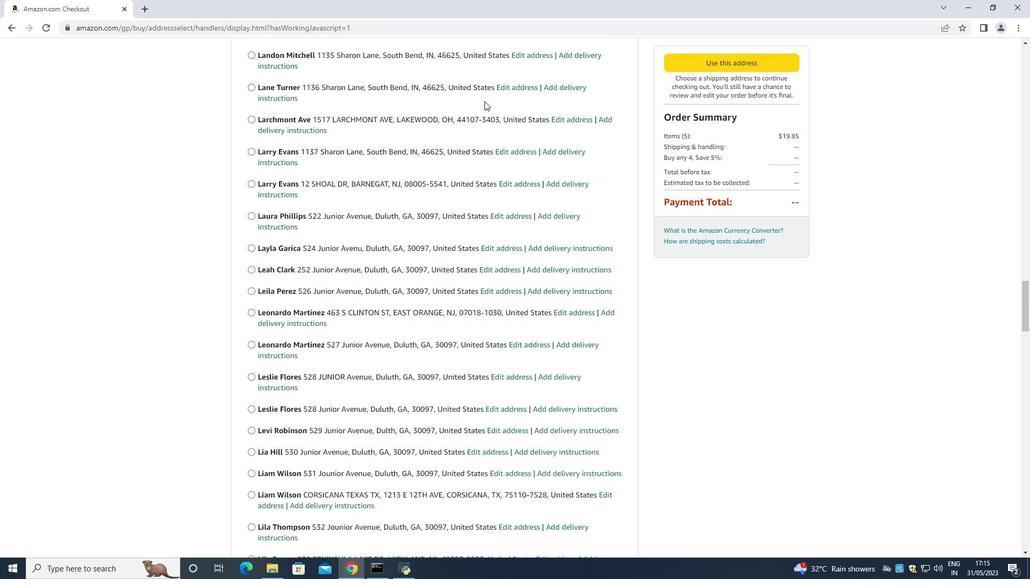 
Action: Mouse scrolled (484, 100) with delta (0, 0)
Screenshot: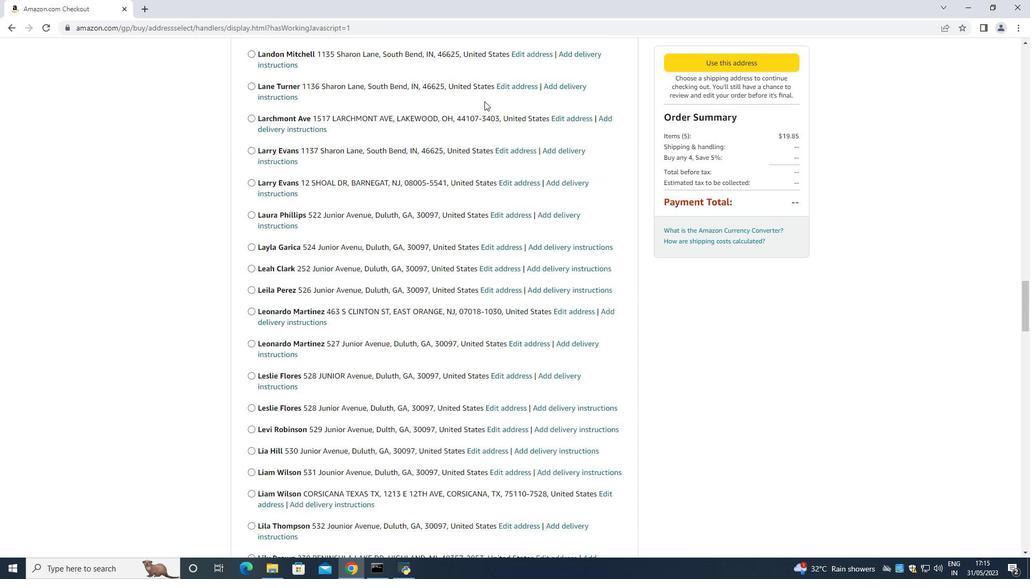 
Action: Mouse moved to (484, 101)
Screenshot: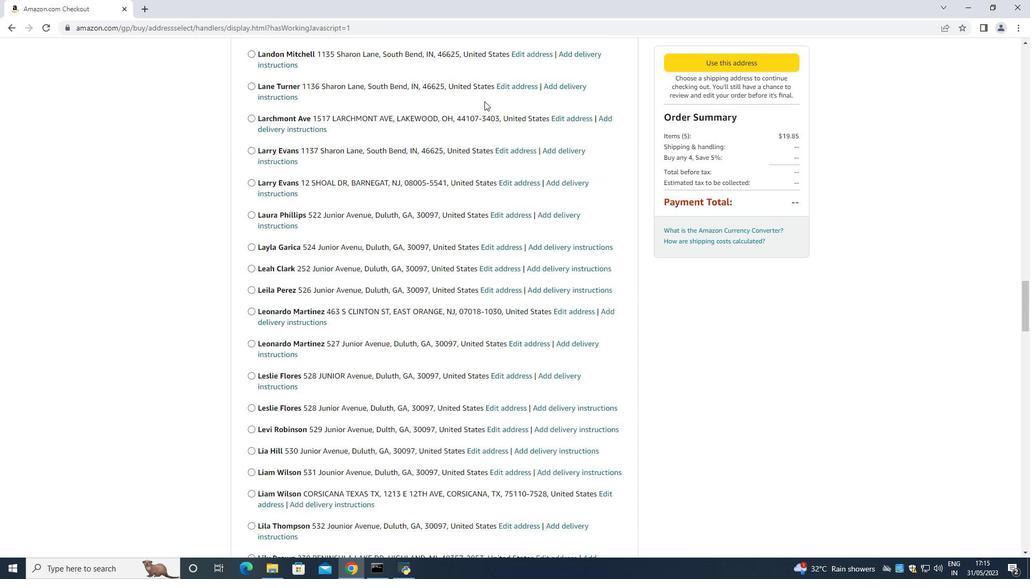 
Action: Mouse scrolled (484, 101) with delta (0, 0)
Screenshot: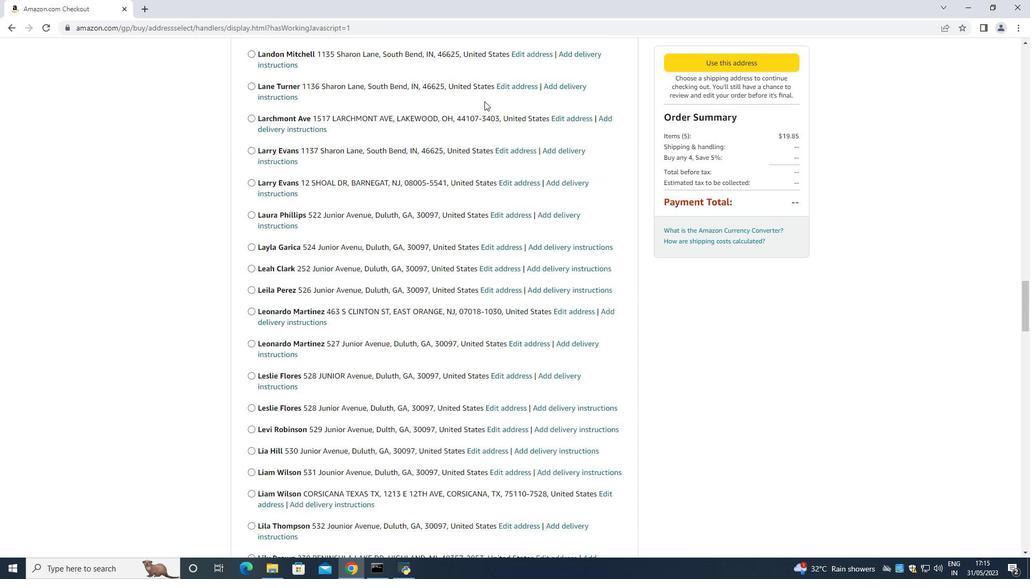 
Action: Mouse scrolled (484, 101) with delta (0, 0)
Screenshot: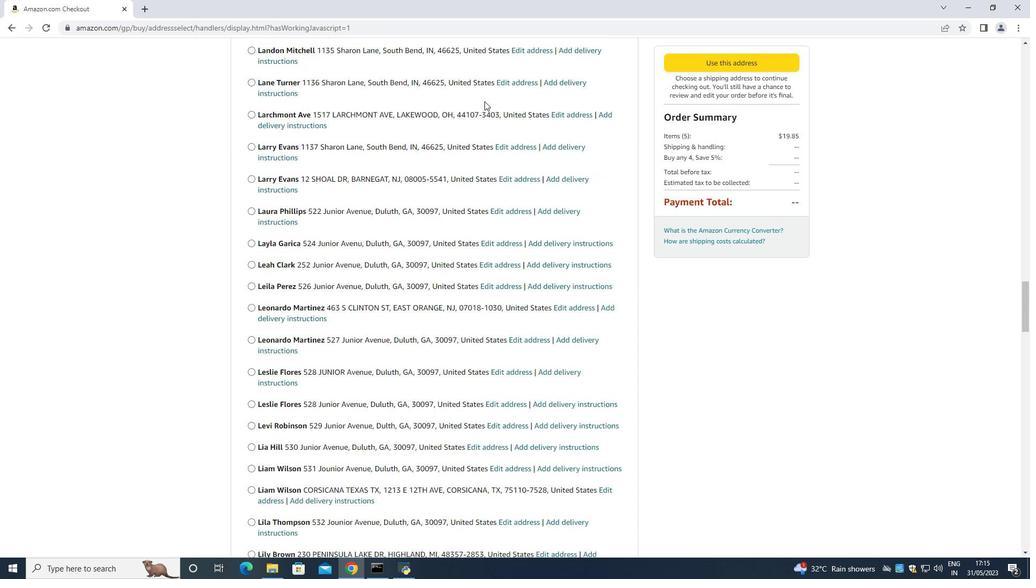 
Action: Mouse moved to (483, 101)
Screenshot: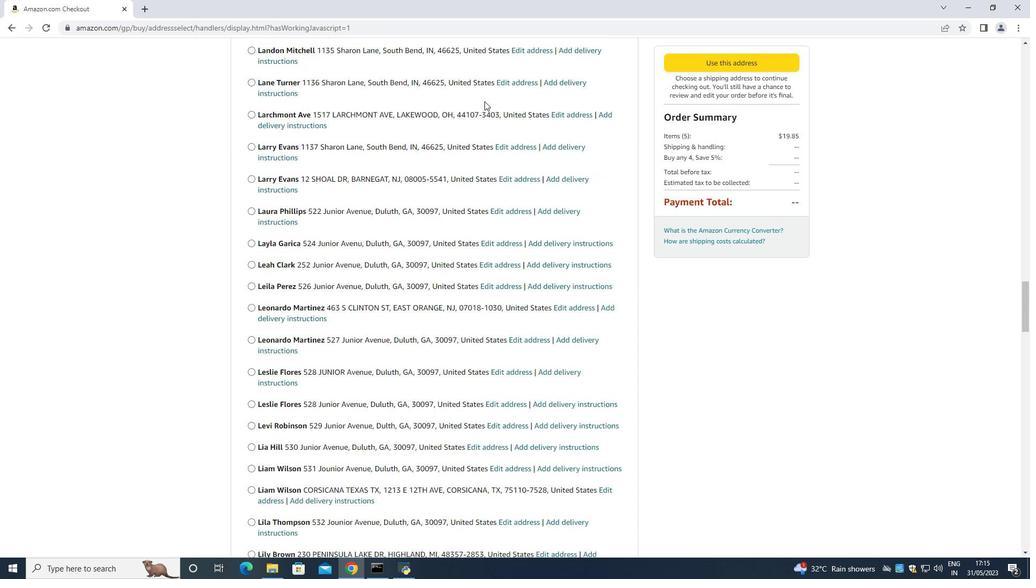
Action: Mouse scrolled (483, 101) with delta (0, 0)
Screenshot: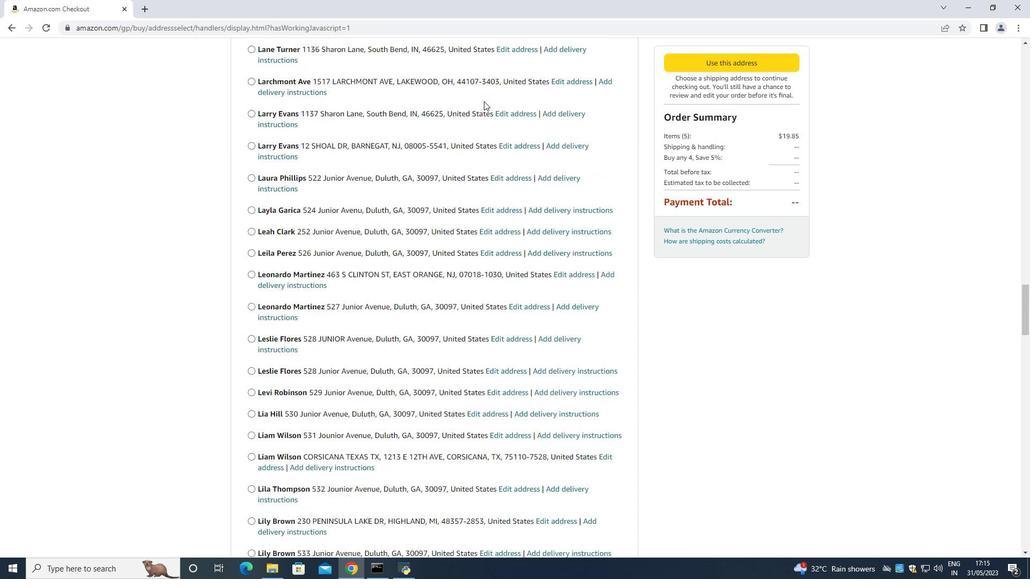 
Action: Mouse moved to (483, 101)
Screenshot: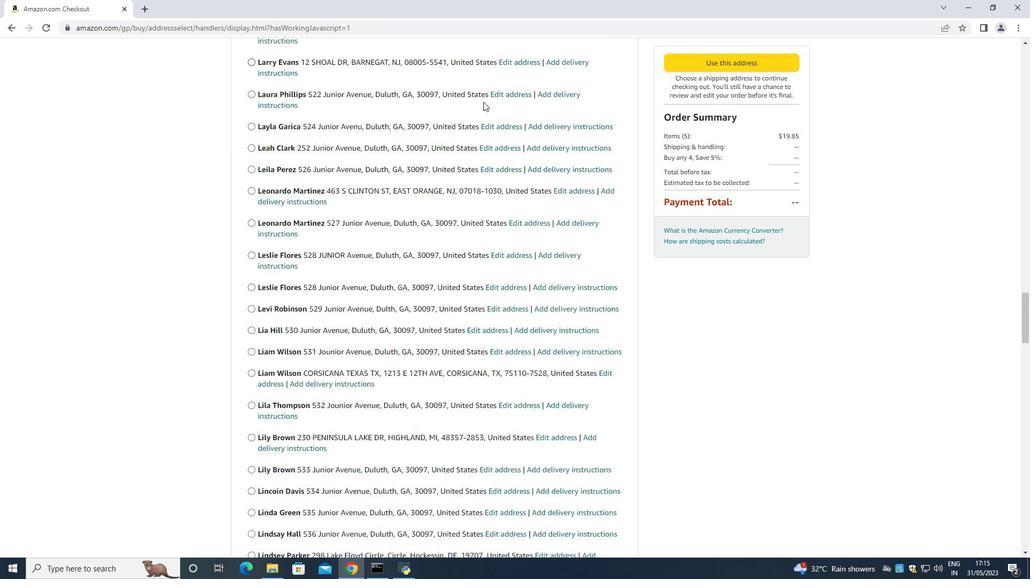 
Action: Mouse scrolled (483, 101) with delta (0, 0)
Screenshot: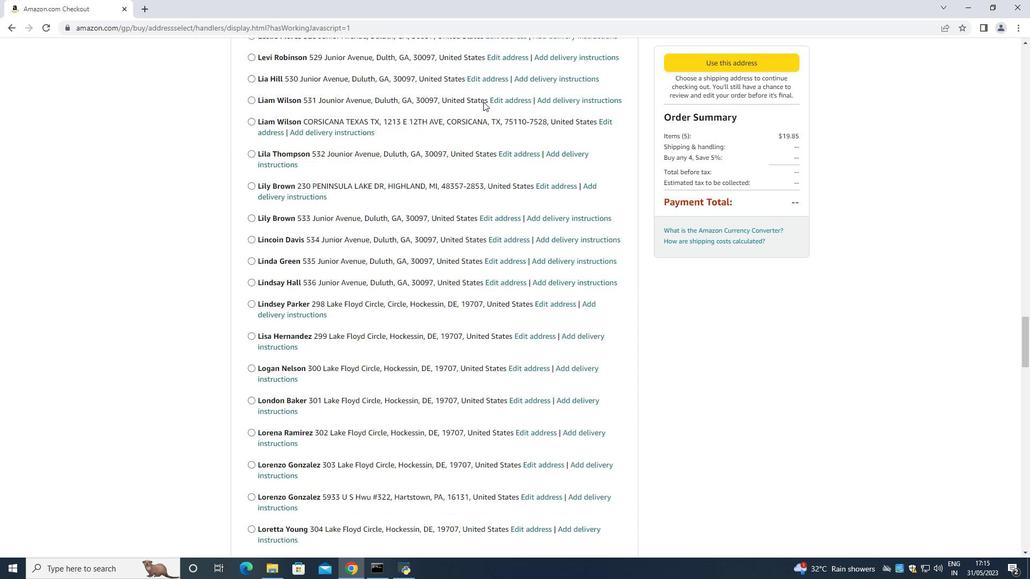 
Action: Mouse scrolled (483, 101) with delta (0, 0)
Screenshot: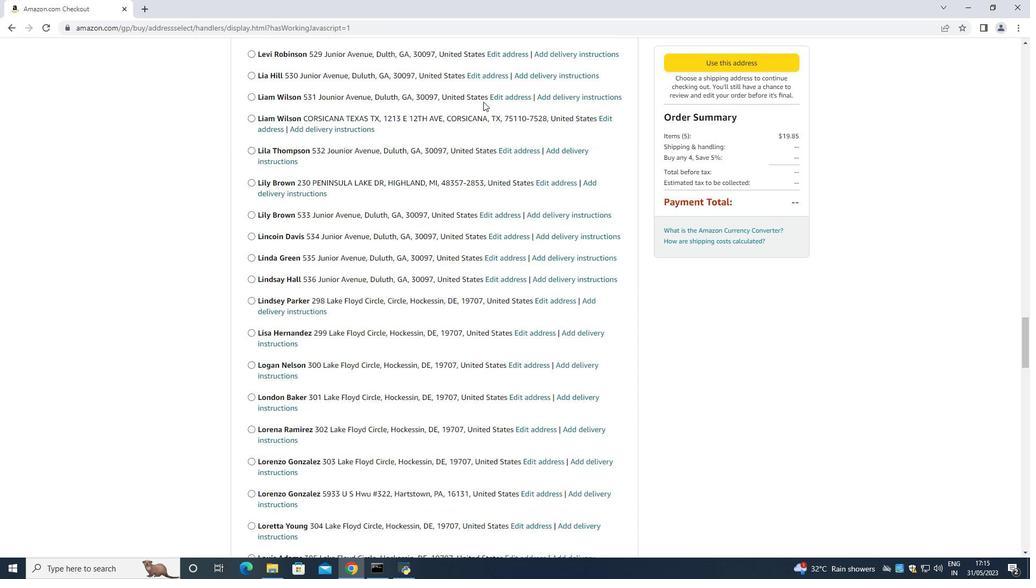 
Action: Mouse scrolled (483, 101) with delta (0, 0)
Screenshot: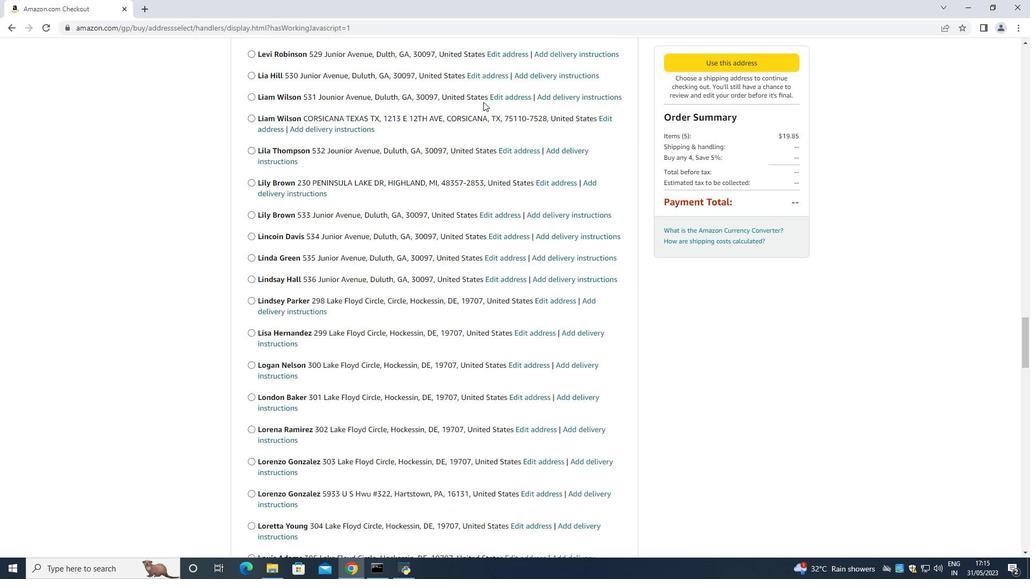 
Action: Mouse scrolled (483, 101) with delta (0, 0)
Screenshot: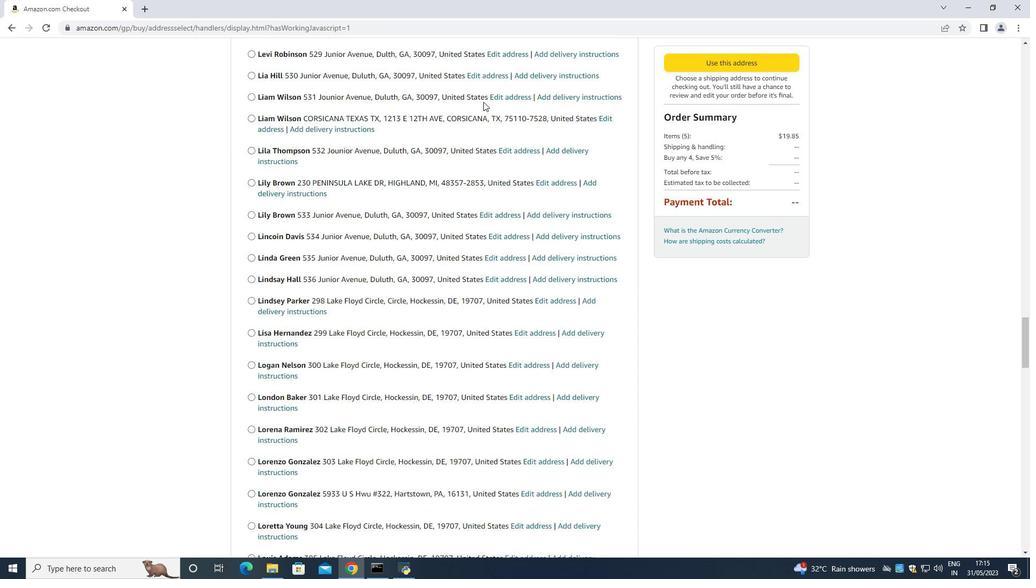 
Action: Mouse scrolled (483, 101) with delta (0, 0)
Screenshot: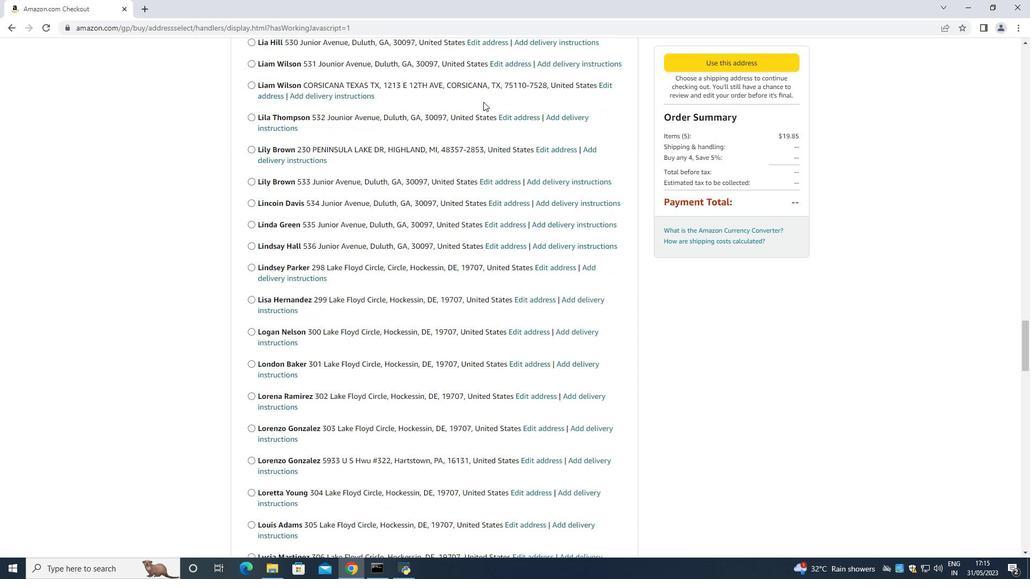 
Action: Mouse scrolled (483, 101) with delta (0, 0)
Screenshot: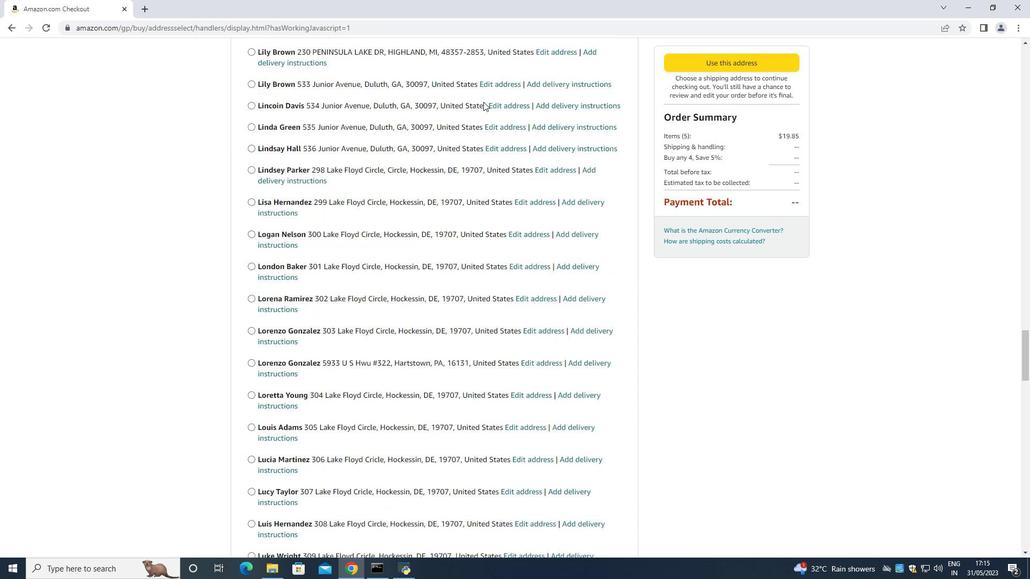 
Action: Mouse scrolled (483, 101) with delta (0, 0)
Screenshot: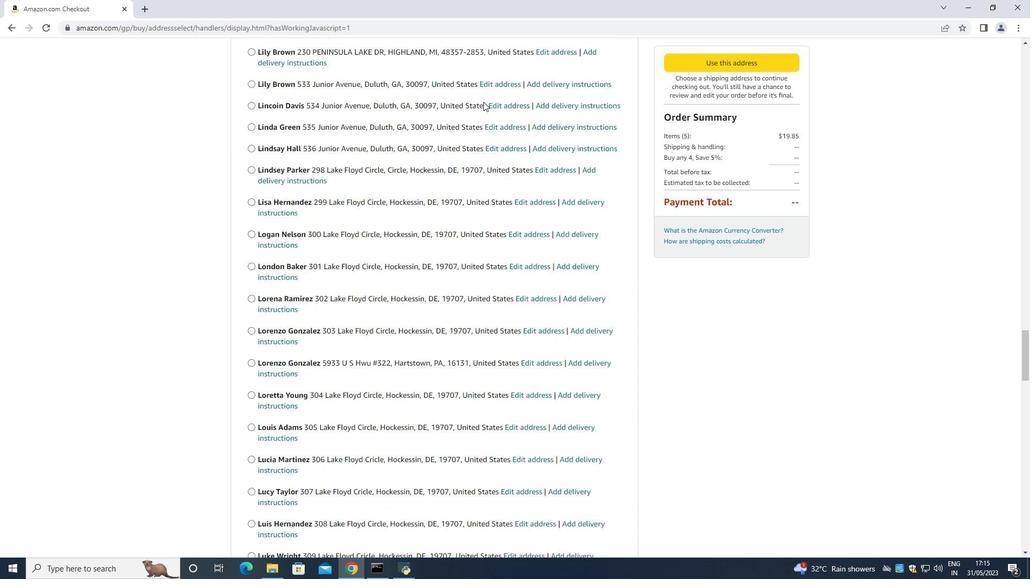 
Action: Mouse moved to (483, 101)
Screenshot: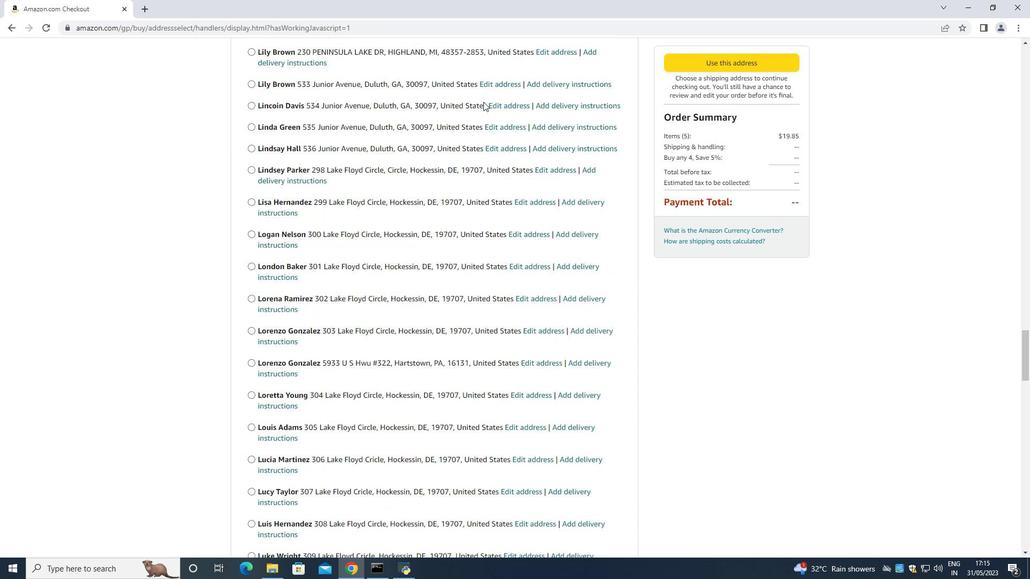 
Action: Mouse scrolled (483, 101) with delta (0, 0)
Screenshot: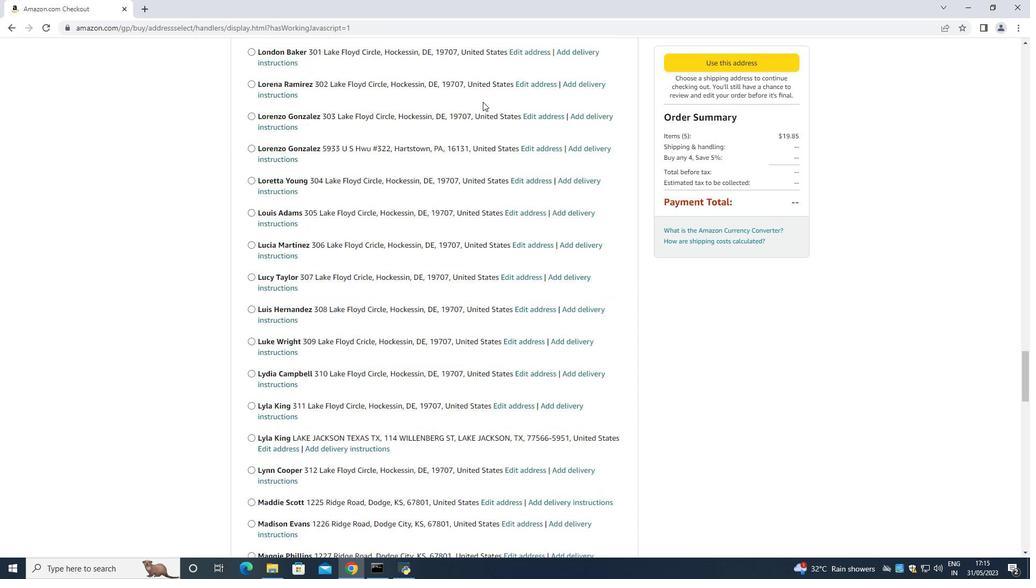 
Action: Mouse scrolled (483, 101) with delta (0, 0)
Screenshot: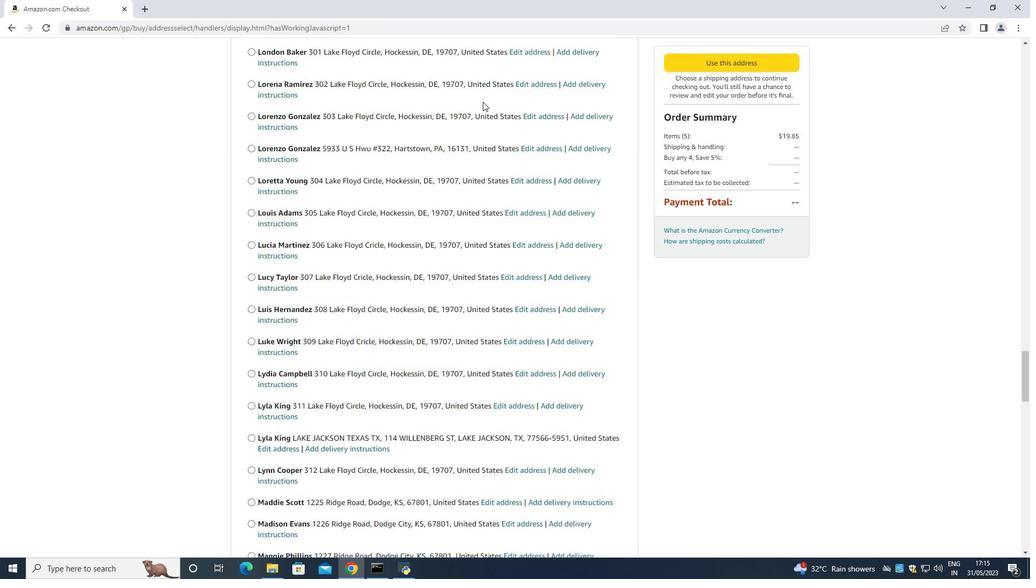 
Action: Mouse scrolled (483, 101) with delta (0, 0)
Screenshot: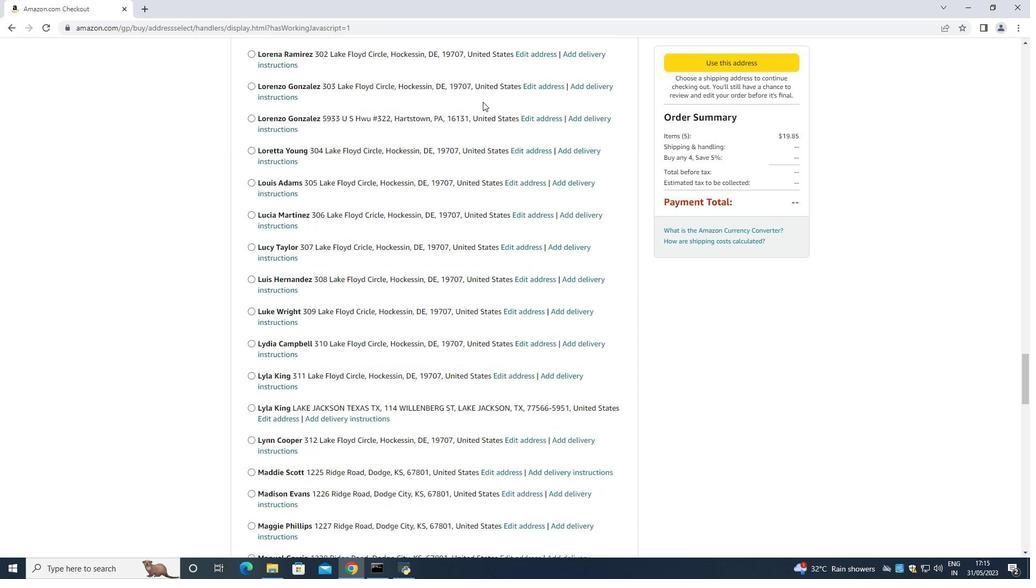 
Action: Mouse scrolled (483, 101) with delta (0, 0)
Screenshot: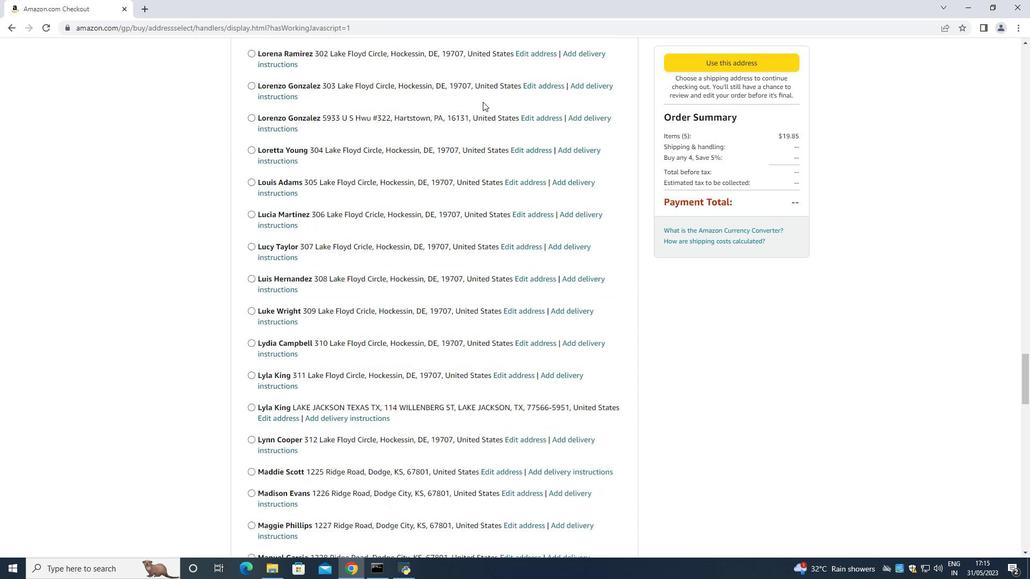 
Action: Mouse scrolled (483, 101) with delta (0, 0)
Screenshot: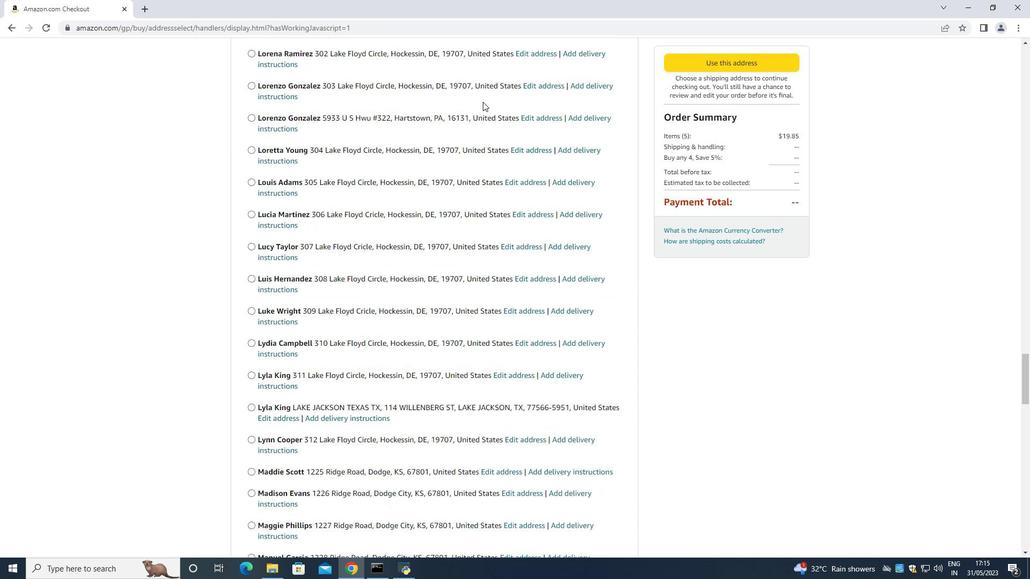 
Action: Mouse scrolled (483, 101) with delta (0, 0)
Screenshot: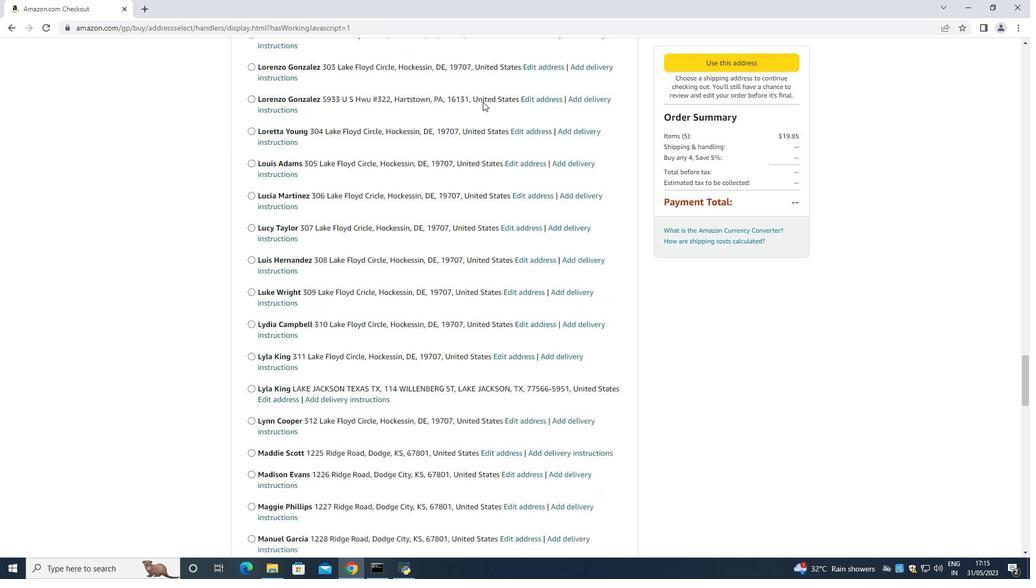 
Action: Mouse moved to (482, 101)
Screenshot: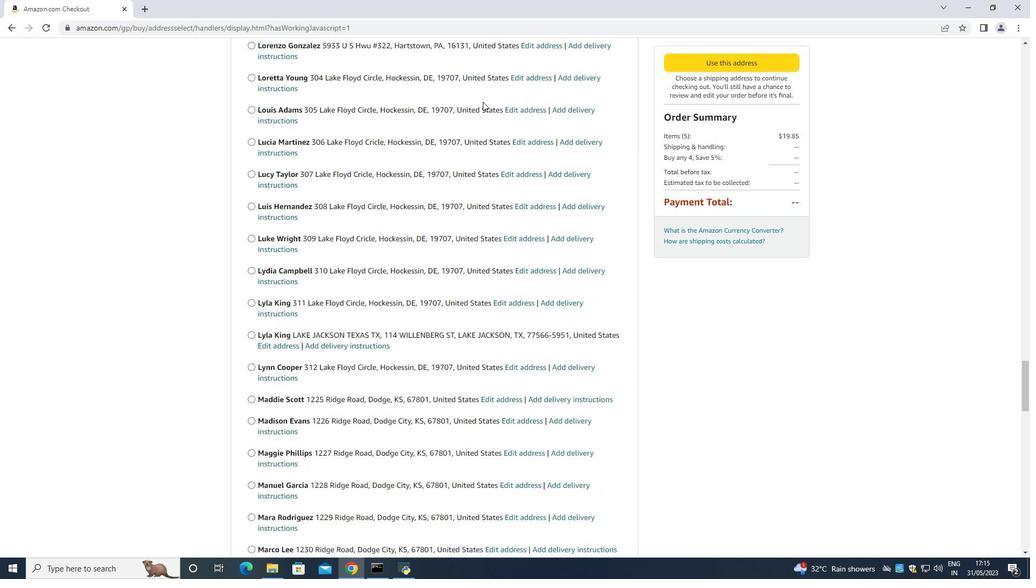 
Action: Mouse scrolled (482, 101) with delta (0, 0)
Screenshot: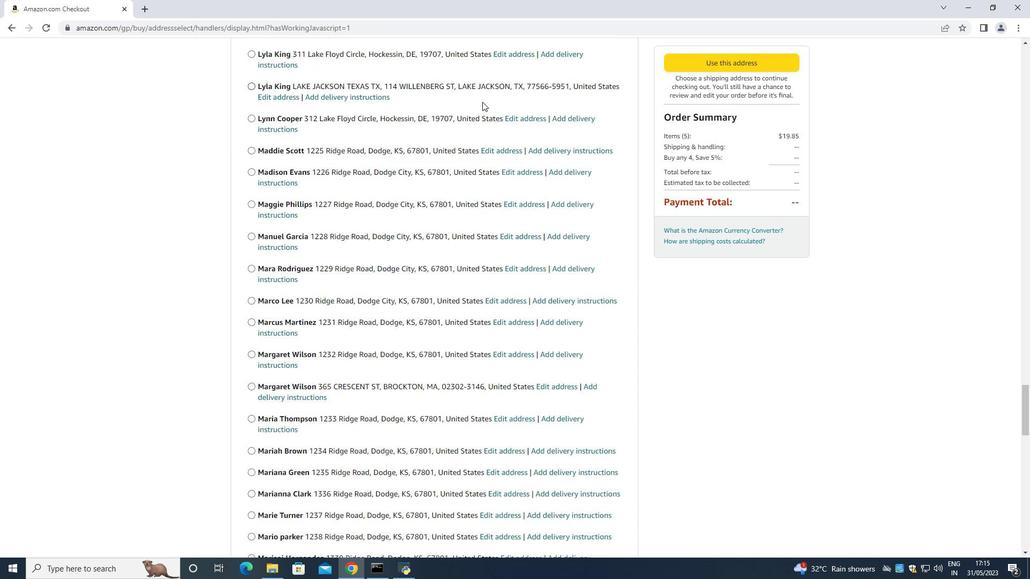 
Action: Mouse scrolled (482, 101) with delta (0, 0)
Screenshot: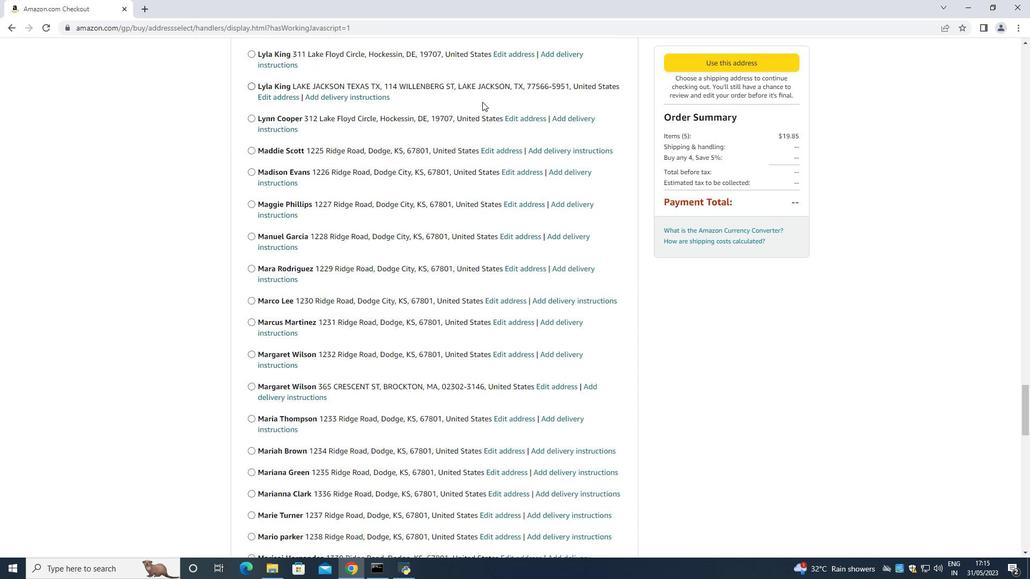 
Action: Mouse scrolled (482, 101) with delta (0, 0)
Screenshot: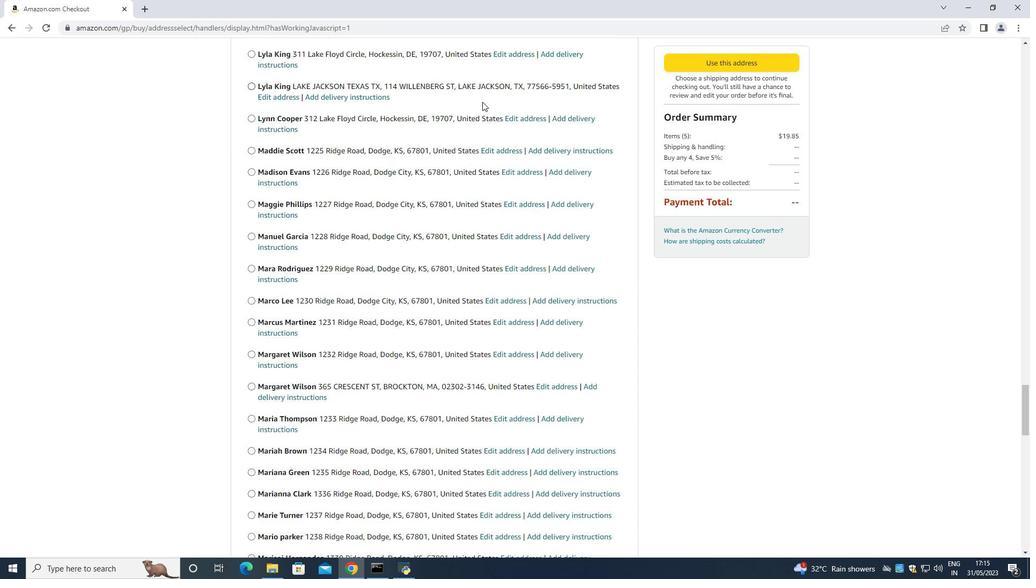 
Action: Mouse scrolled (482, 101) with delta (0, 0)
Screenshot: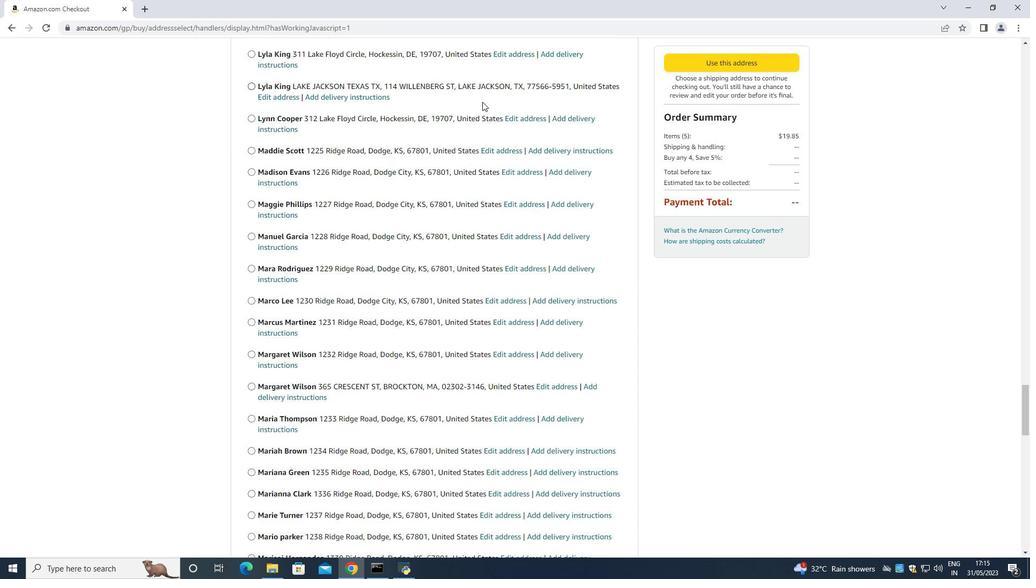 
Action: Mouse scrolled (482, 101) with delta (0, 0)
Screenshot: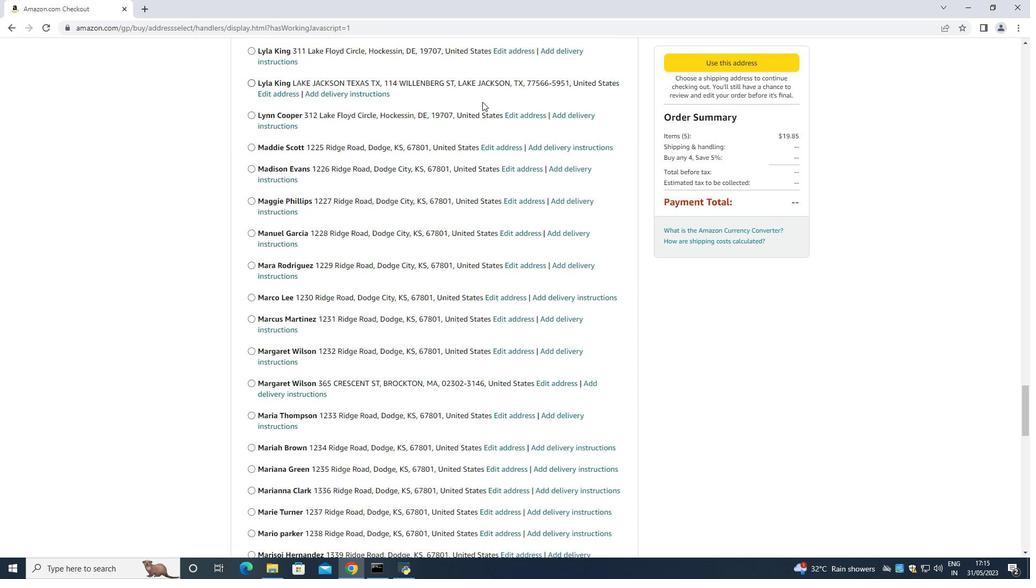 
Action: Mouse scrolled (482, 101) with delta (0, 0)
Screenshot: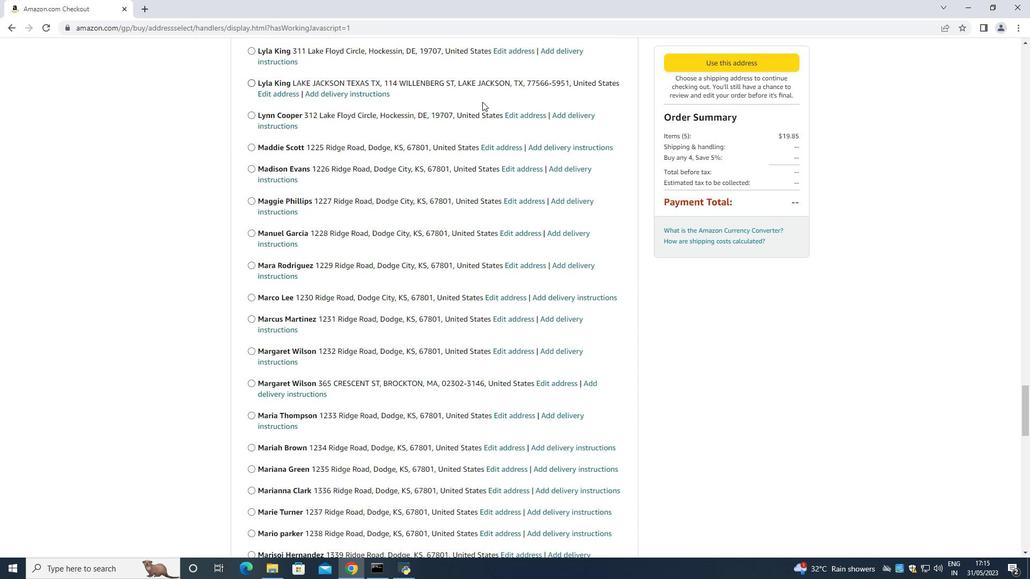 
Action: Mouse scrolled (482, 101) with delta (0, 0)
Screenshot: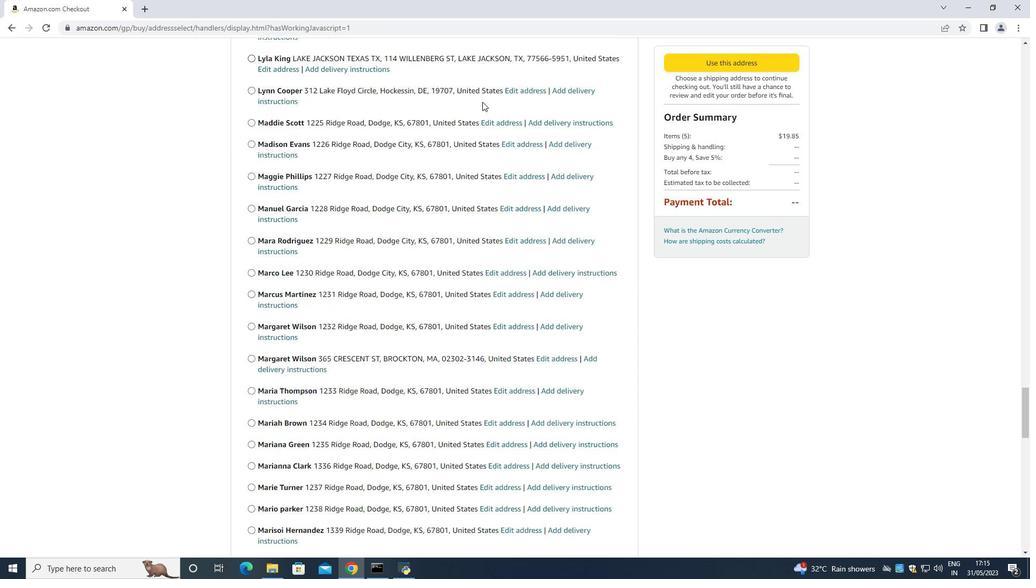 
Action: Mouse scrolled (482, 101) with delta (0, 0)
Screenshot: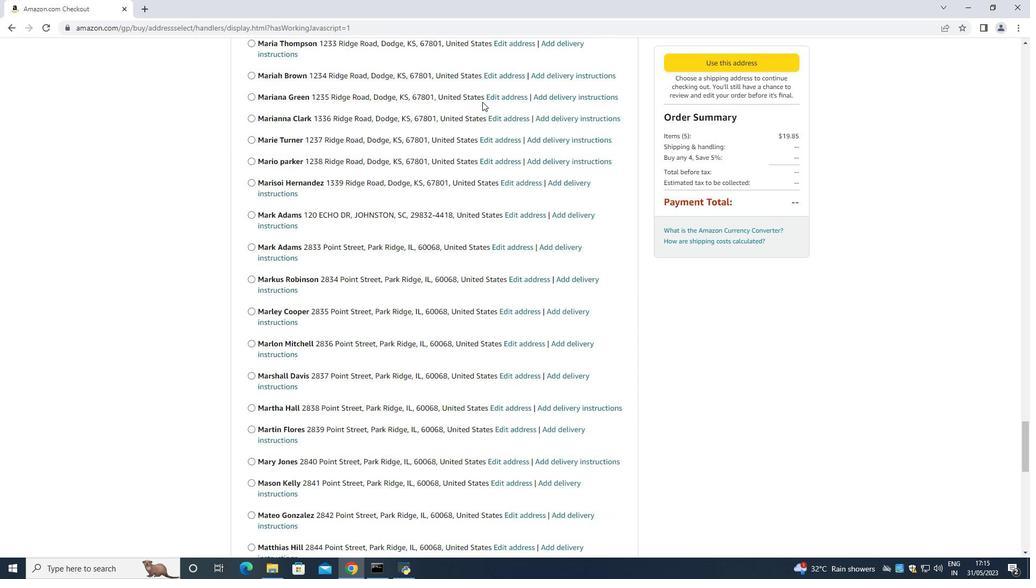 
Action: Mouse scrolled (482, 101) with delta (0, 0)
Screenshot: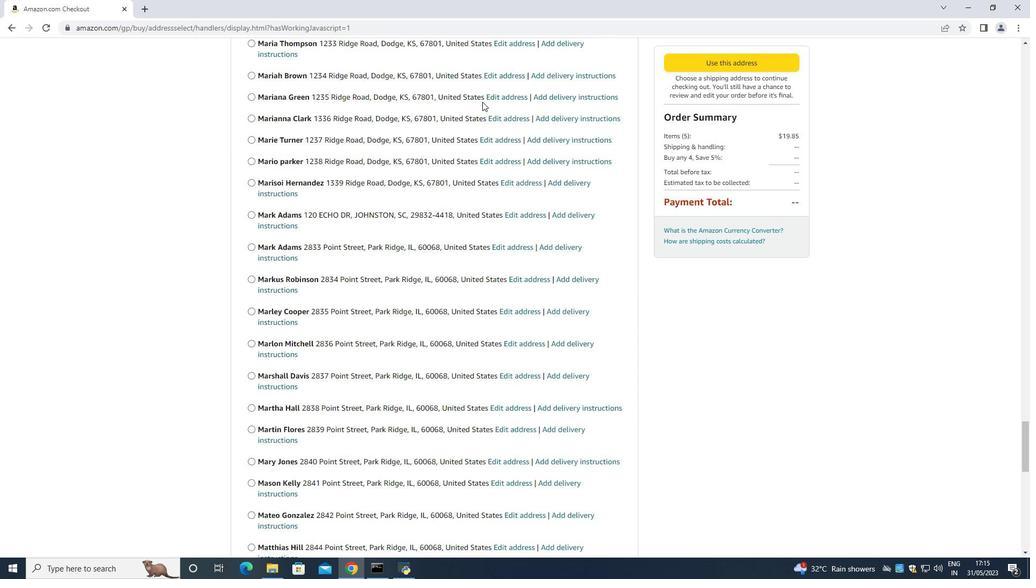 
Action: Mouse scrolled (482, 101) with delta (0, 0)
Screenshot: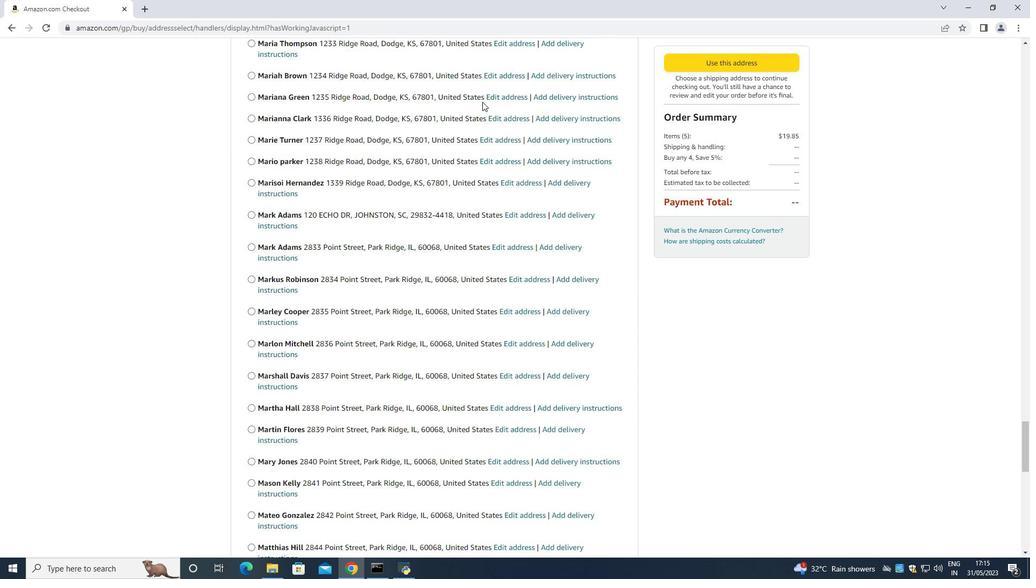 
Action: Mouse scrolled (482, 101) with delta (0, 0)
Screenshot: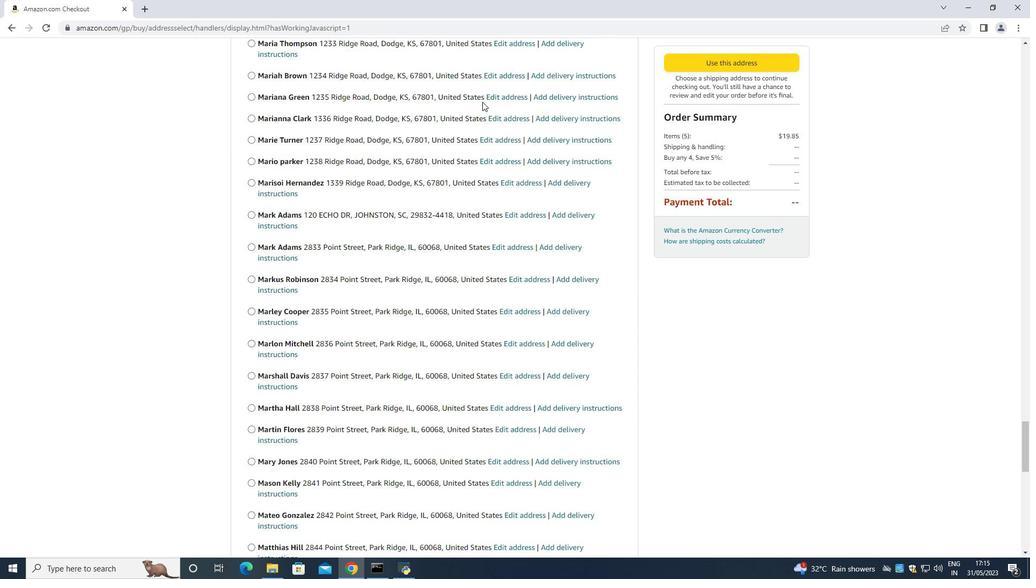 
Action: Mouse scrolled (482, 101) with delta (0, 0)
Screenshot: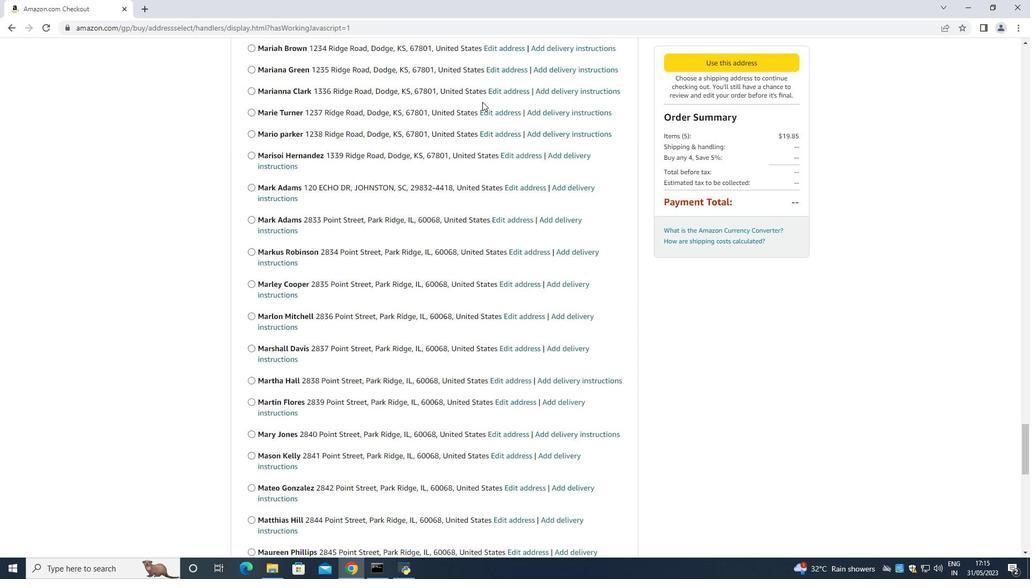 
Action: Mouse scrolled (482, 101) with delta (0, 0)
Screenshot: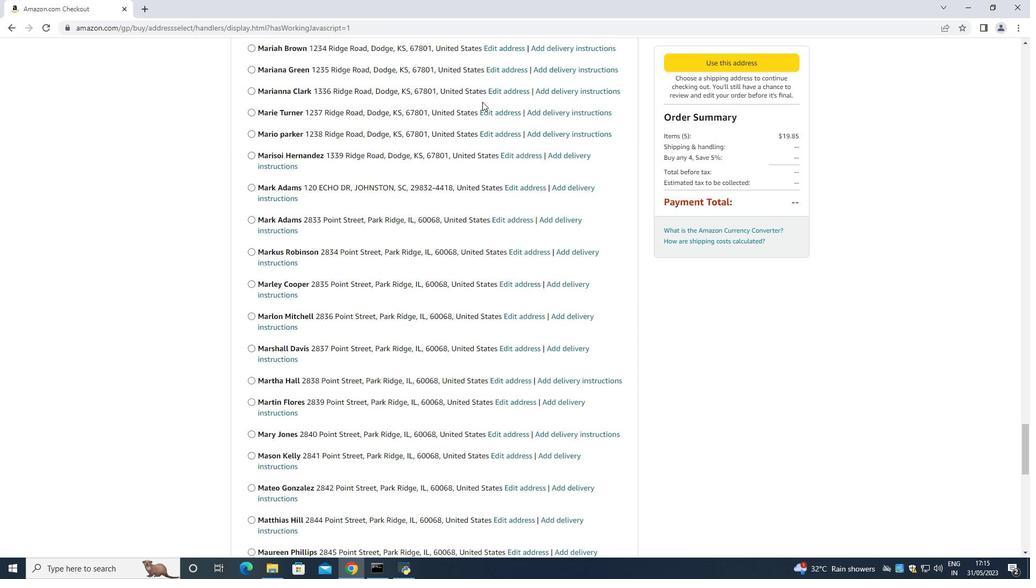 
Action: Mouse scrolled (482, 101) with delta (0, 0)
Screenshot: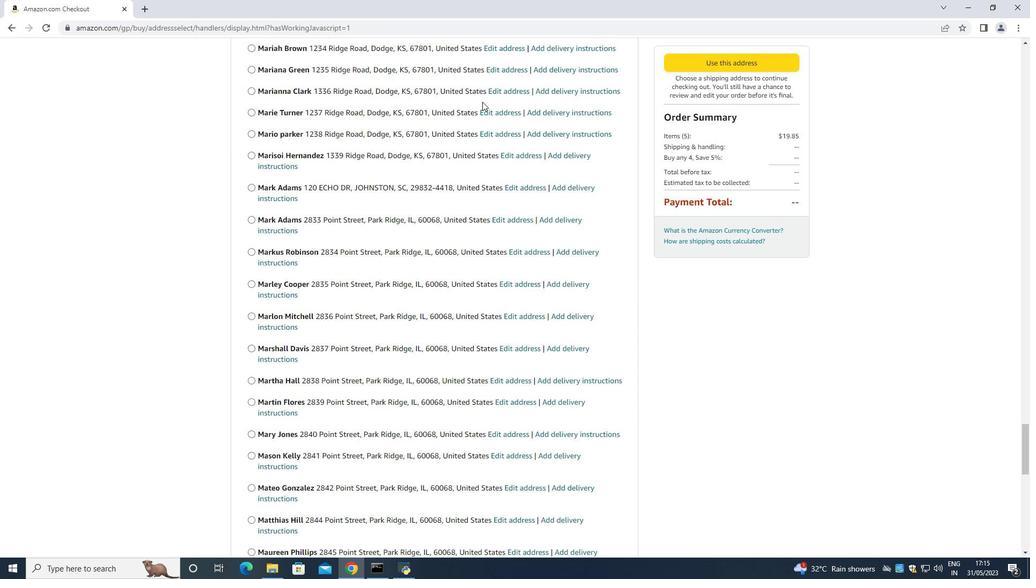 
Action: Mouse scrolled (482, 101) with delta (0, 0)
Screenshot: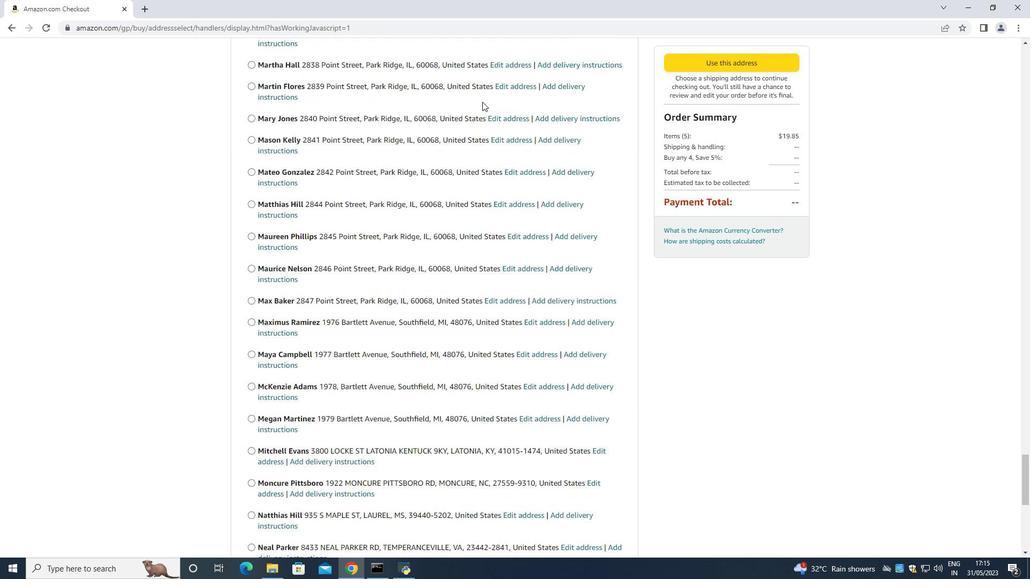 
Action: Mouse scrolled (482, 101) with delta (0, 0)
Screenshot: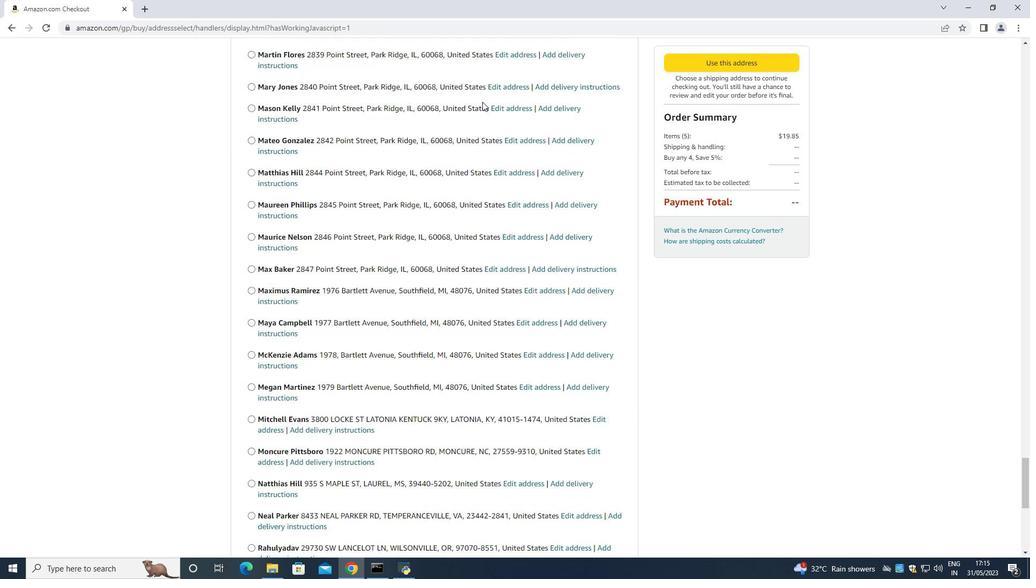 
Action: Mouse scrolled (482, 101) with delta (0, 0)
Screenshot: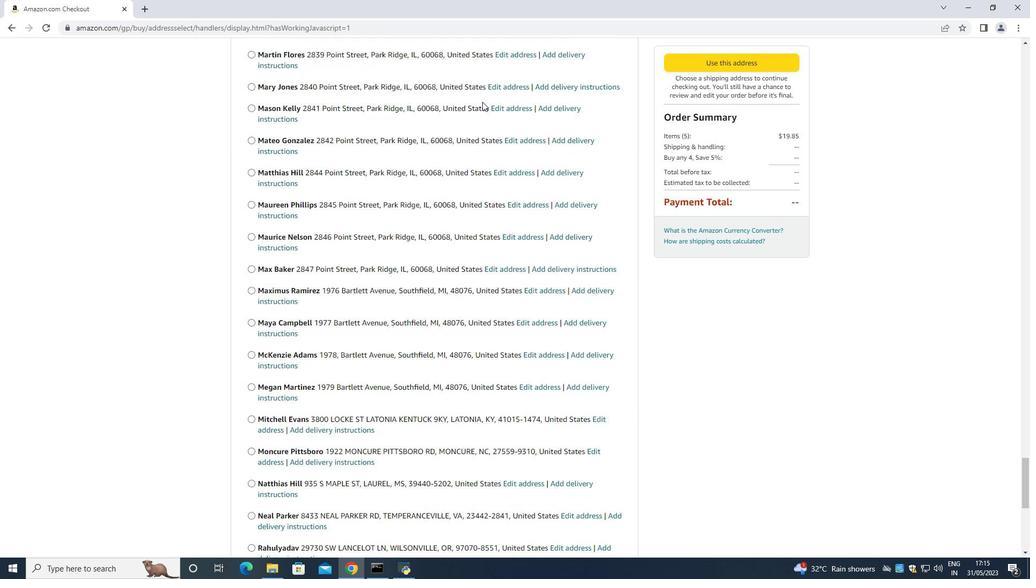 
Action: Mouse scrolled (482, 101) with delta (0, 0)
Screenshot: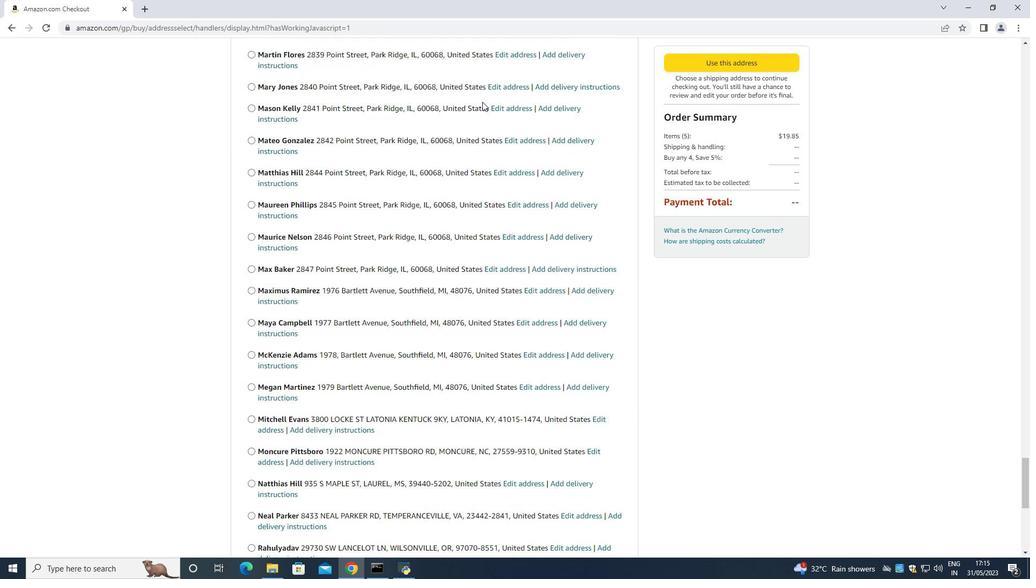 
Action: Mouse scrolled (482, 101) with delta (0, 0)
Screenshot: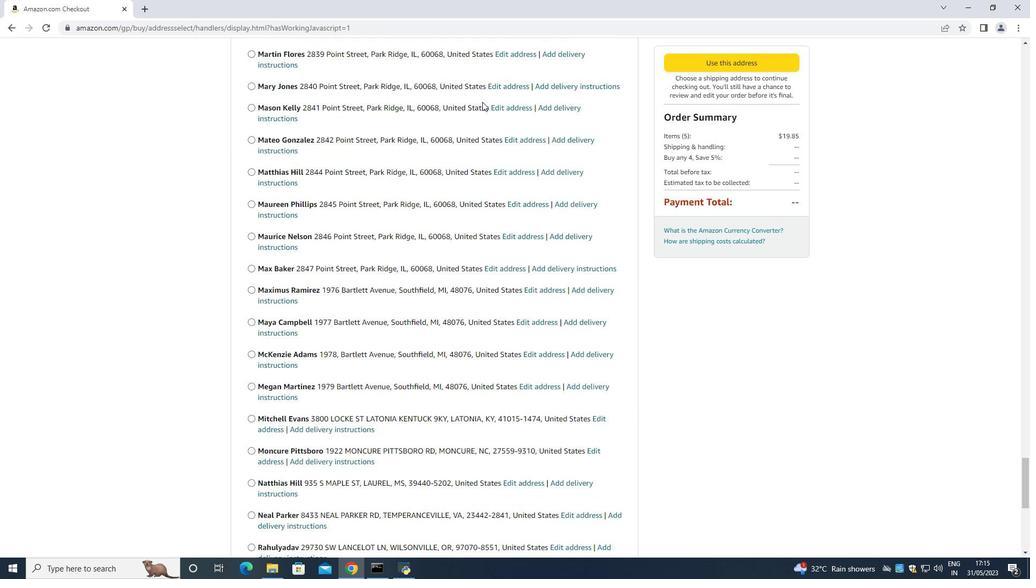 
Action: Mouse scrolled (482, 101) with delta (0, 0)
Screenshot: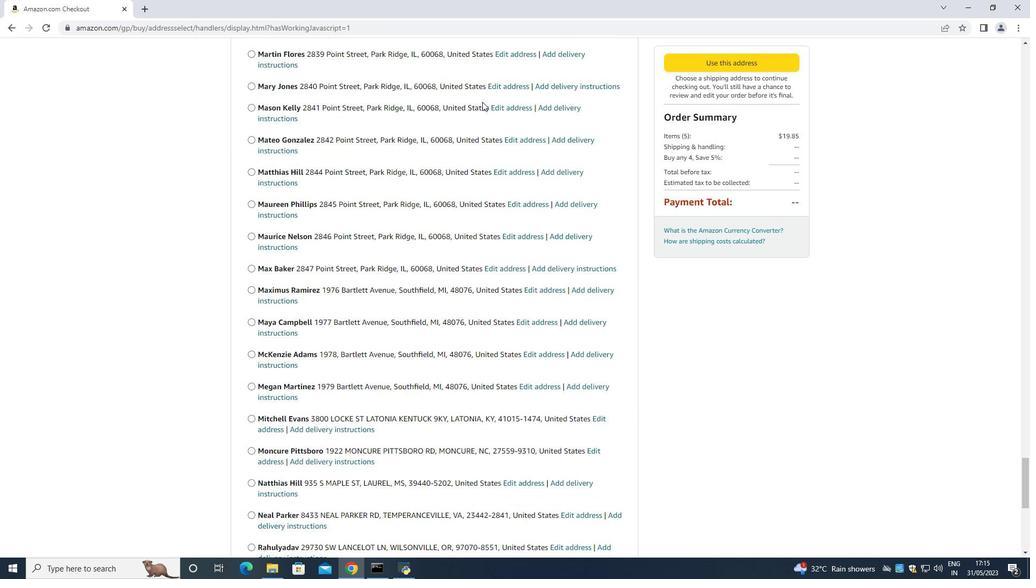 
Action: Mouse moved to (482, 101)
Screenshot: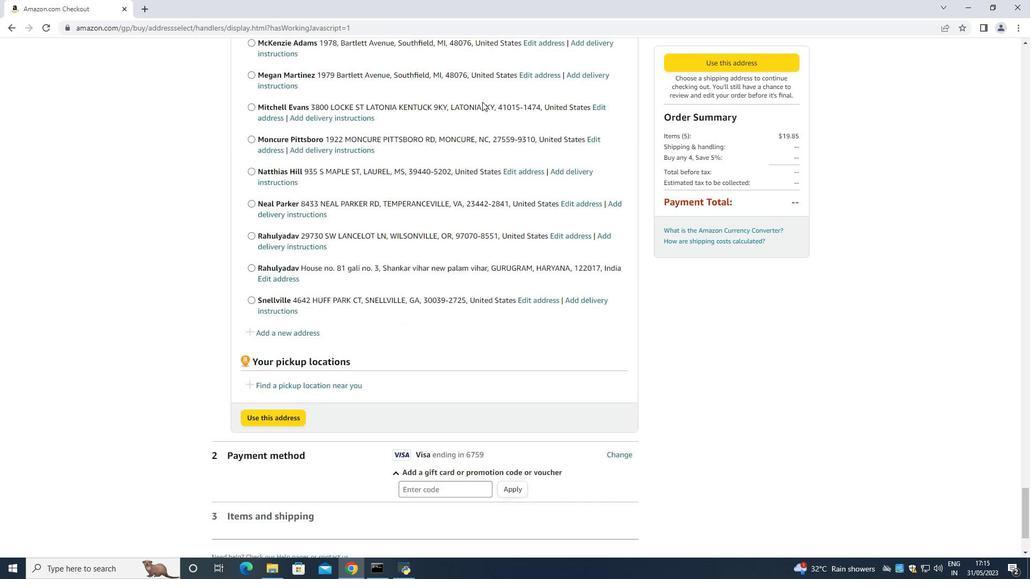 
Action: Mouse scrolled (482, 100) with delta (0, 0)
Screenshot: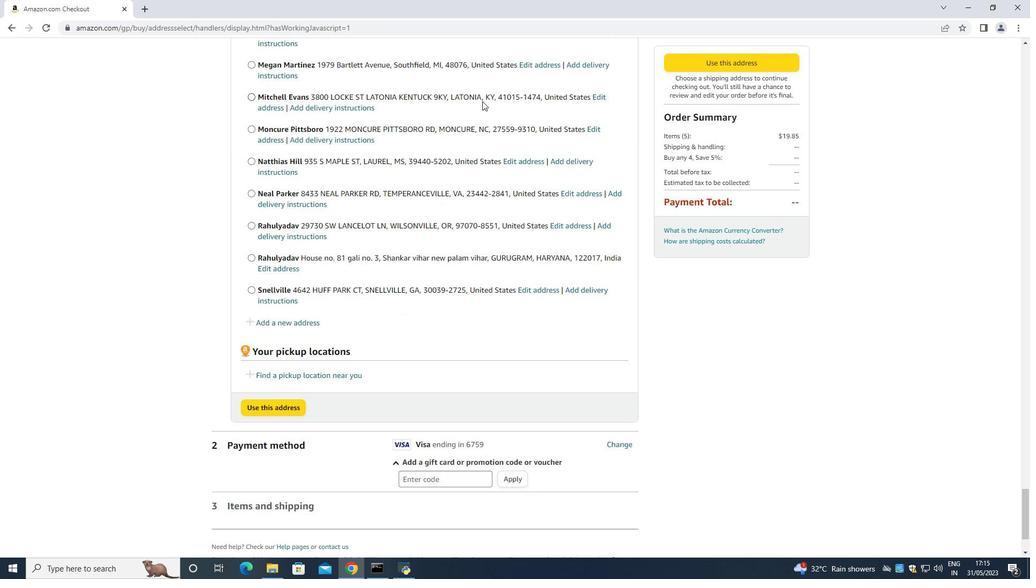 
Action: Mouse scrolled (482, 100) with delta (0, 0)
Screenshot: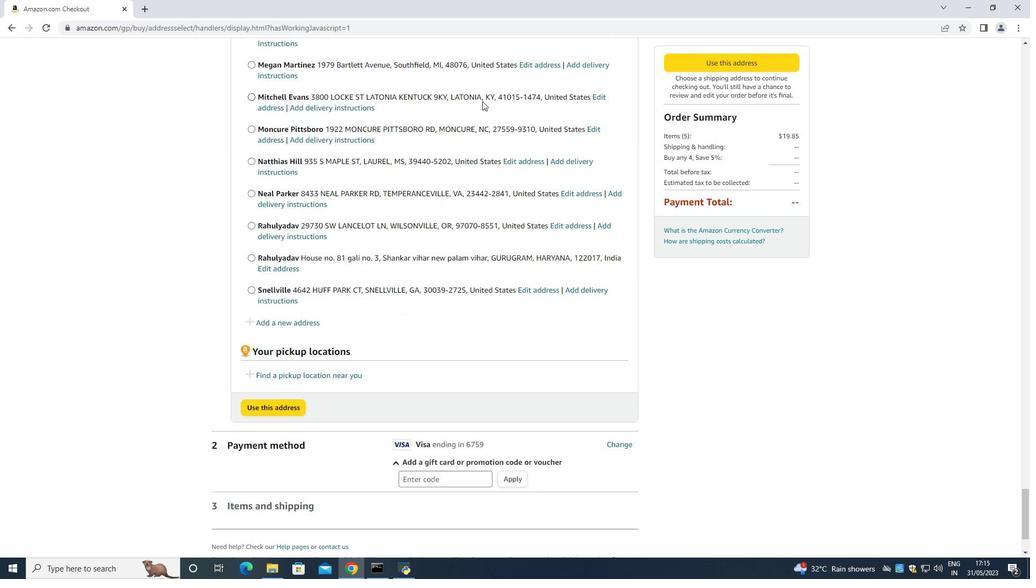 
Action: Mouse scrolled (482, 100) with delta (0, 0)
Screenshot: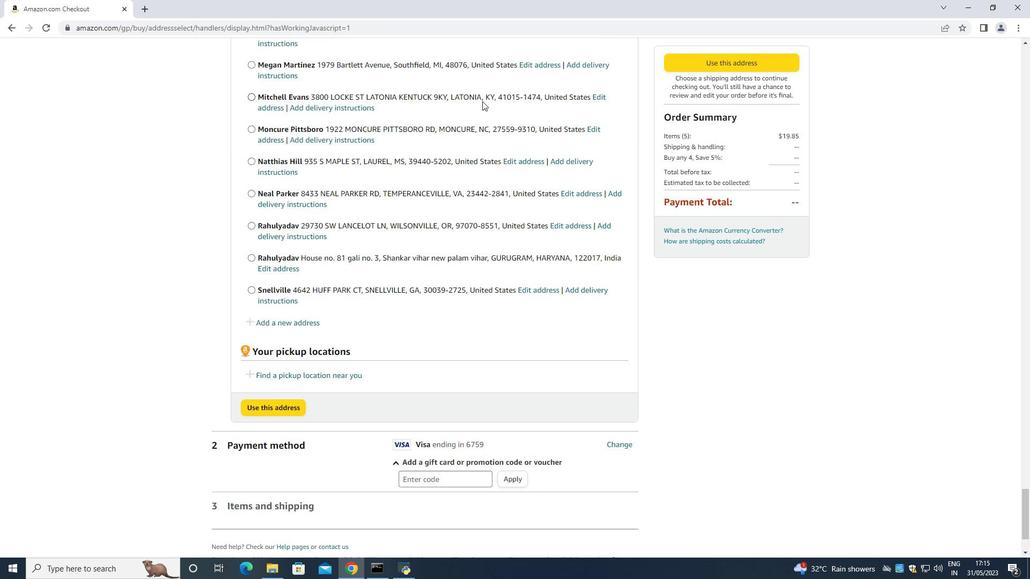 
Action: Mouse scrolled (482, 100) with delta (0, 0)
Screenshot: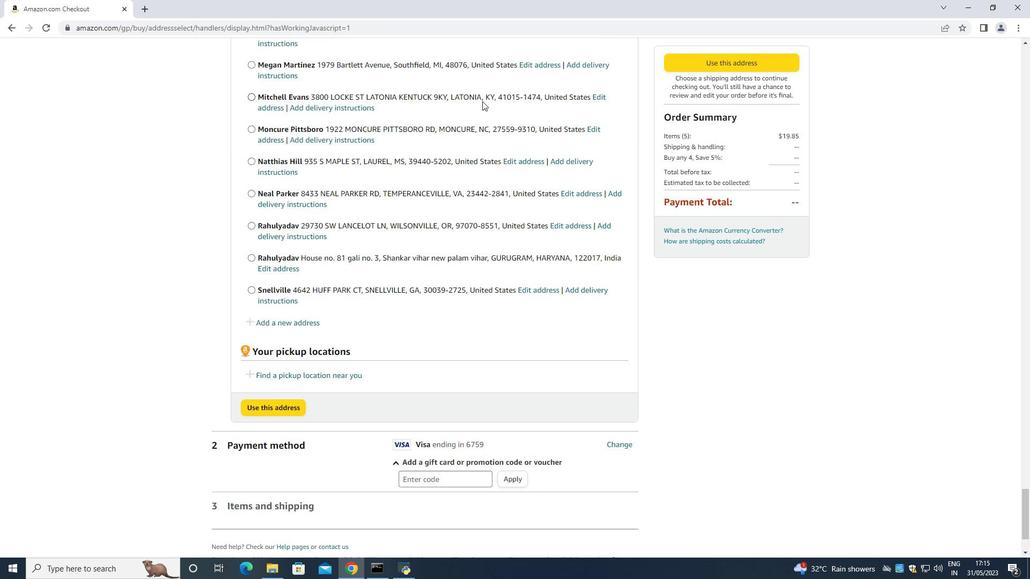 
Action: Mouse scrolled (482, 100) with delta (0, 0)
Screenshot: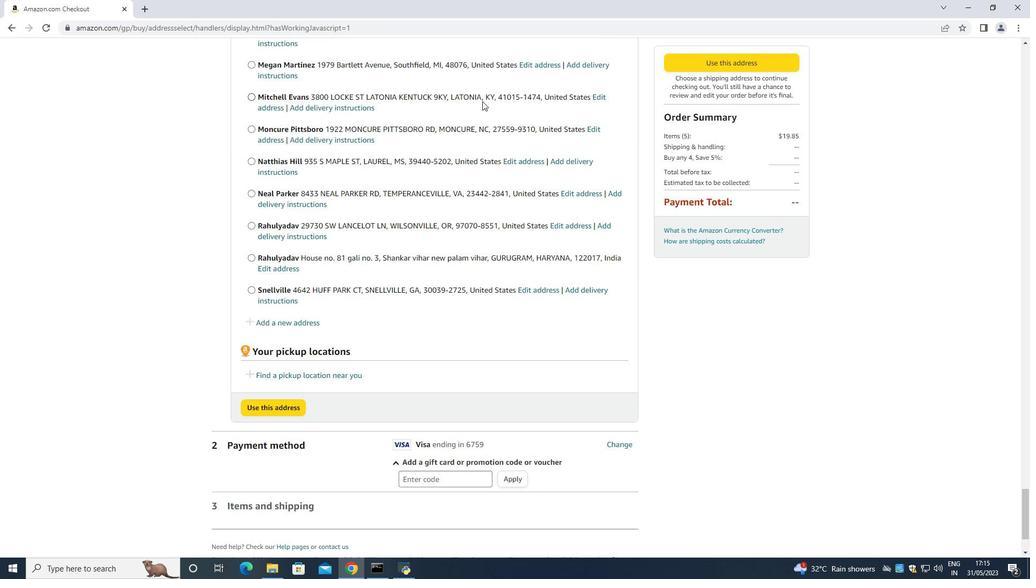 
Action: Mouse scrolled (482, 100) with delta (0, 0)
Screenshot: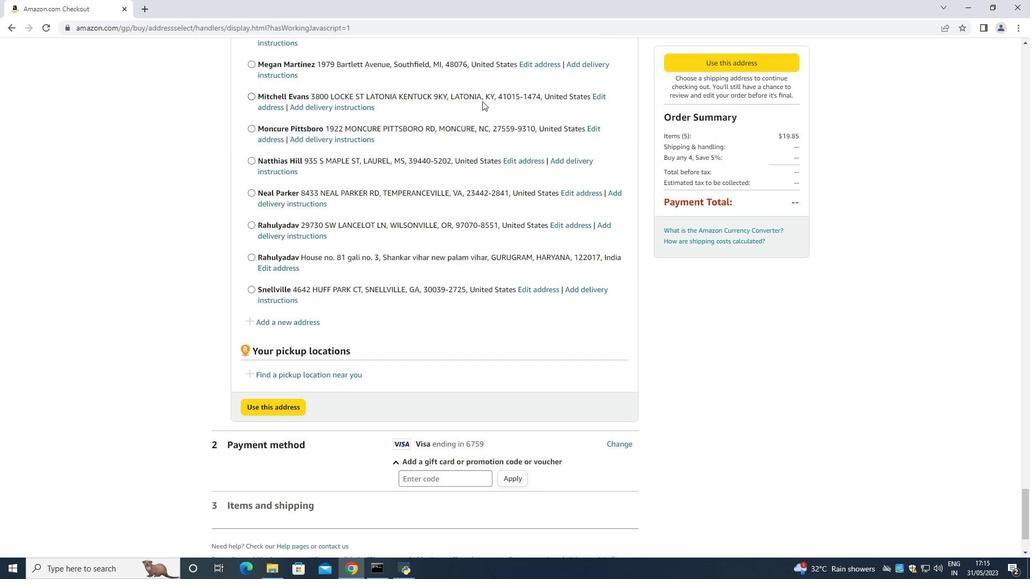 
Action: Mouse moved to (450, 84)
Screenshot: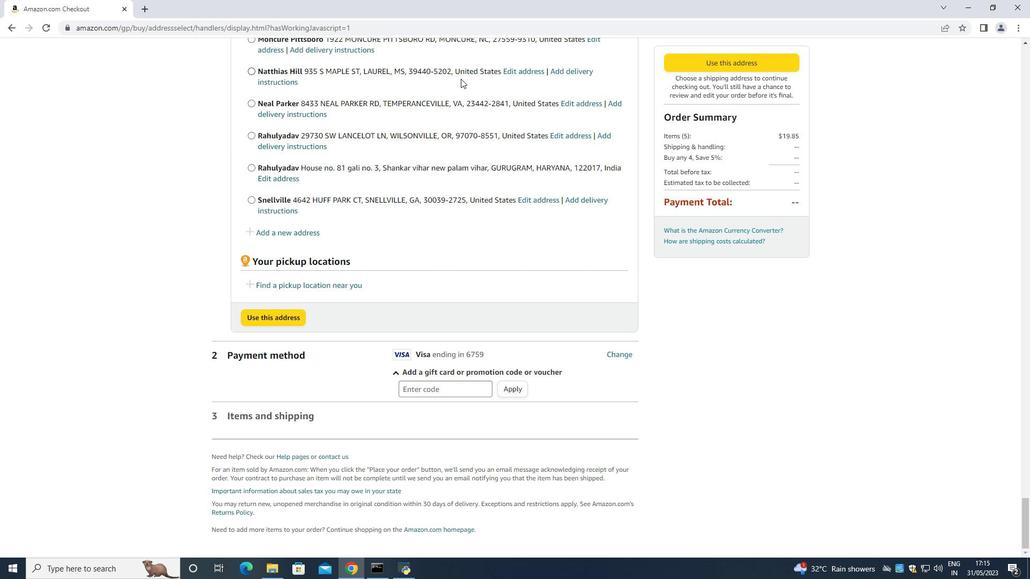 
Action: Mouse scrolled (450, 84) with delta (0, 0)
Screenshot: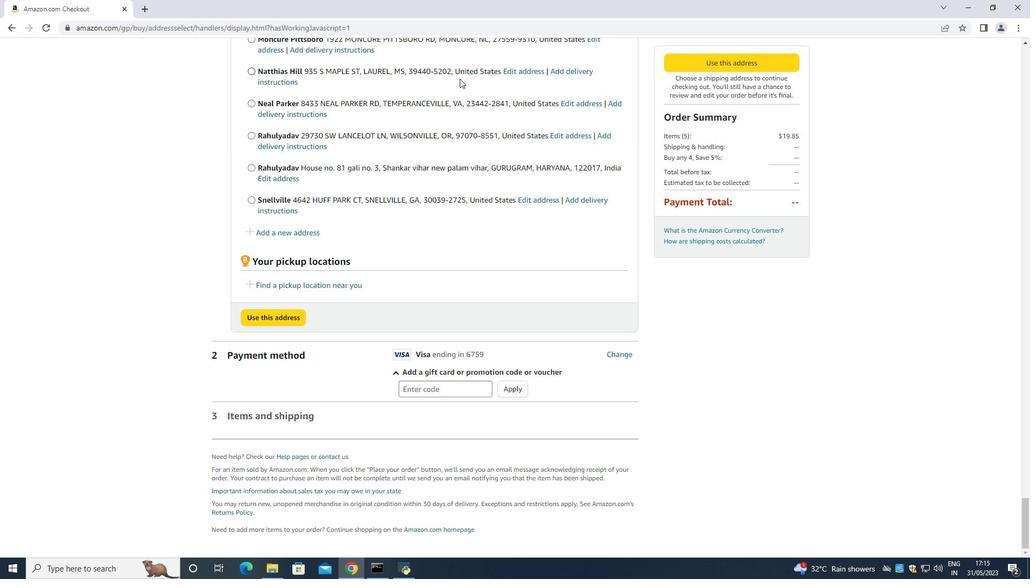 
Action: Mouse moved to (449, 85)
Screenshot: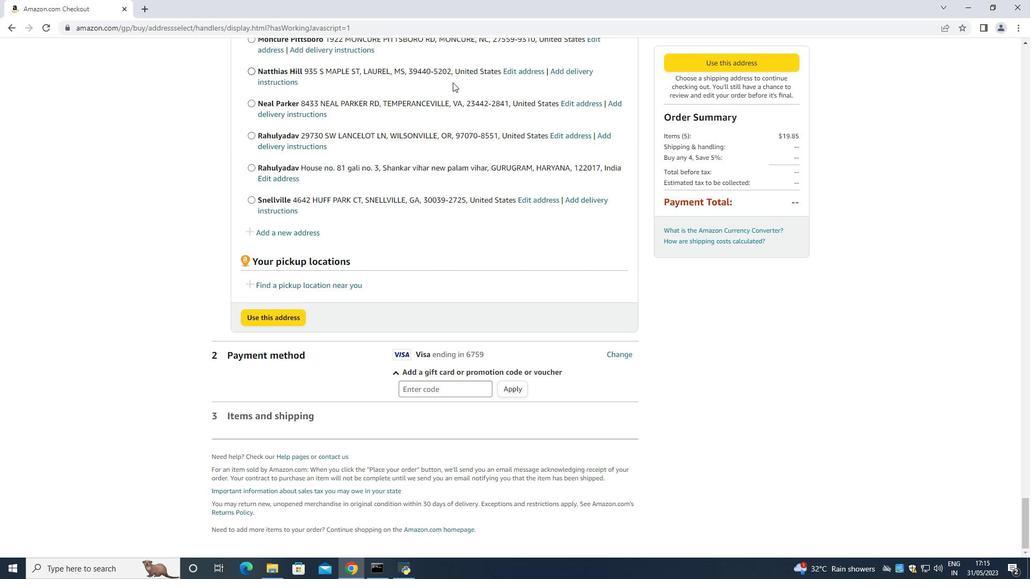 
Action: Mouse scrolled (449, 84) with delta (0, 0)
Screenshot: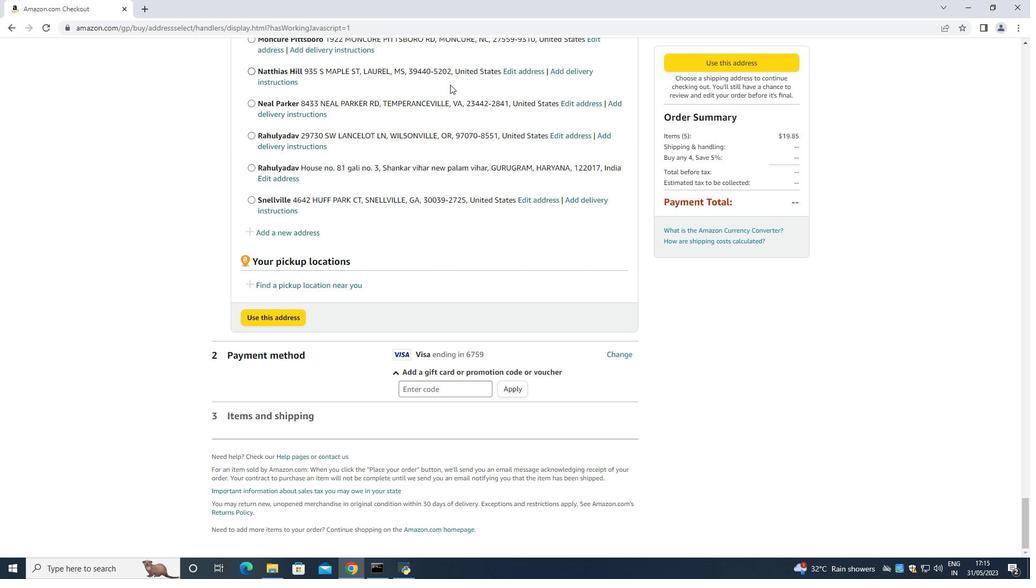 
Action: Mouse moved to (449, 85)
Screenshot: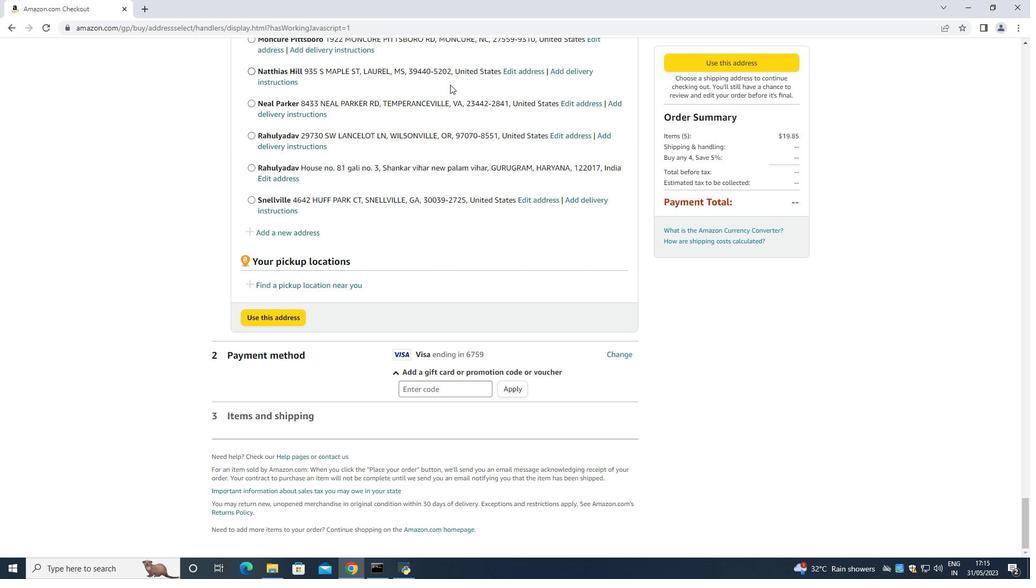 
Action: Mouse scrolled (449, 84) with delta (0, 0)
Screenshot: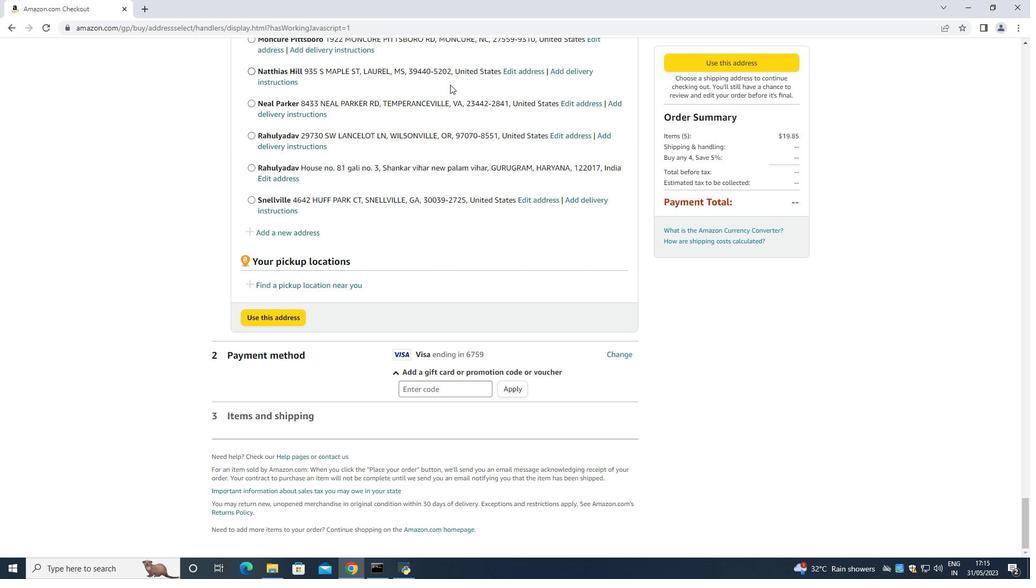 
Action: Mouse moved to (308, 233)
Screenshot: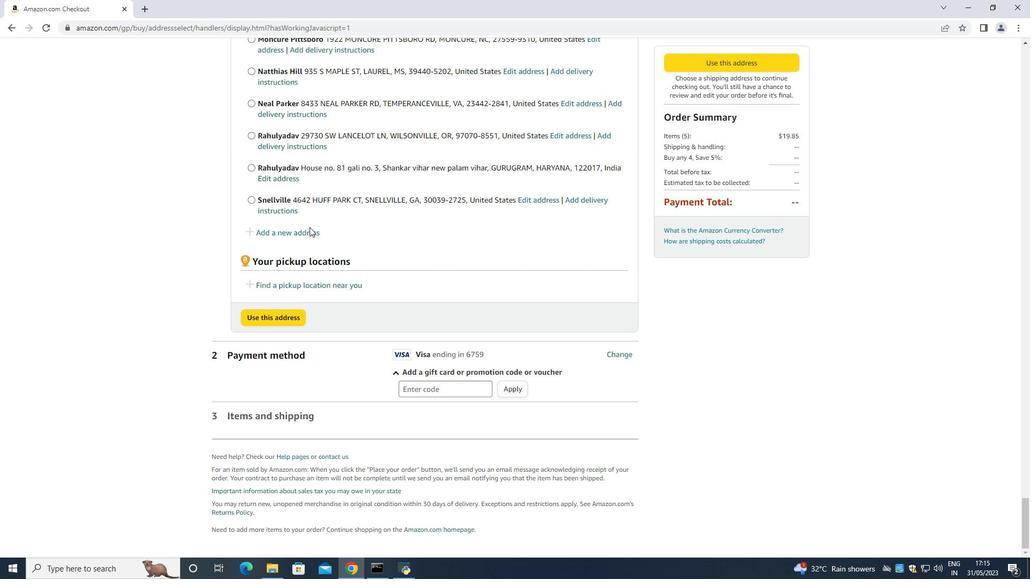 
Action: Mouse pressed left at (308, 233)
Screenshot: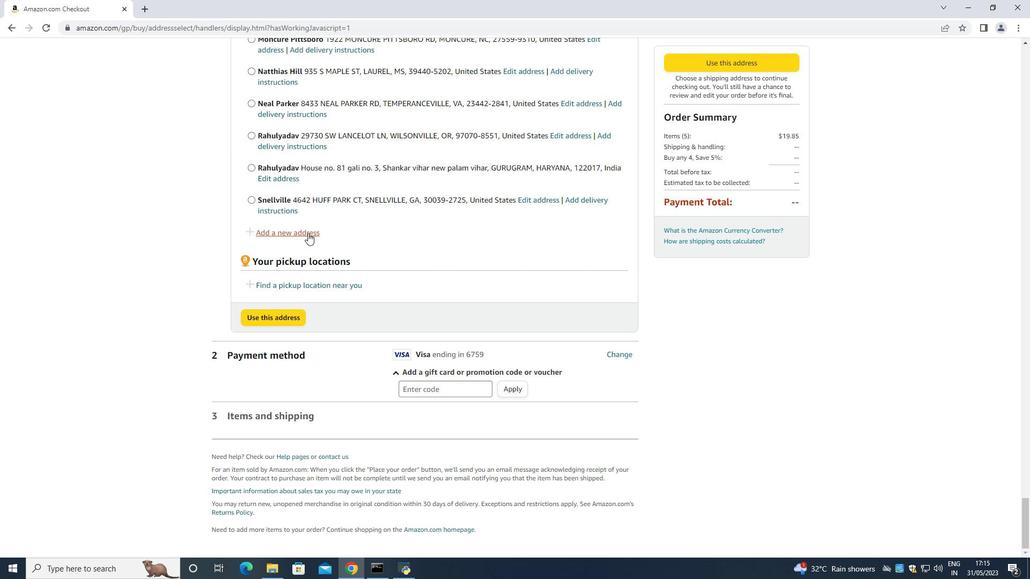 
Action: Mouse moved to (362, 261)
Screenshot: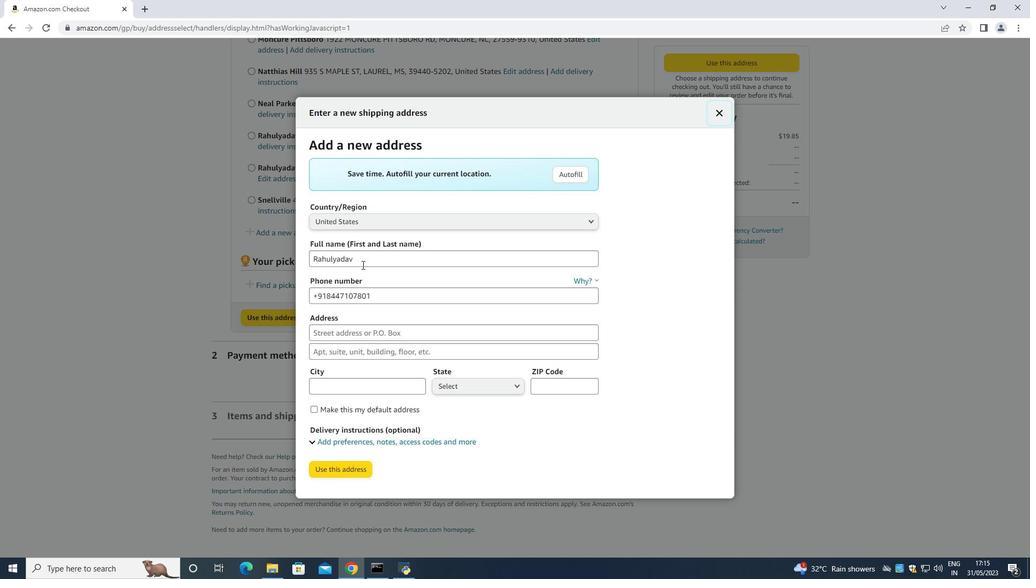 
Action: Mouse pressed left at (362, 261)
Screenshot: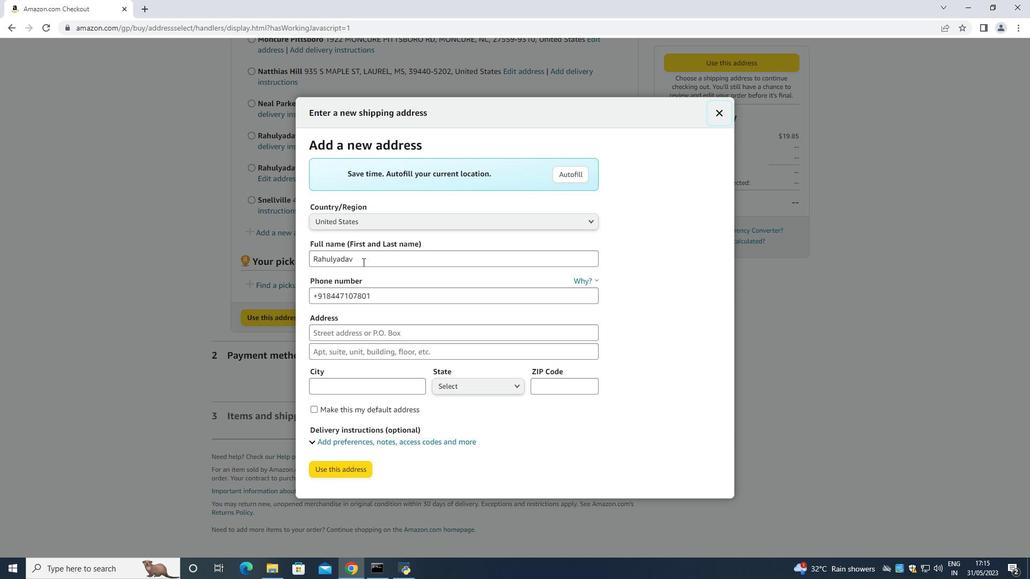 
Action: Mouse moved to (363, 261)
Screenshot: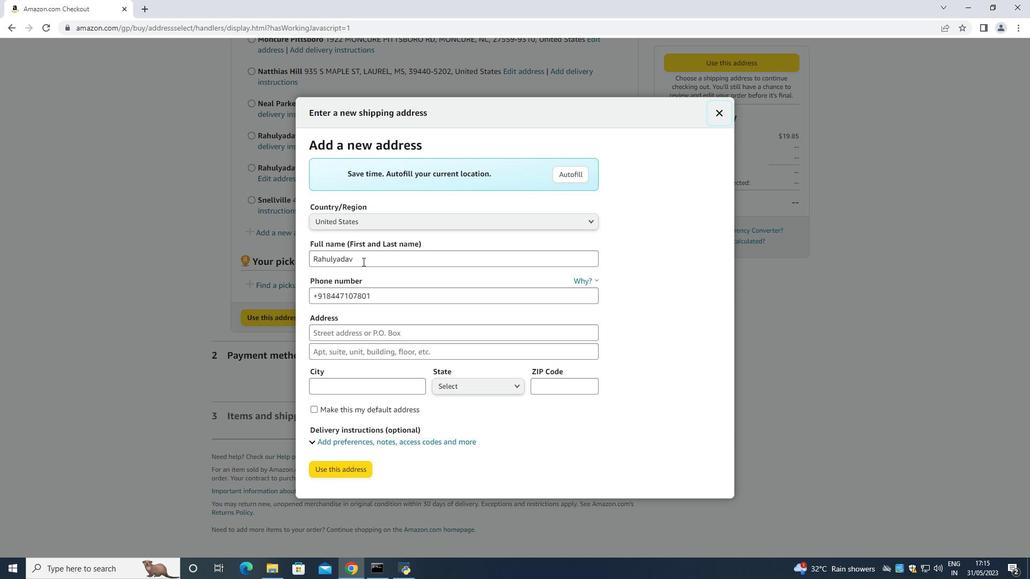 
Action: Key pressed <Key.backspace><Key.backspace><Key.backspace><Key.backspace><Key.backspace><Key.backspace><Key.backspace><Key.backspace><Key.backspace><Key.backspace><Key.backspace><Key.backspace><Key.backspace><Key.backspace><Key.backspace><Key.backspace><Key.backspace><Key.backspace><Key.backspace><Key.backspace><Key.backspace><Key.backspace><Key.backspace><Key.backspace><Key.backspace><Key.backspace><Key.backspace><Key.shift><Key.shift><Key.shift><Key.shift><Key.shift><Key.shift><Key.shift><Key.shift><Key.shift><Key.shift><Key.shift><Key.shift>Melinda<Key.space><Key.shift>Young<Key.space><Key.tab><Key.tab><Key.backspace>2485598029<Key.tab>
Screenshot: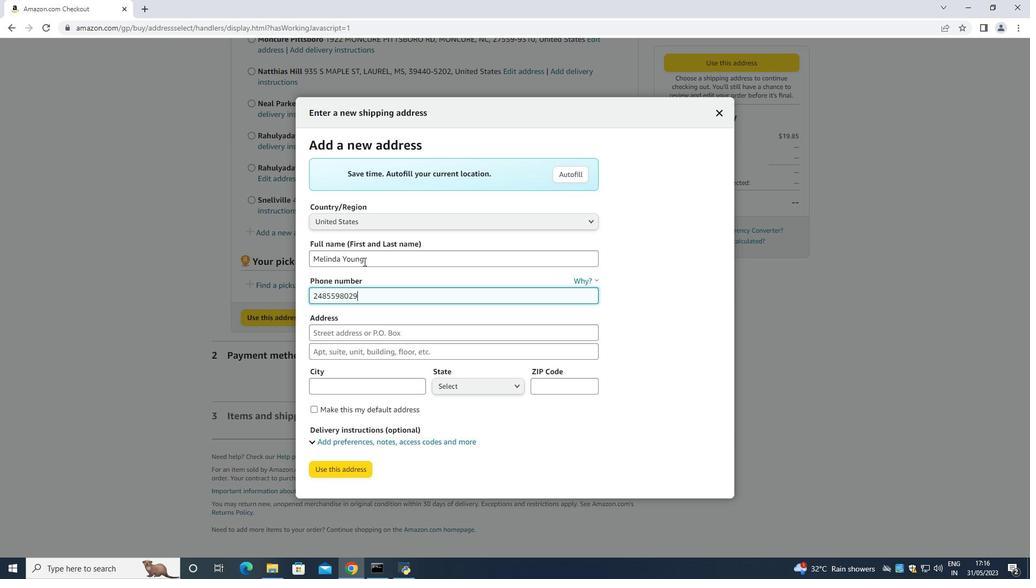 
Action: Mouse moved to (296, 0)
Screenshot: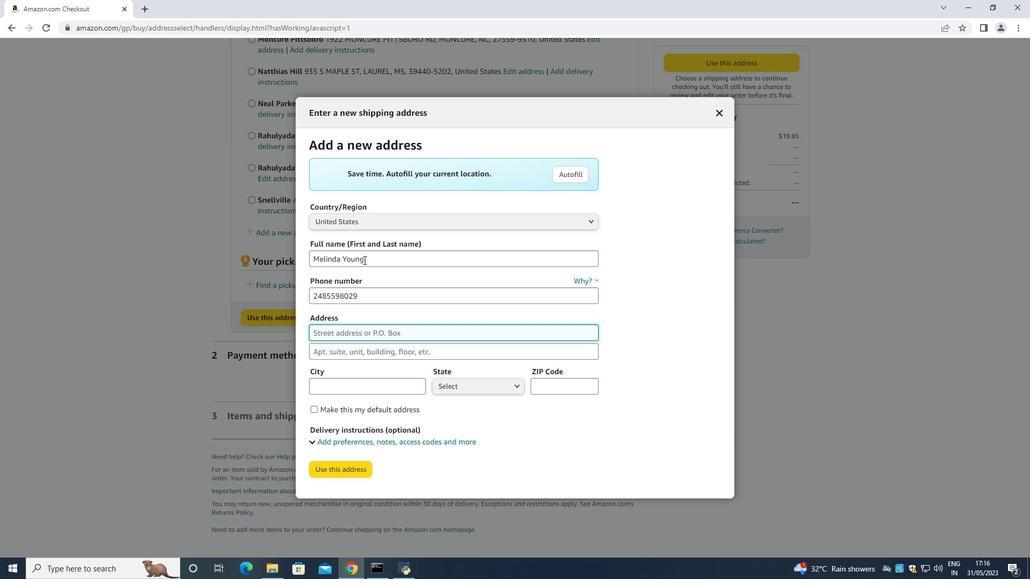 
Action: Key pressed 1980<Key.space><Key.shift>Bartkett<Key.space><Key.shift><Key.shift><Key.shift><Key.shift><Key.shift><Key.shift><Key.shift><Key.shift><Key.shift><Key.shift><Key.shift><Key.shift><Key.shift><Key.shift><Key.shift><Key.shift>Avenue<Key.space><Key.tab><Key.tab><Key.shift>Southfield<Key.space><Key.tab><Key.up><Key.enter><Key.down><Key.down>
Screenshot: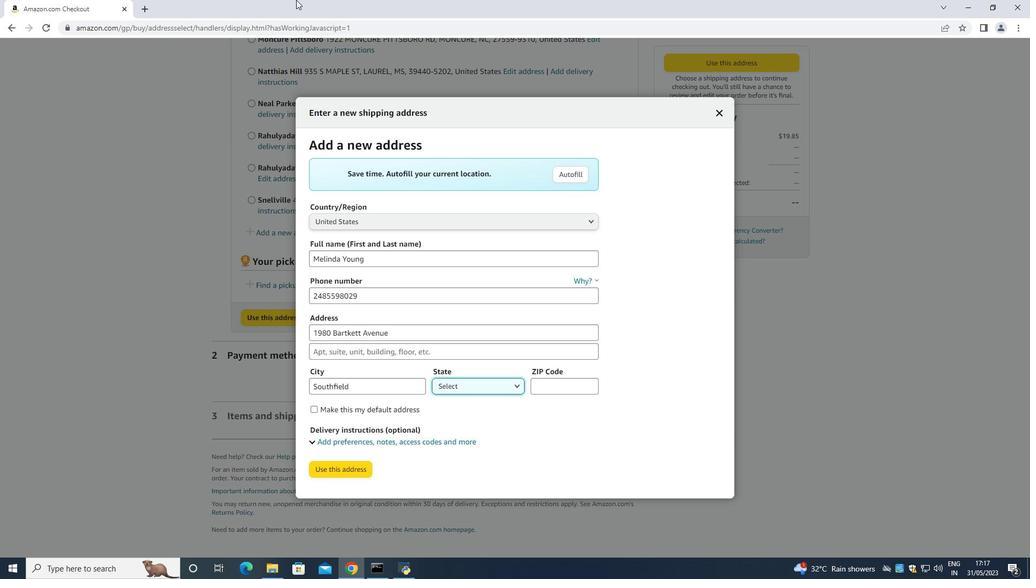 
Action: Mouse moved to (499, 386)
Screenshot: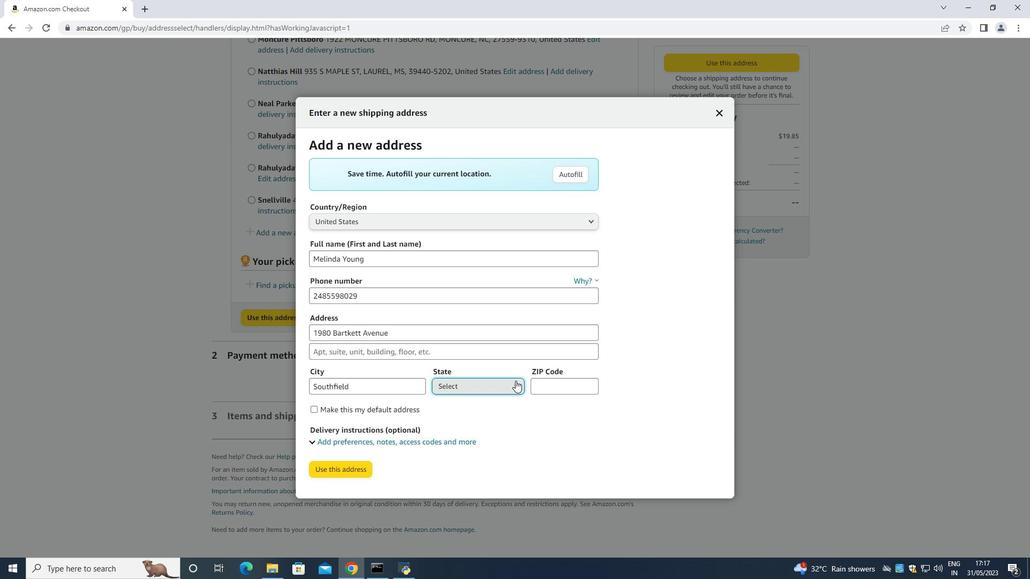 
Action: Mouse pressed left at (499, 386)
Screenshot: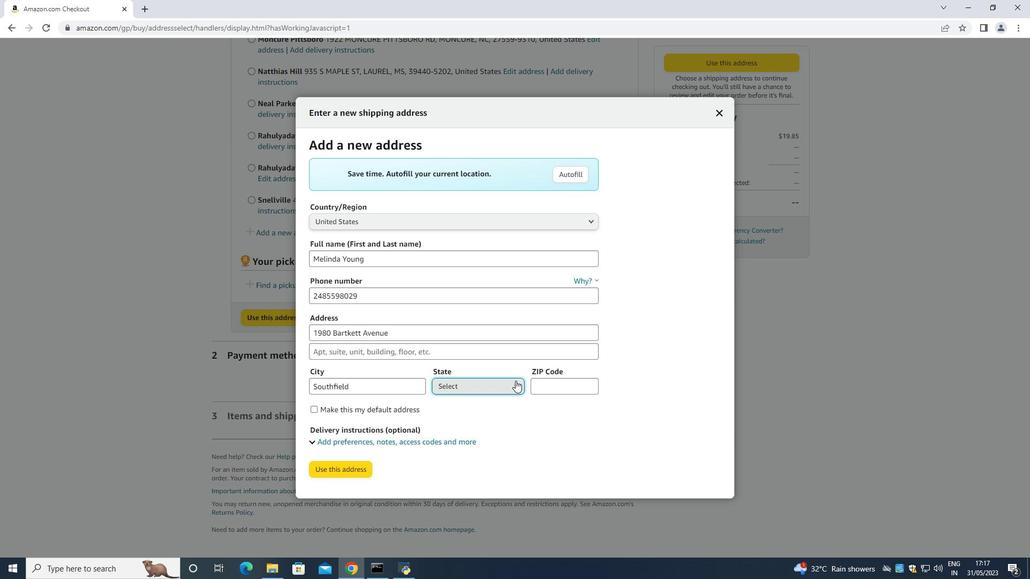
Action: Mouse moved to (453, 378)
Screenshot: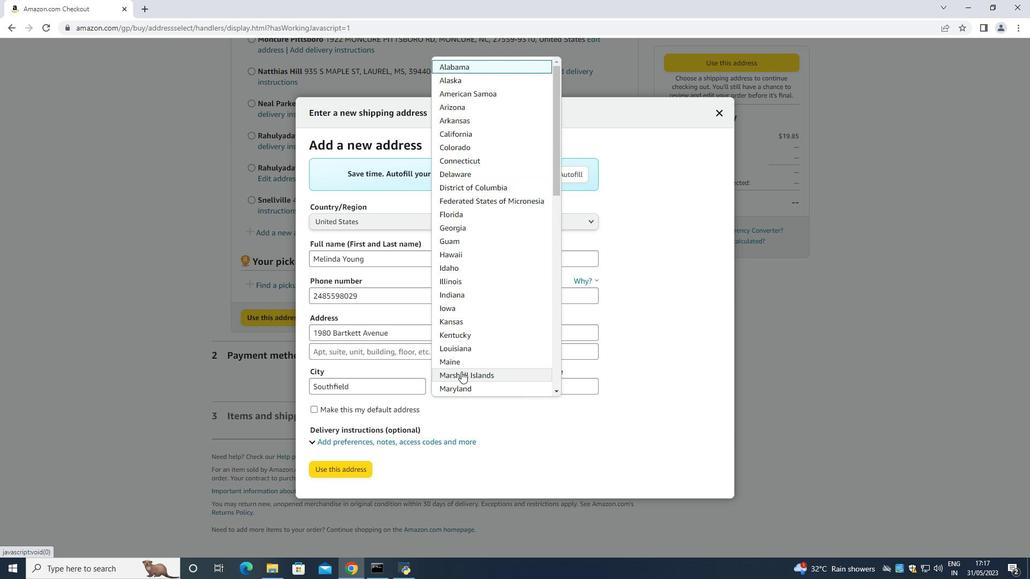 
Action: Mouse scrolled (457, 375) with delta (0, 0)
Screenshot: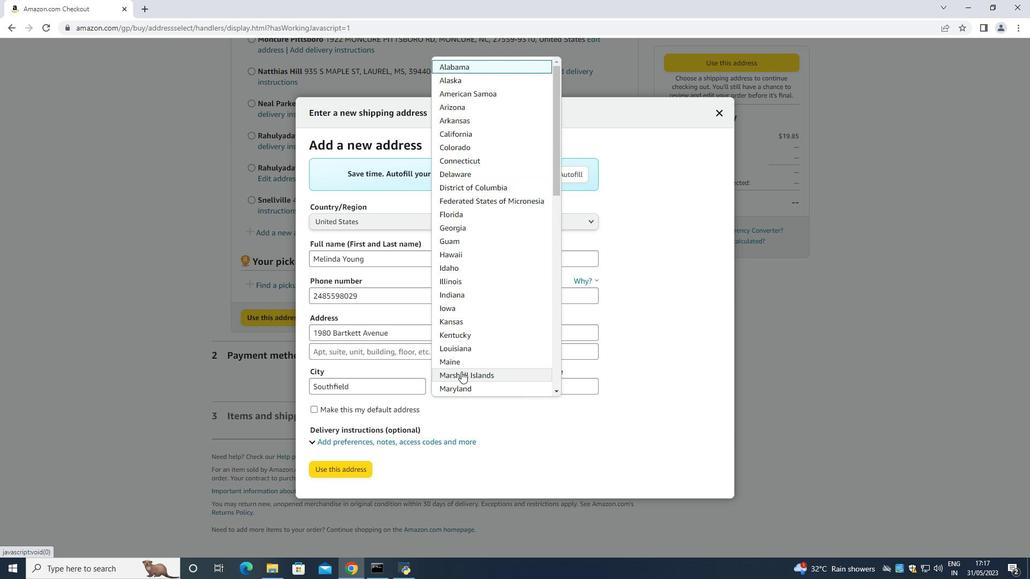 
Action: Mouse moved to (474, 359)
Screenshot: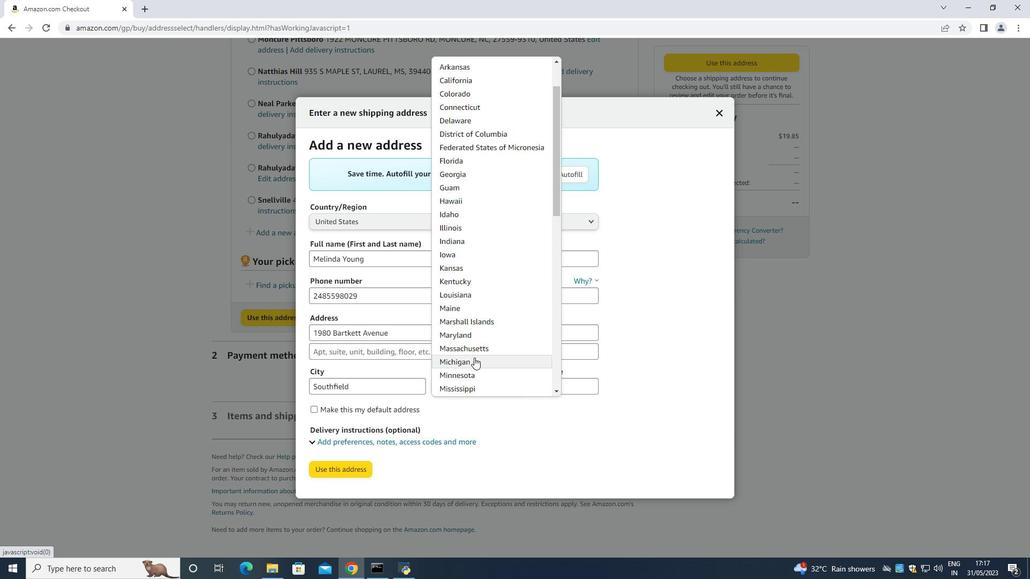 
Action: Mouse pressed left at (474, 359)
Screenshot: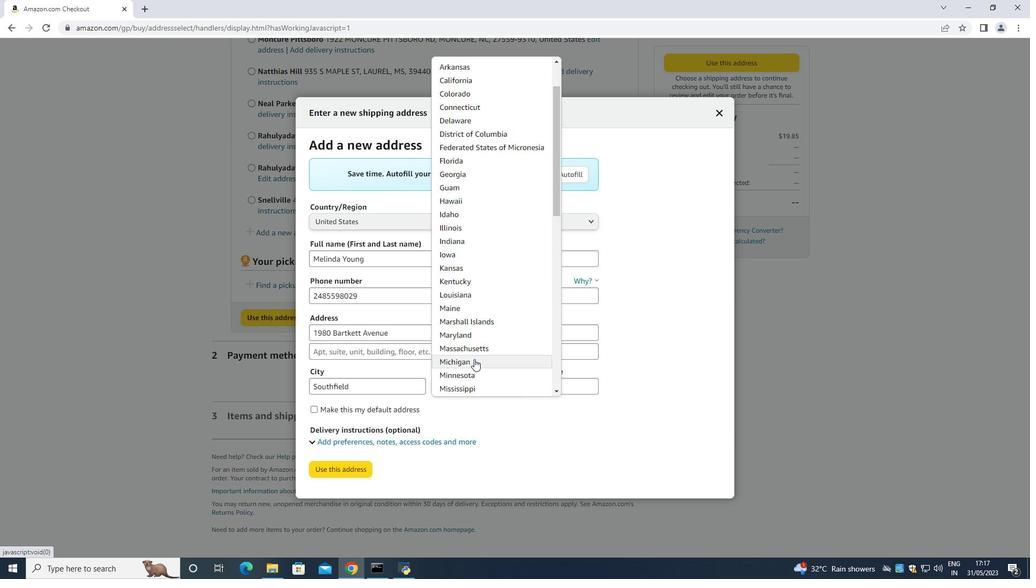 
Action: Mouse moved to (540, 379)
Screenshot: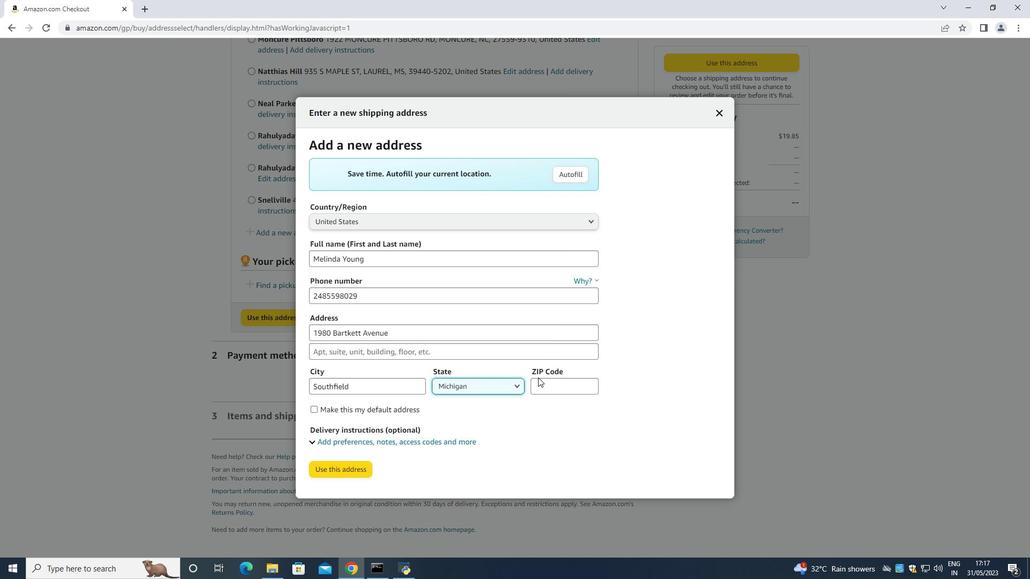 
Action: Mouse pressed left at (540, 379)
Screenshot: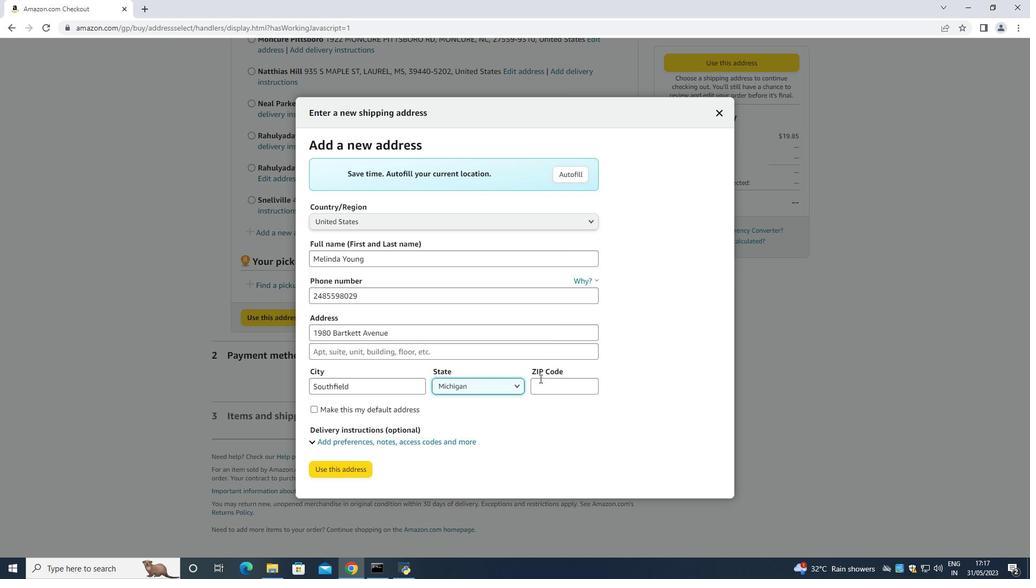 
Action: Mouse moved to (507, 236)
Screenshot: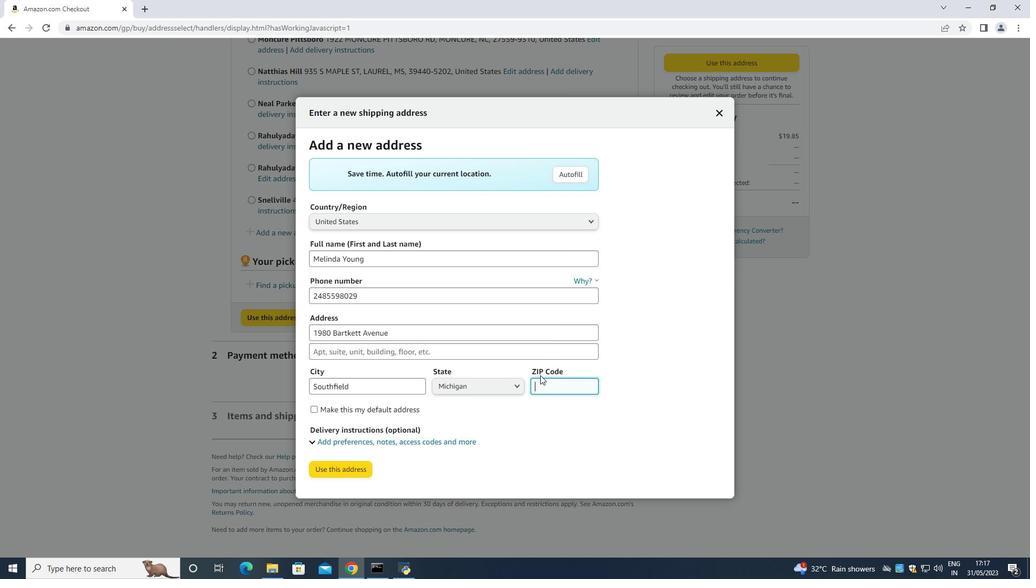 
Action: Key pressed 4
Screenshot: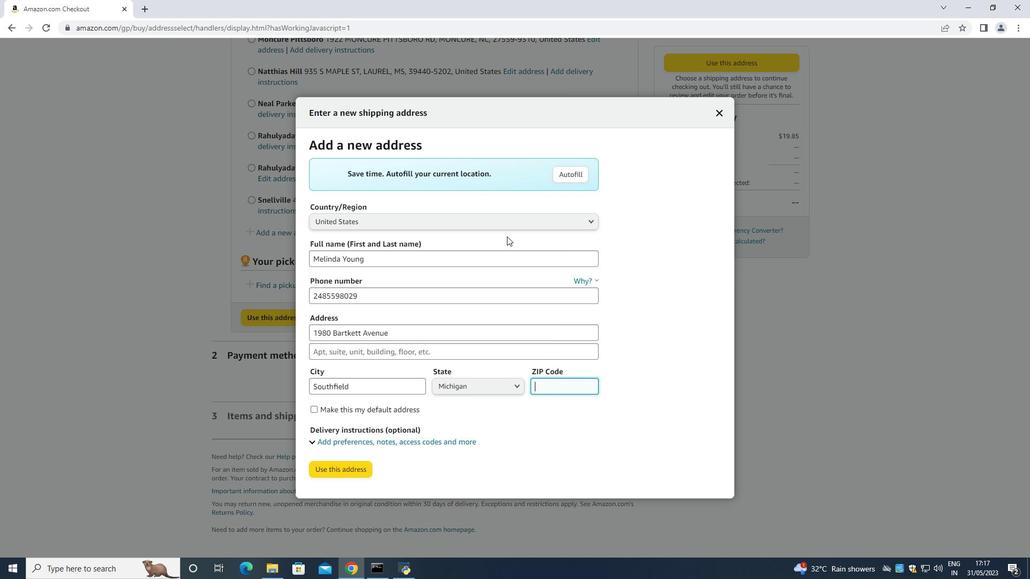 
Action: Mouse moved to (507, 236)
Screenshot: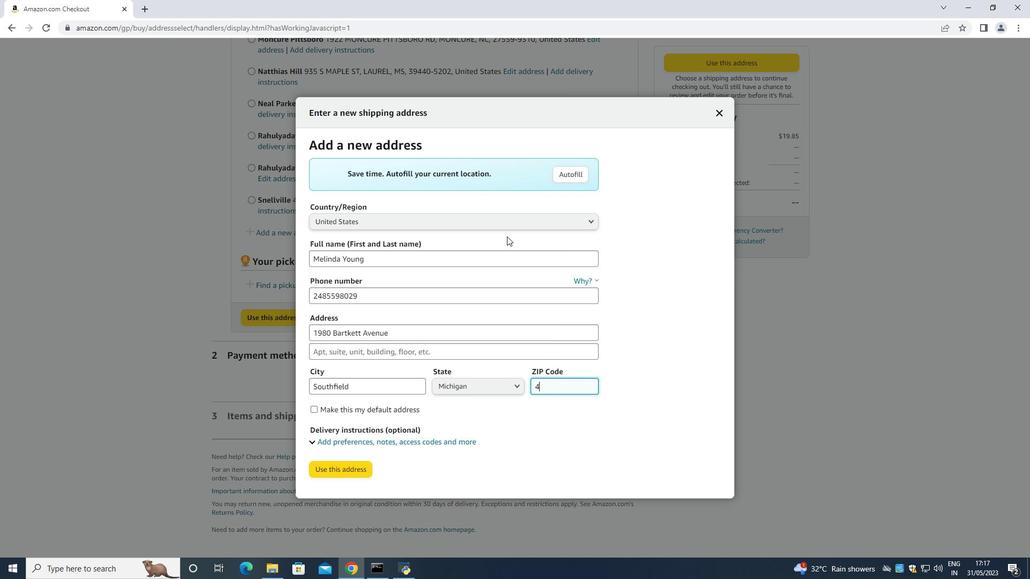 
Action: Key pressed 8076
Screenshot: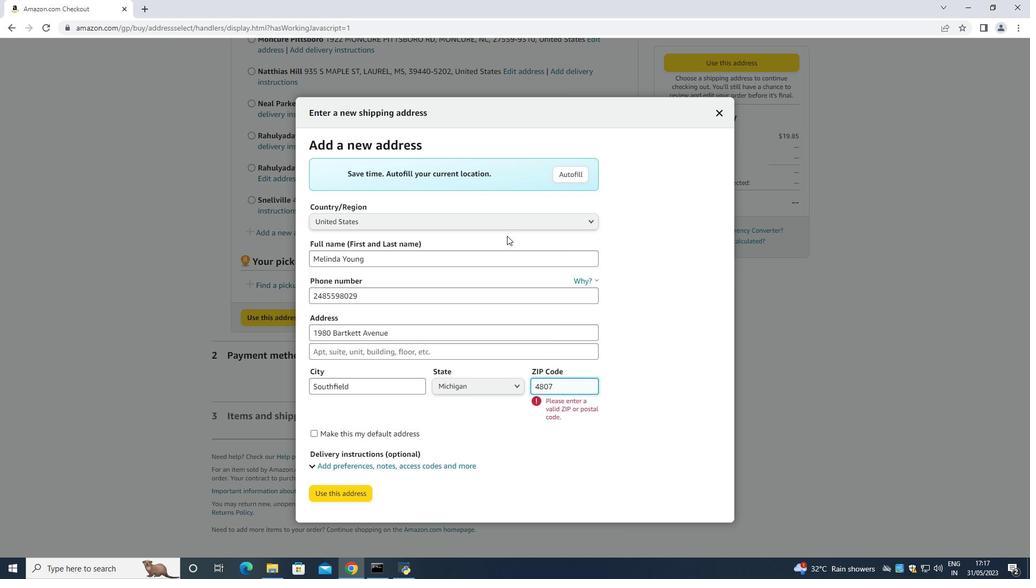 
Action: Mouse moved to (340, 473)
Screenshot: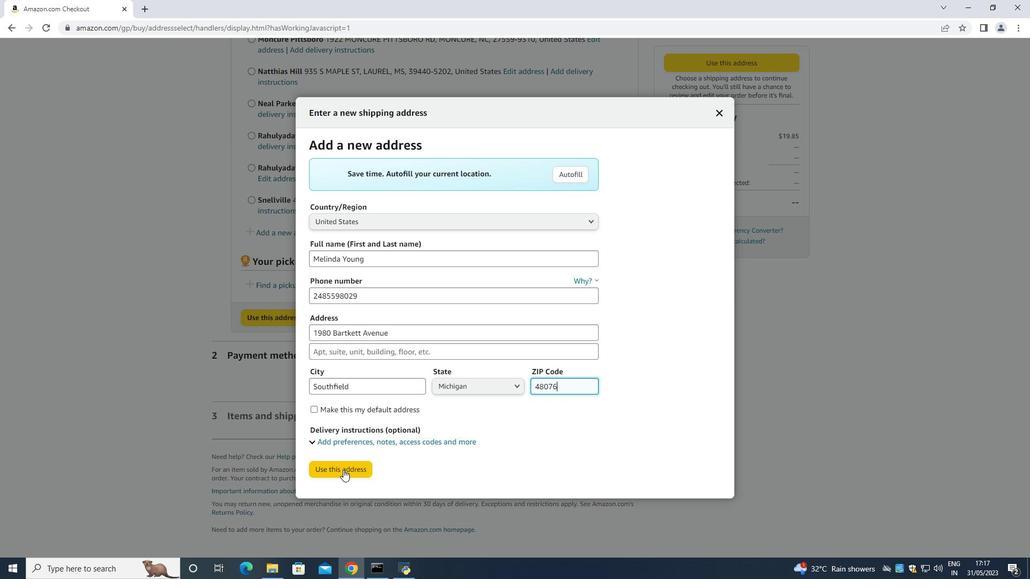 
Action: Mouse pressed left at (340, 473)
Screenshot: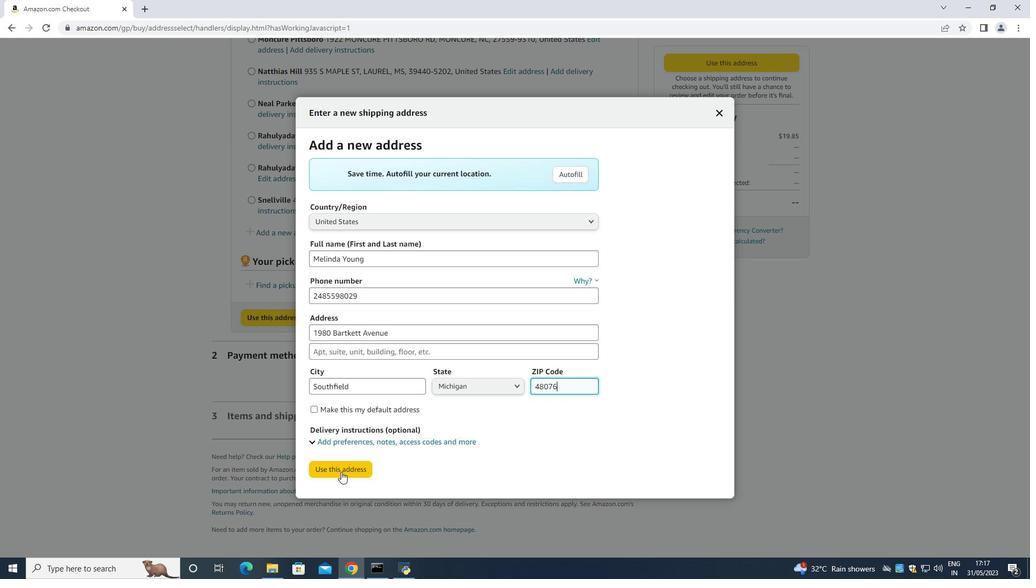 
Action: Mouse moved to (328, 542)
Screenshot: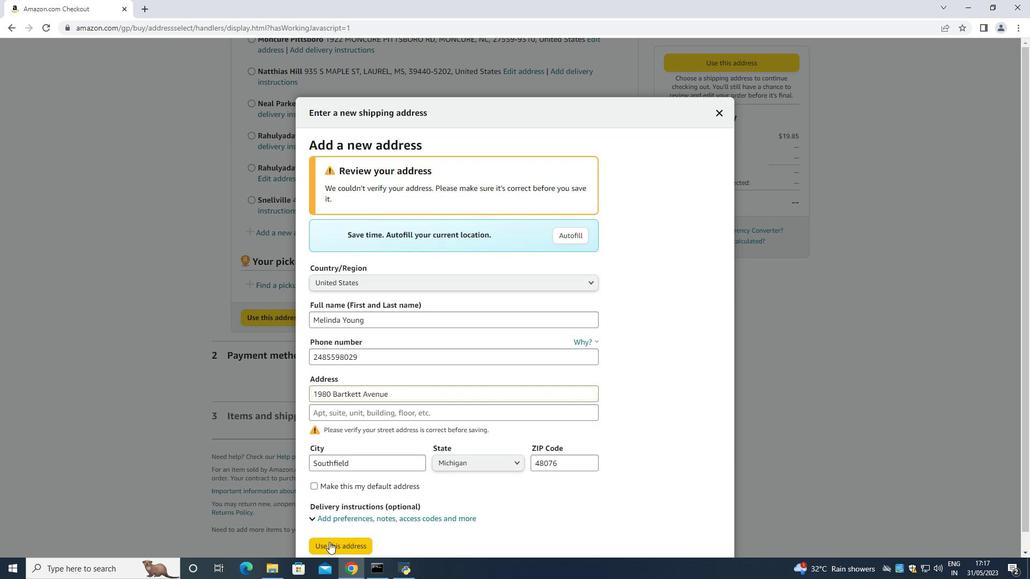 
Action: Mouse pressed left at (328, 542)
Screenshot: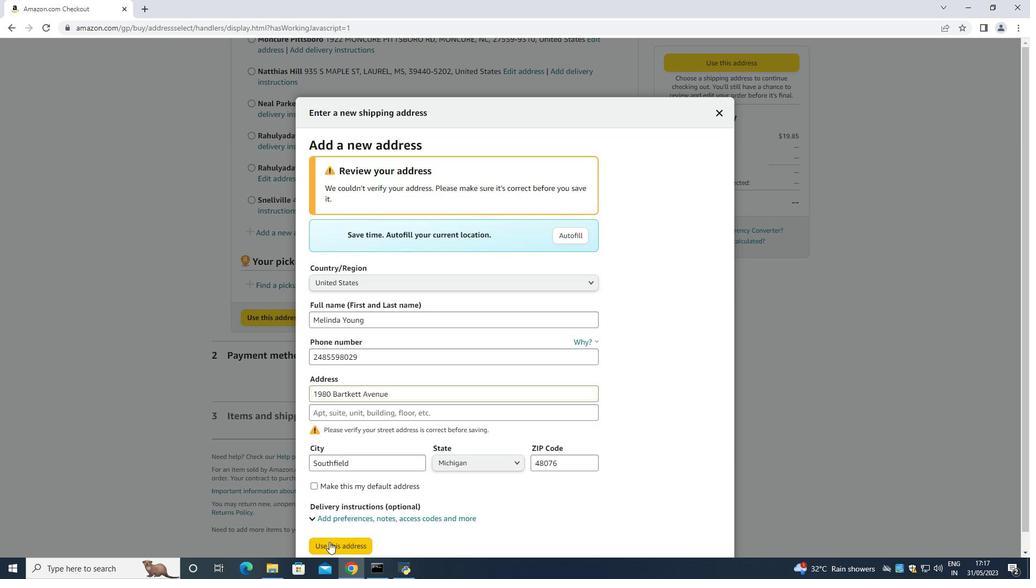 
Action: Mouse moved to (312, 238)
Screenshot: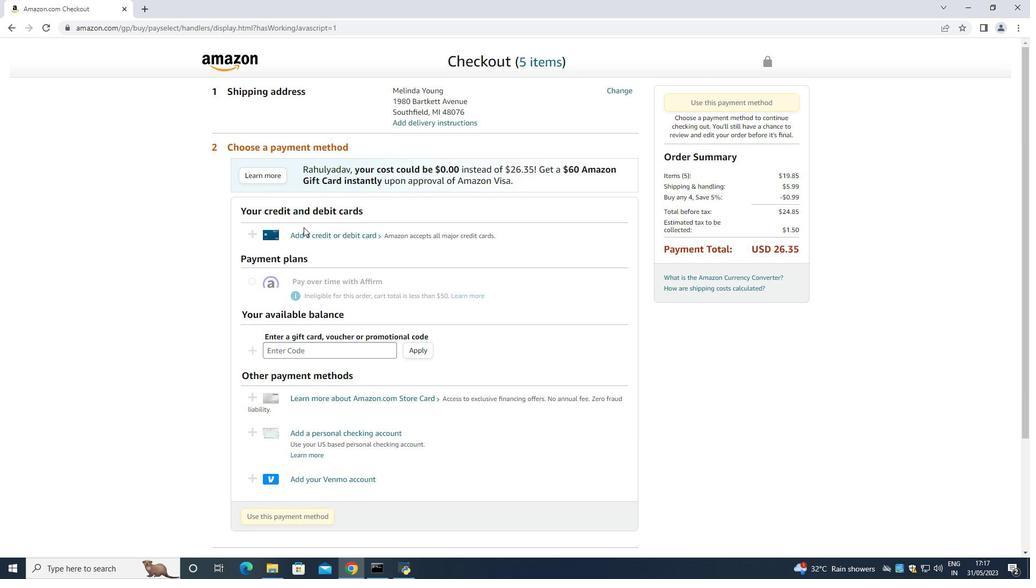 
Action: Mouse pressed left at (312, 238)
Screenshot: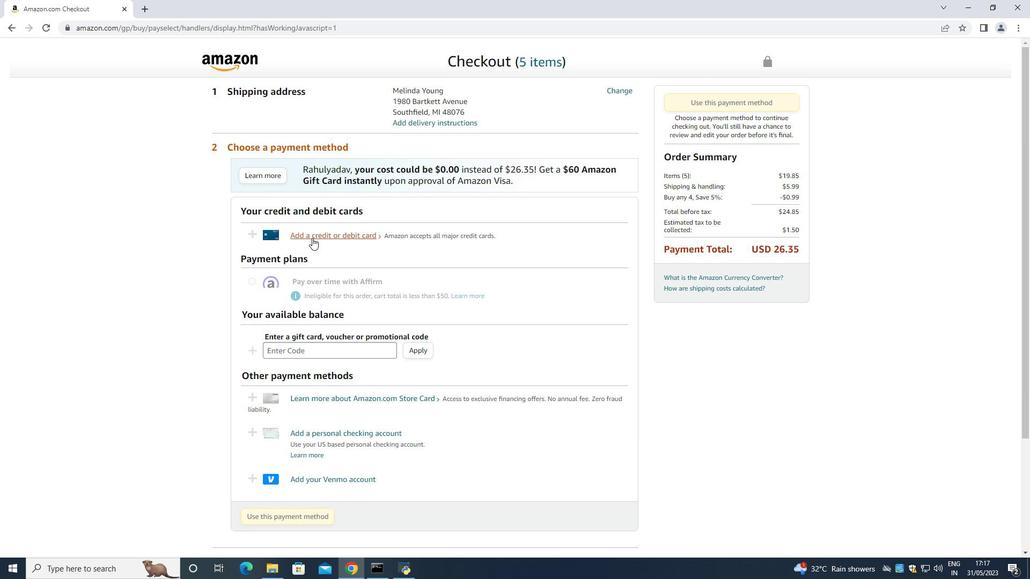 
Action: Mouse moved to (425, 238)
Screenshot: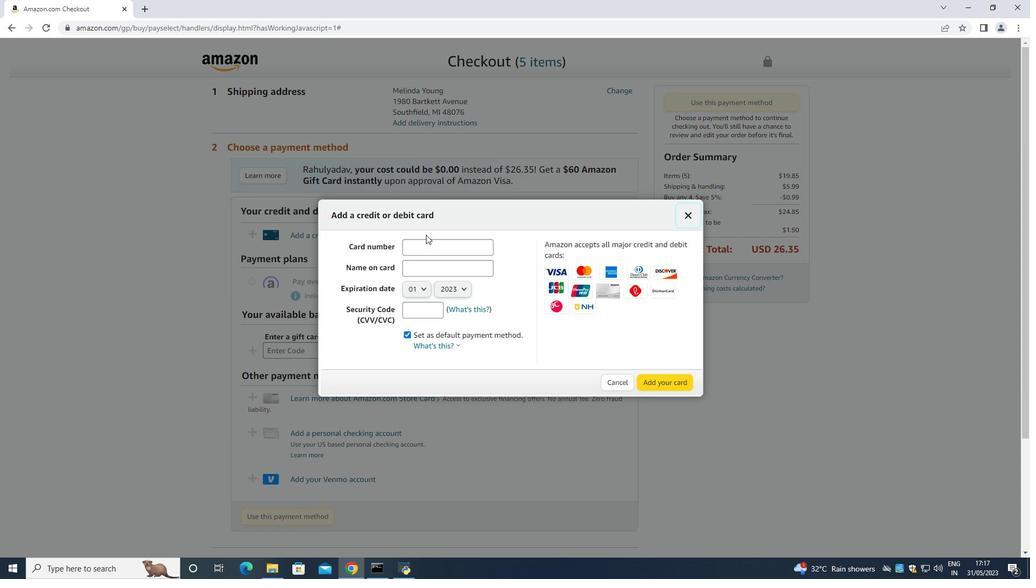 
Action: Mouse pressed left at (425, 238)
Screenshot: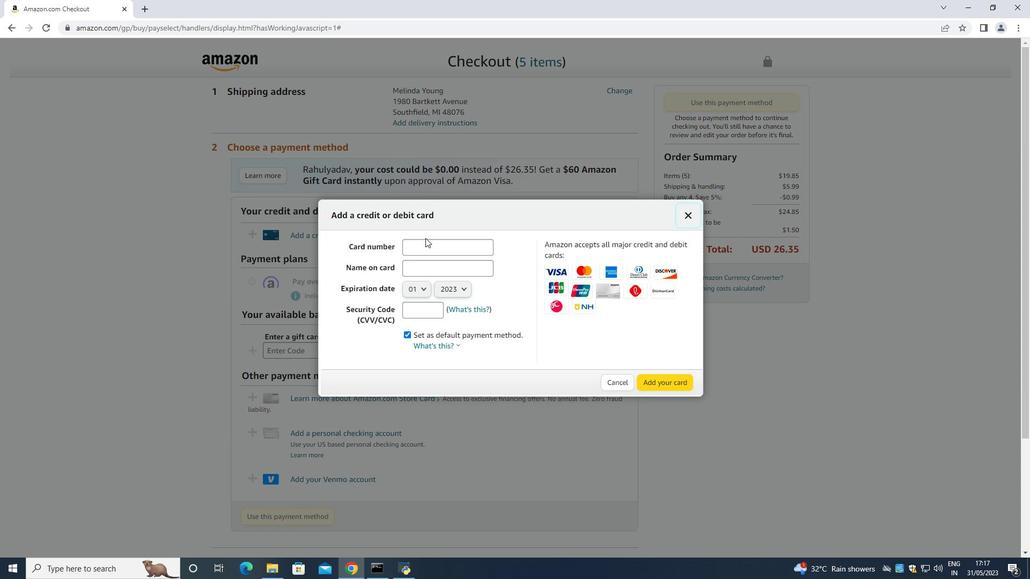 
Action: Mouse moved to (410, 246)
Screenshot: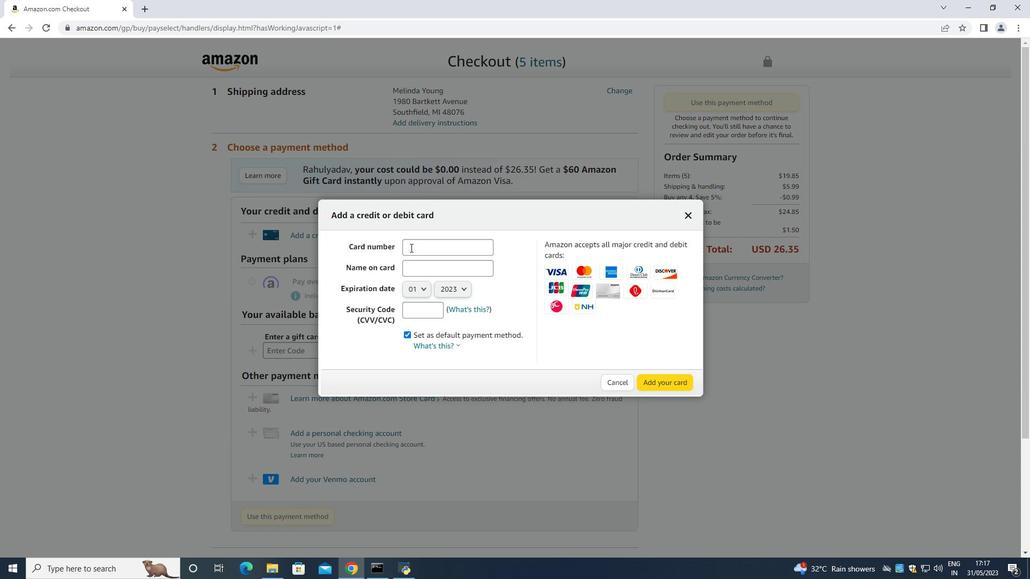 
Action: Mouse pressed left at (410, 246)
Screenshot: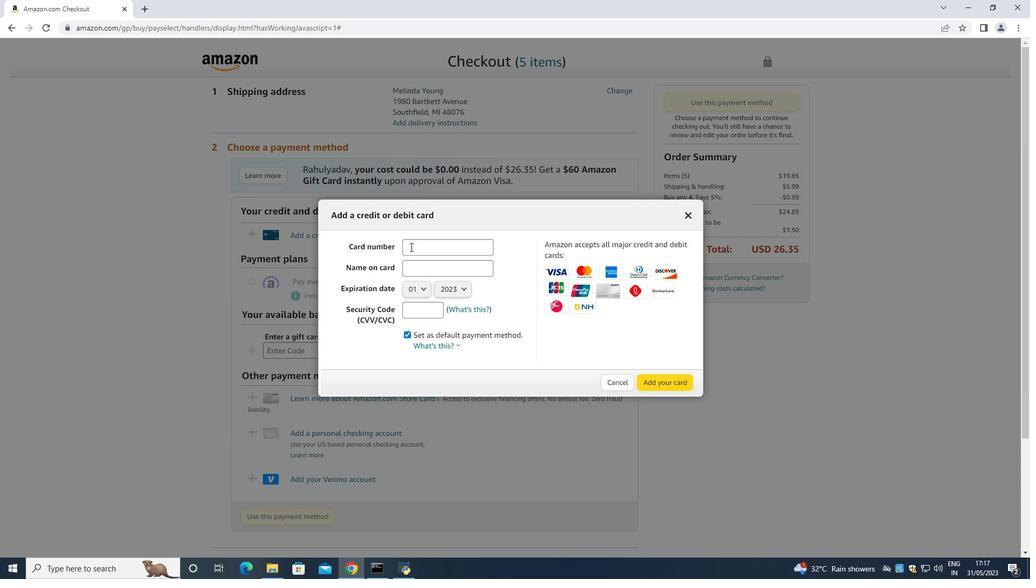 
Action: Mouse moved to (433, 458)
Screenshot: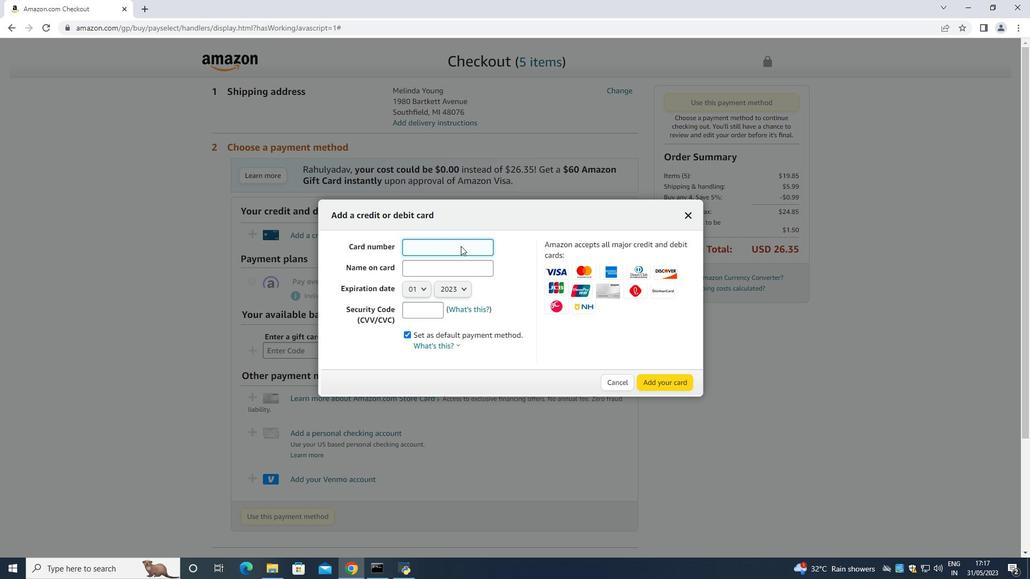 
Action: Key pressed 5124662582425759
Screenshot: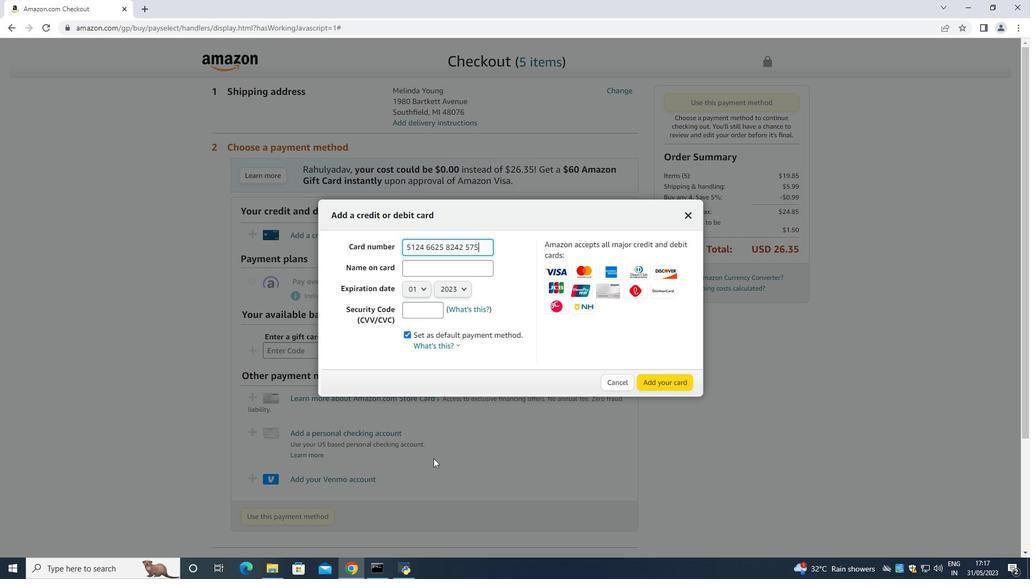 
Action: Mouse moved to (426, 273)
Screenshot: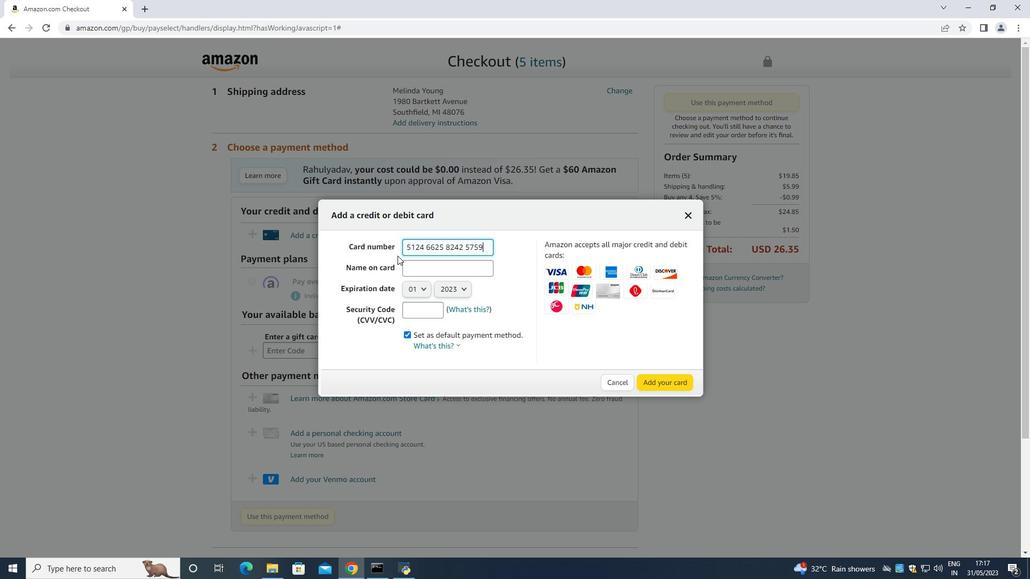 
Action: Mouse pressed left at (426, 273)
Screenshot: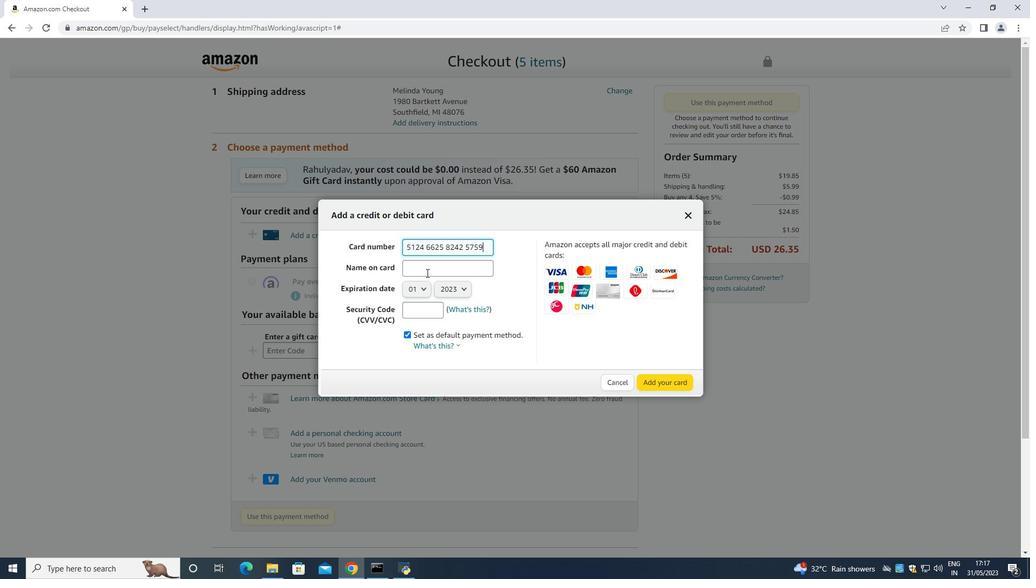 
Action: Key pressed <Key.shift_r>Melinda<Key.space><Key.shift_r><Key.shift_r><Key.shift_r><Key.shift_r><Key.shift_r><Key.shift_r><Key.shift_r><Key.shift_r><Key.shift_r><Key.shift_r>Young<Key.space><Key.tab><Key.right><Key.right><Key.right><Key.right><Key.tab><Key.right><Key.right><Key.tab>953
Screenshot: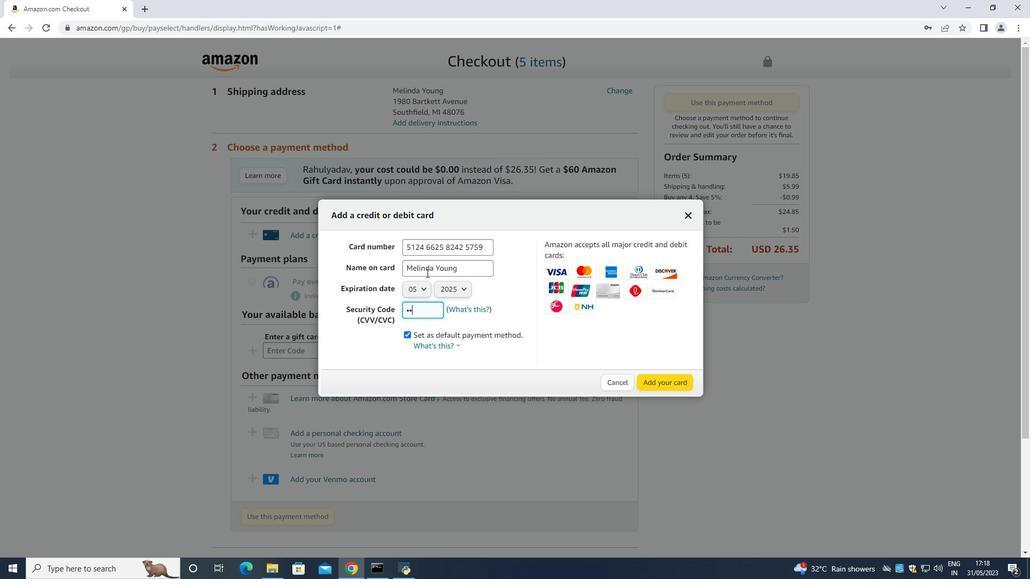 
